 Task: Research Airbnb options in Erbil, Iraq from 9th December, 2023 to 16th December, 2023 for 2 adults, 1 child.2 bedrooms having 2 beds and 1 bathroom. Property type can be flat. Amenities needed are: washing machine. Booking option can be shelf check-in. Look for 4 properties as per requirement.
Action: Mouse moved to (532, 115)
Screenshot: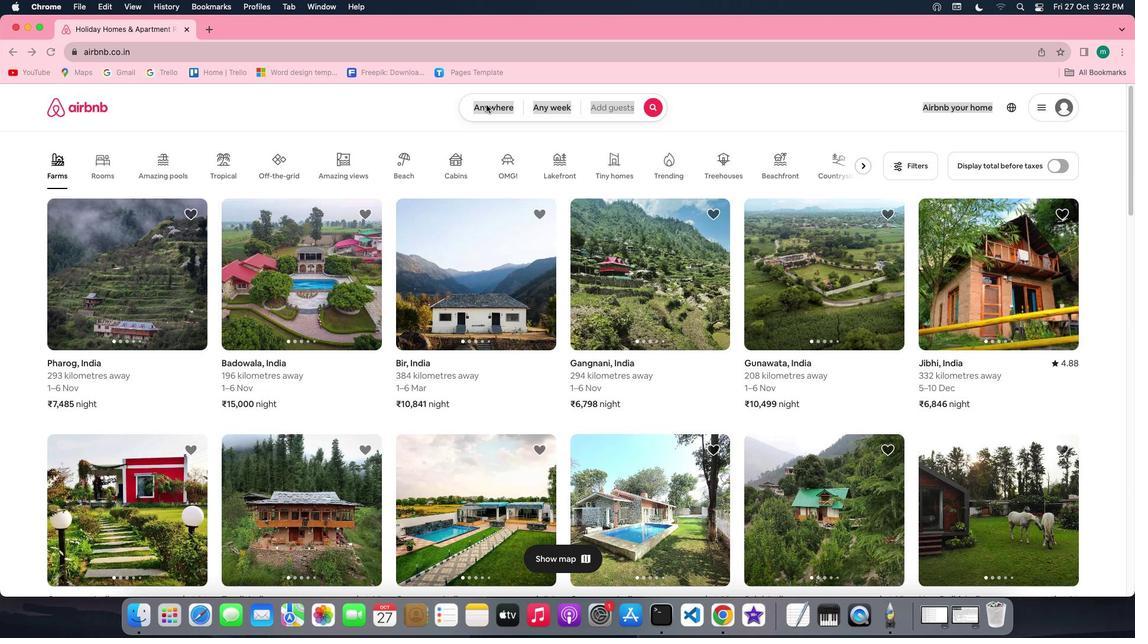 
Action: Mouse pressed left at (532, 115)
Screenshot: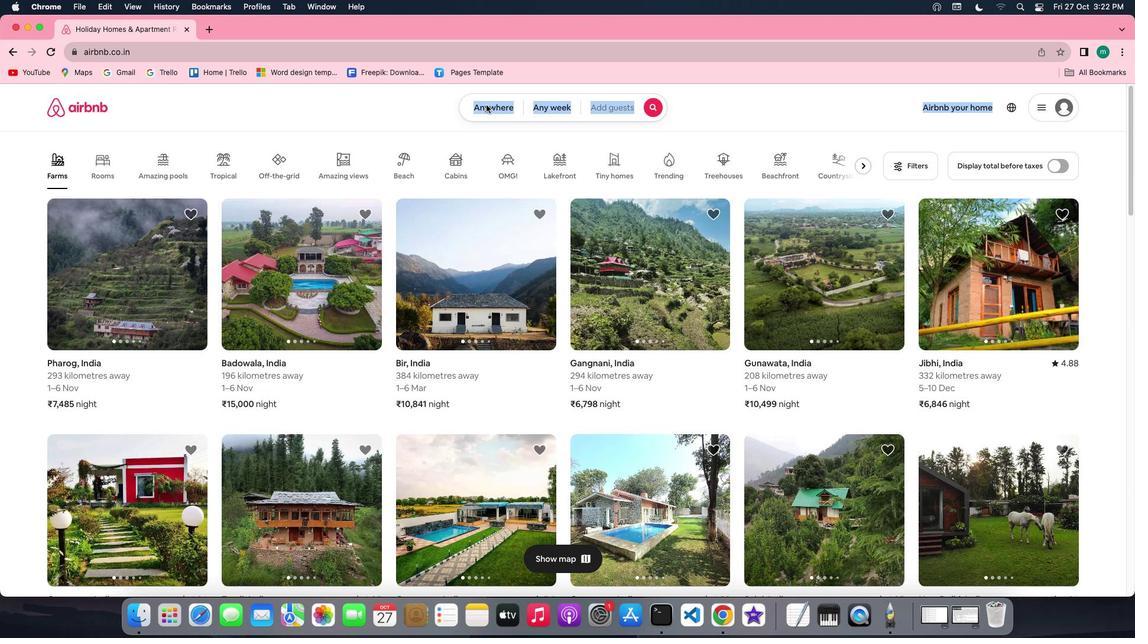 
Action: Mouse pressed left at (532, 115)
Screenshot: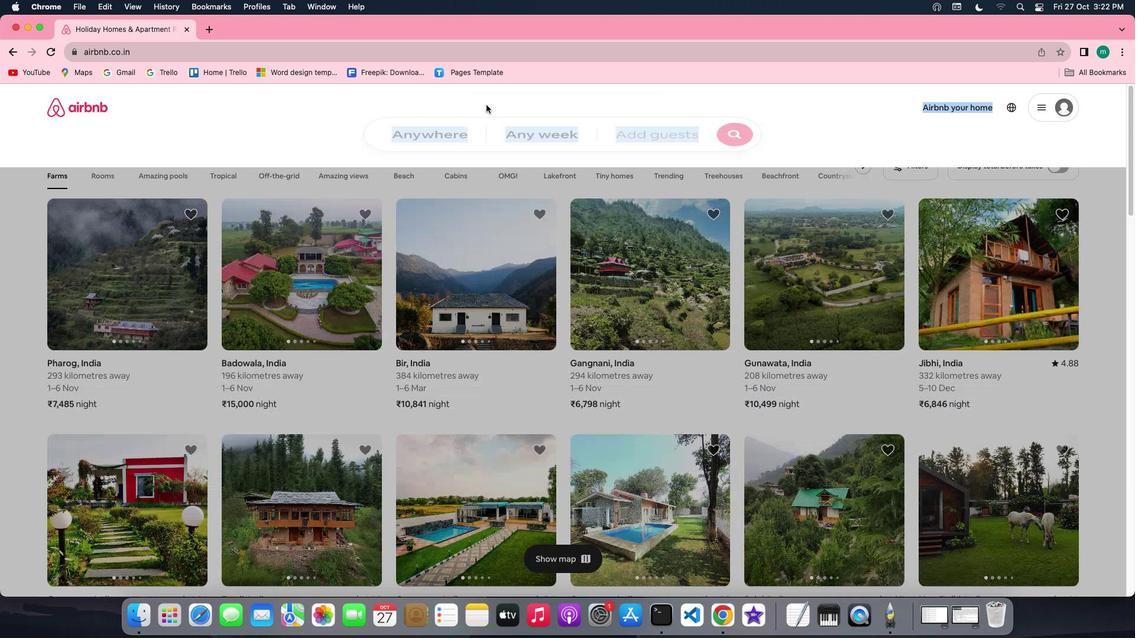 
Action: Mouse moved to (484, 162)
Screenshot: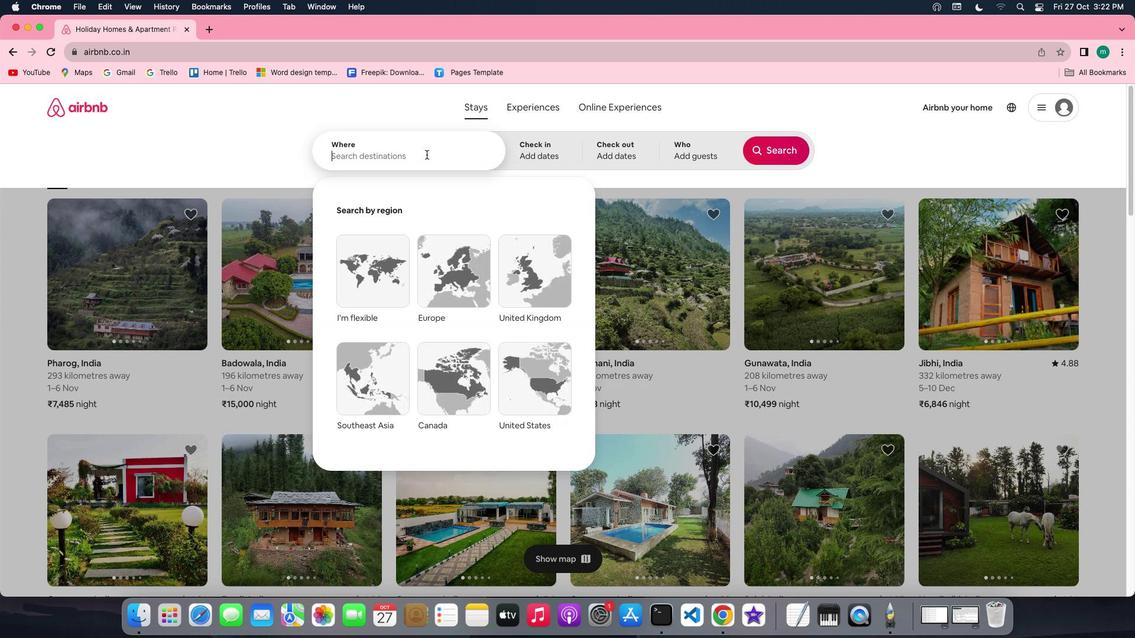 
Action: Mouse pressed left at (484, 162)
Screenshot: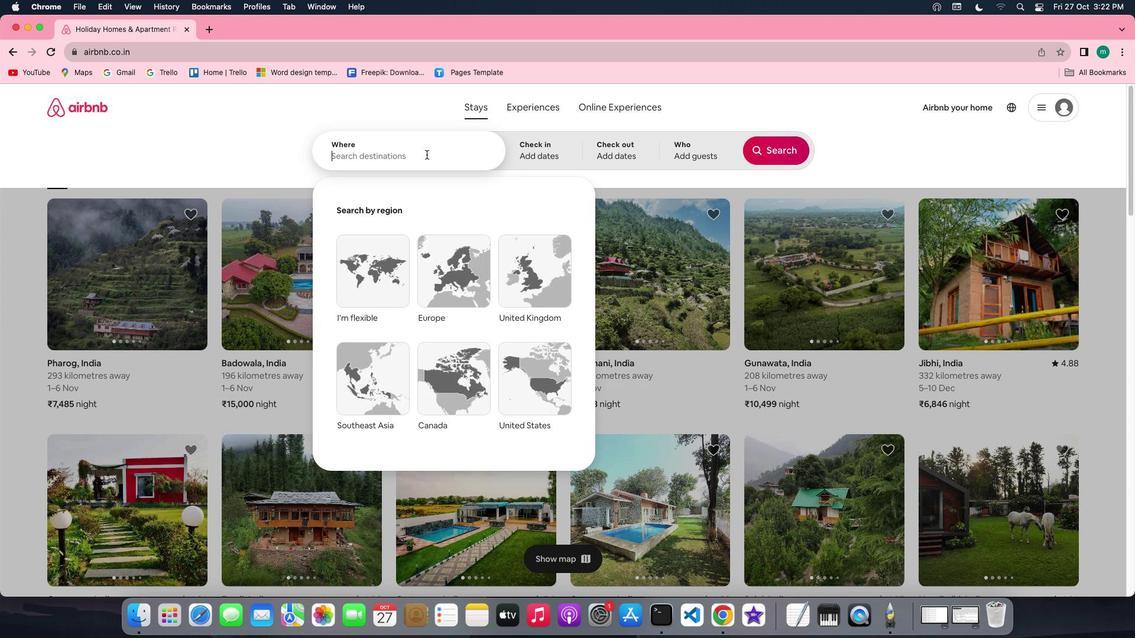 
Action: Mouse moved to (497, 157)
Screenshot: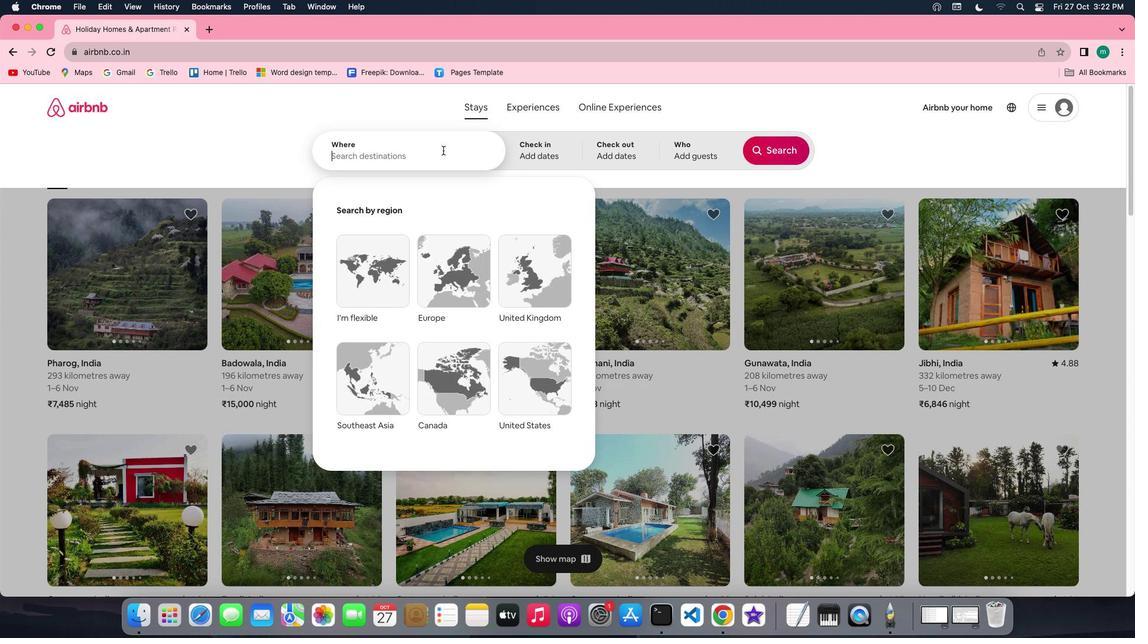 
Action: Key pressed Key.shift'E''r''b''i''l'','Key.spaceKey.shift'i''r''a''q'
Screenshot: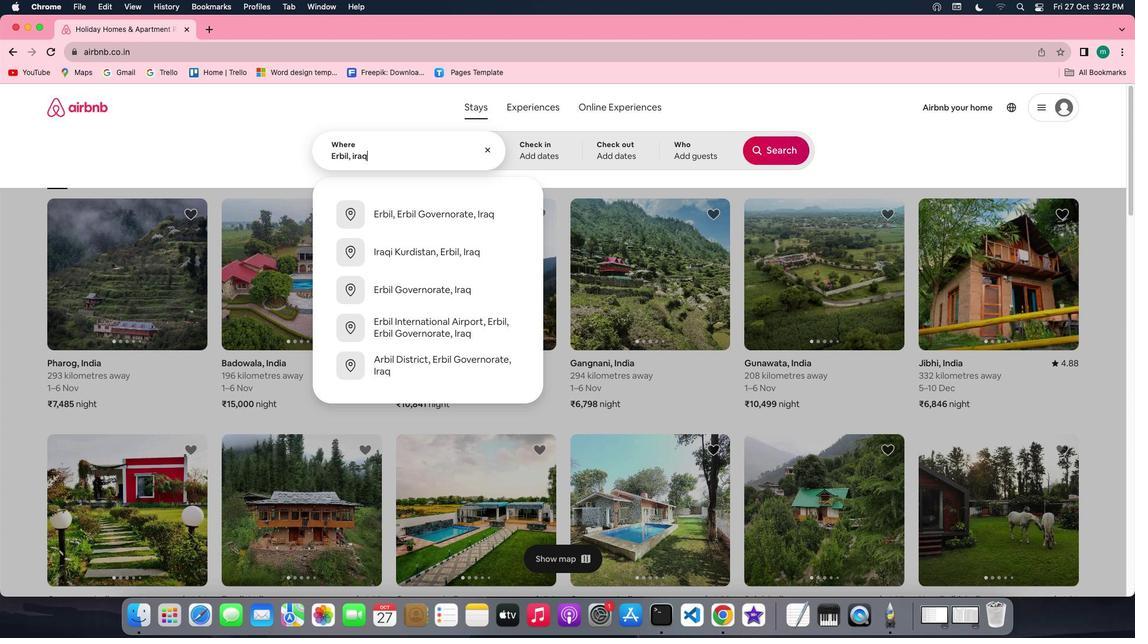 
Action: Mouse moved to (577, 155)
Screenshot: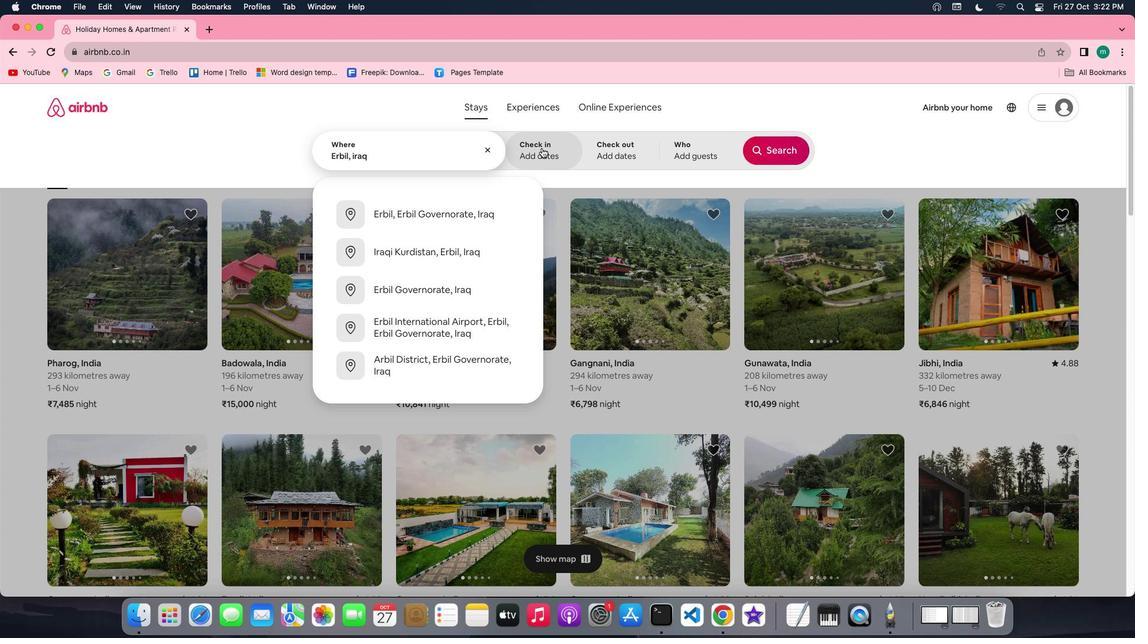 
Action: Mouse pressed left at (577, 155)
Screenshot: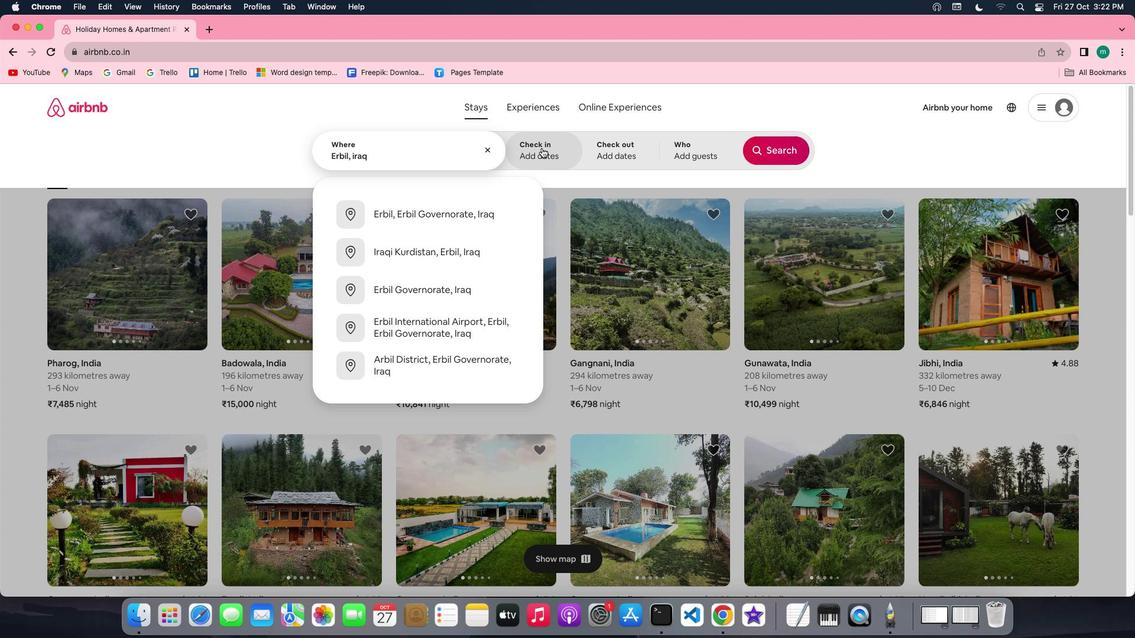 
Action: Mouse moved to (708, 317)
Screenshot: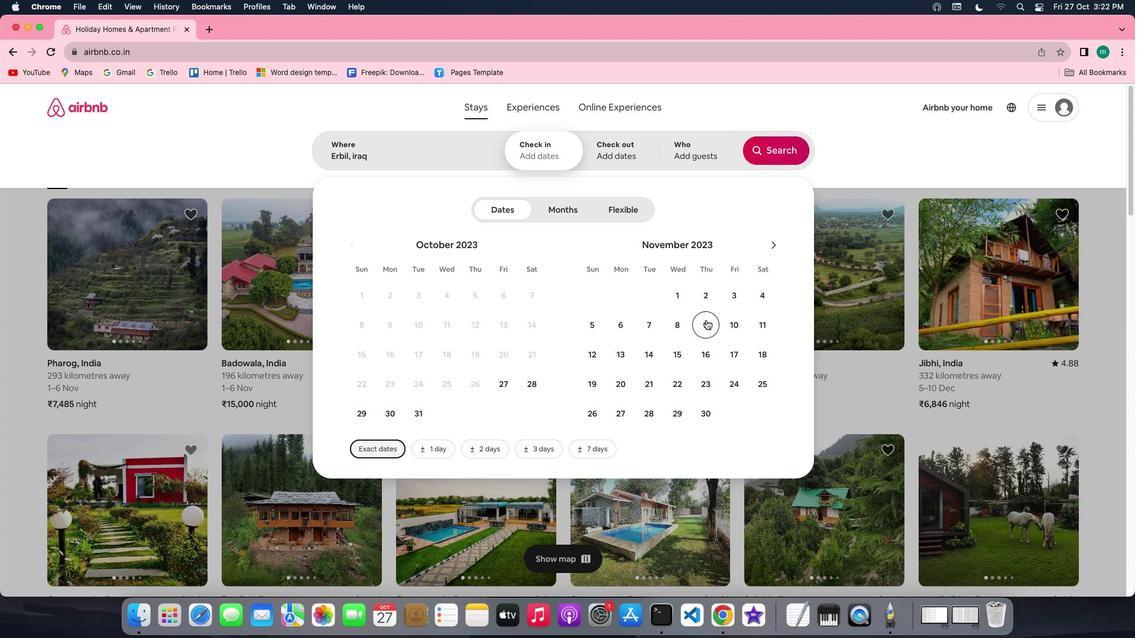 
Action: Mouse pressed left at (708, 317)
Screenshot: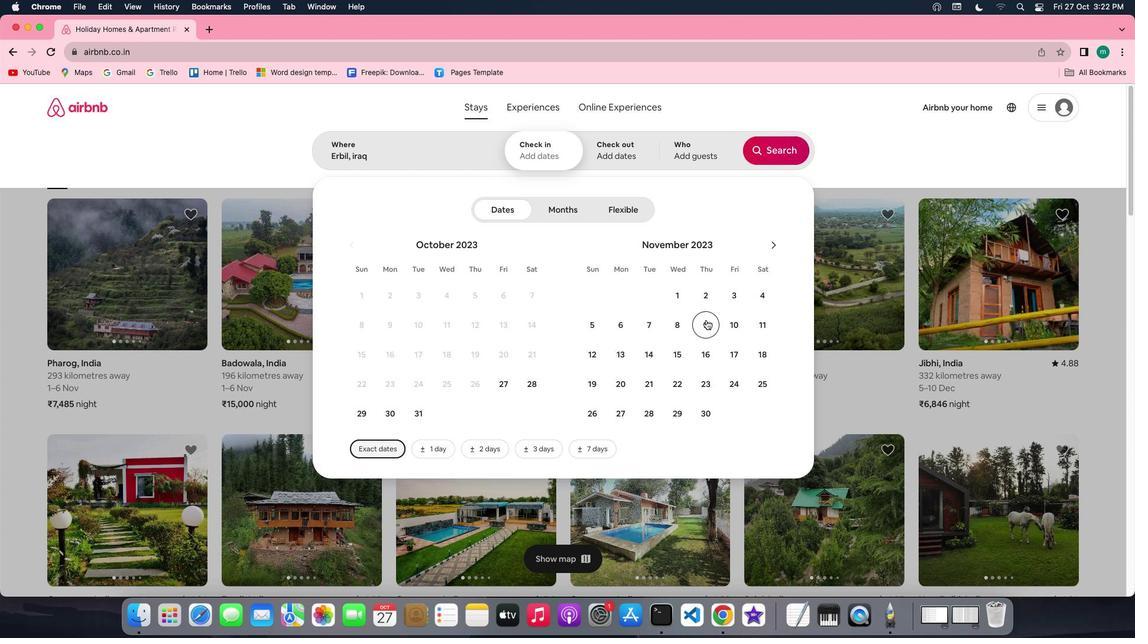 
Action: Mouse pressed left at (708, 317)
Screenshot: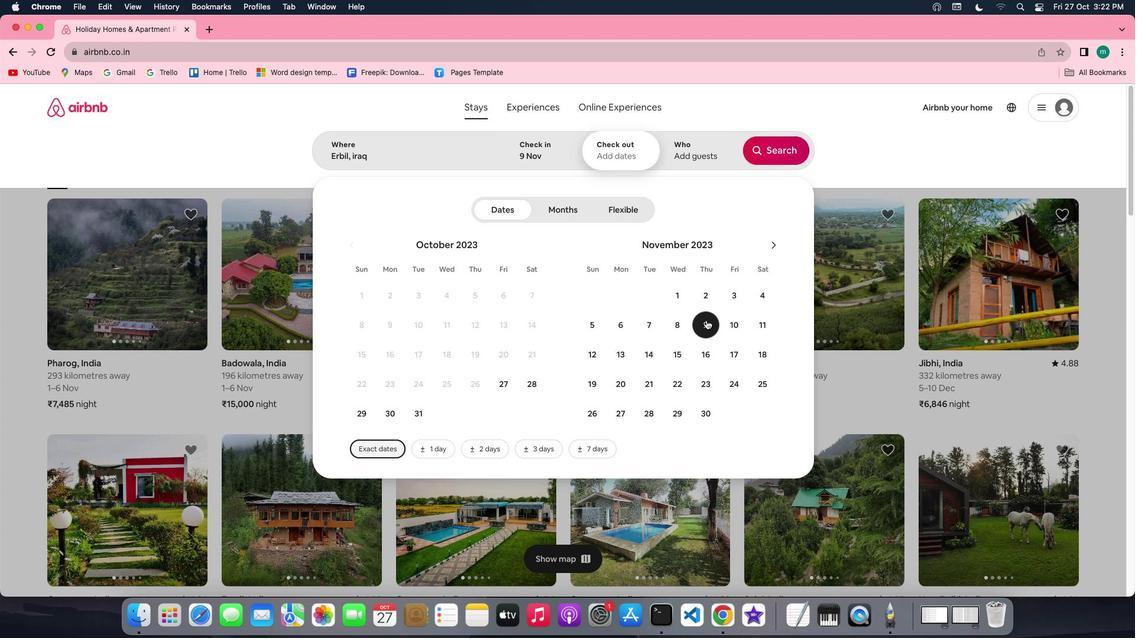 
Action: Mouse moved to (658, 166)
Screenshot: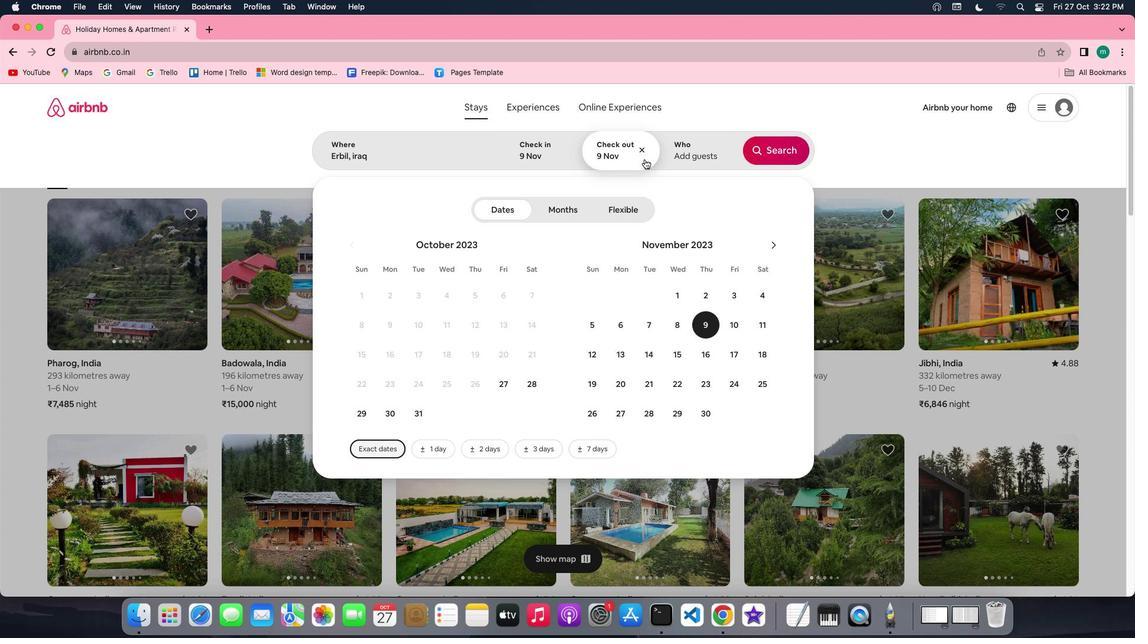 
Action: Mouse pressed left at (658, 166)
Screenshot: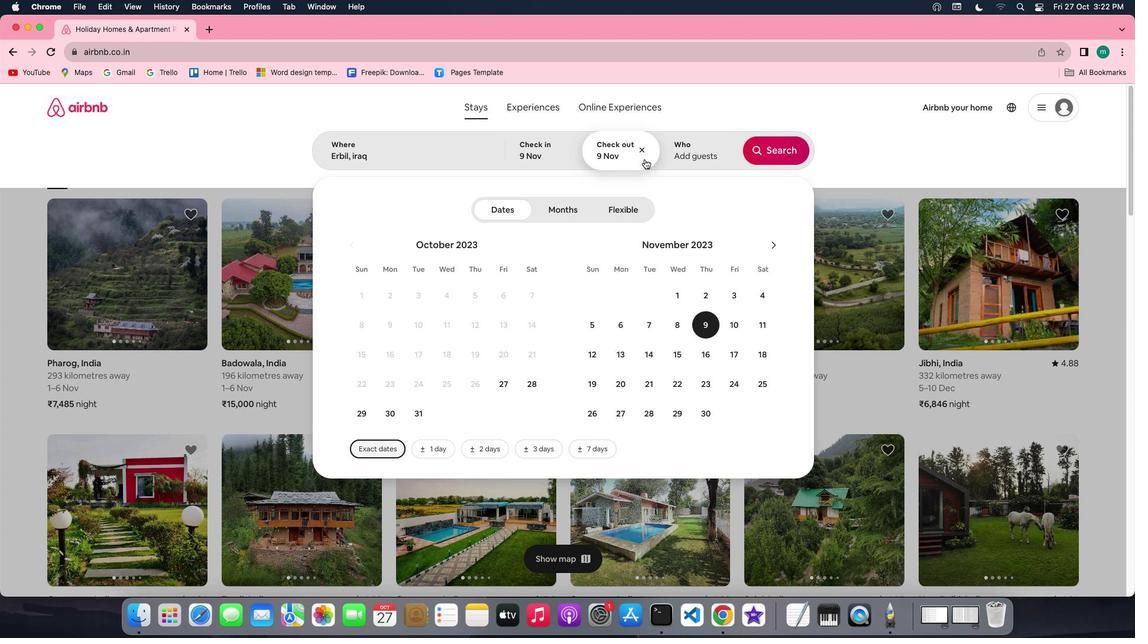 
Action: Mouse moved to (661, 160)
Screenshot: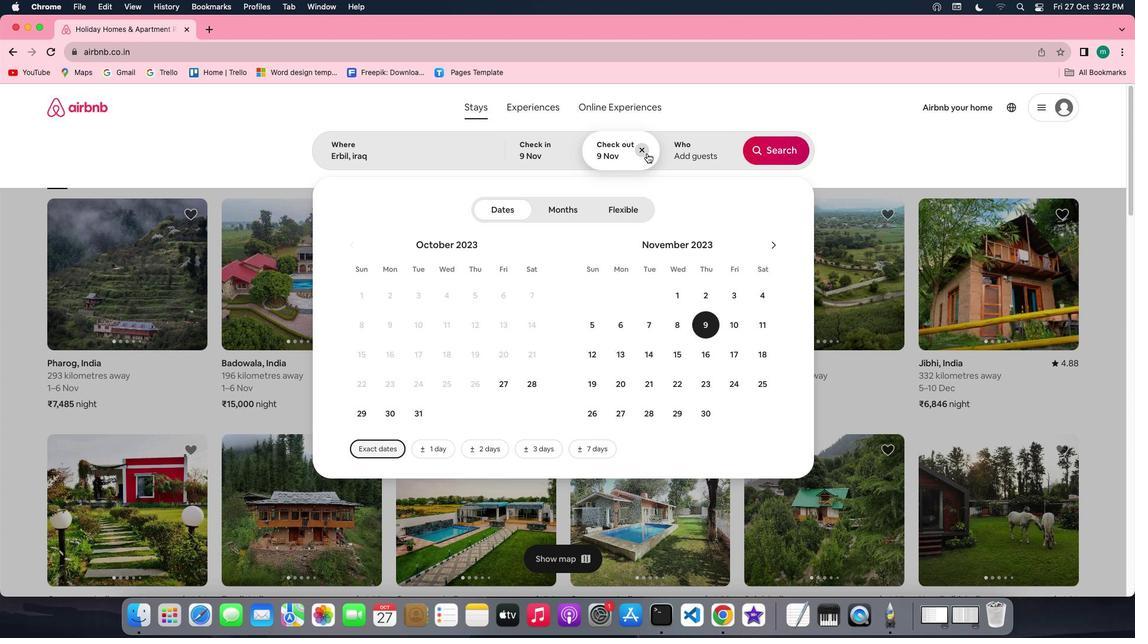
Action: Mouse pressed left at (661, 160)
Screenshot: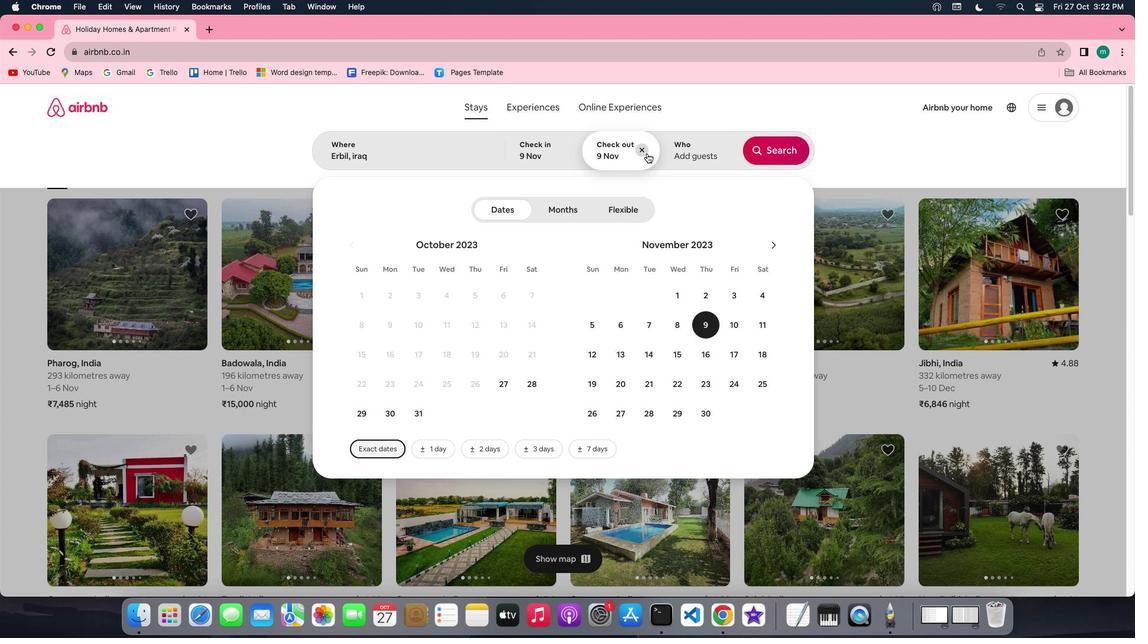 
Action: Mouse moved to (760, 241)
Screenshot: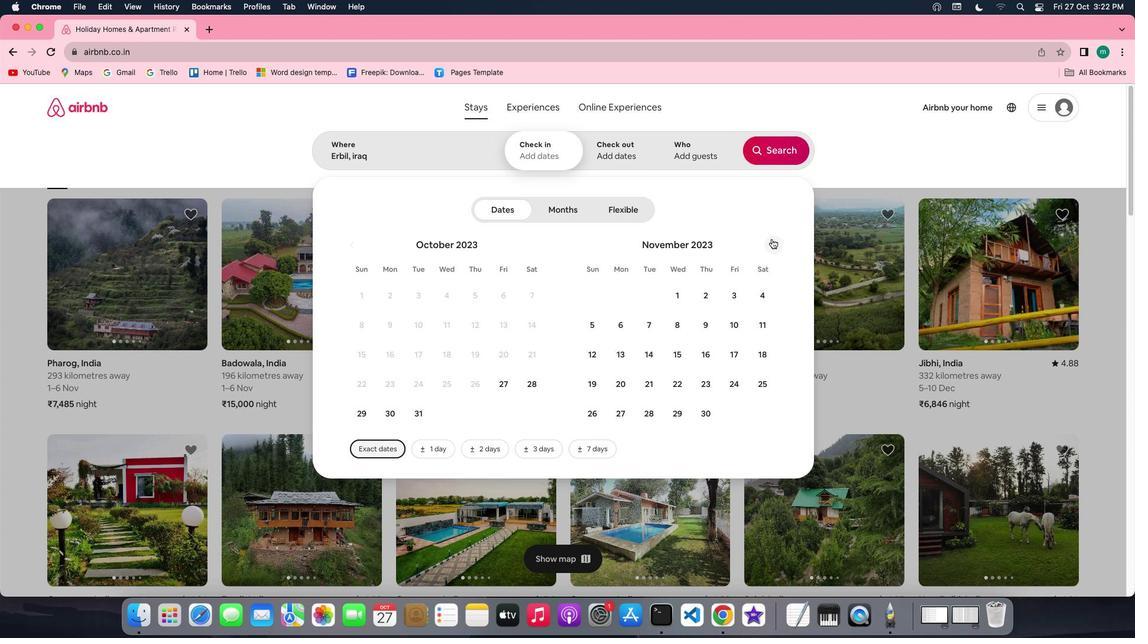 
Action: Mouse pressed left at (760, 241)
Screenshot: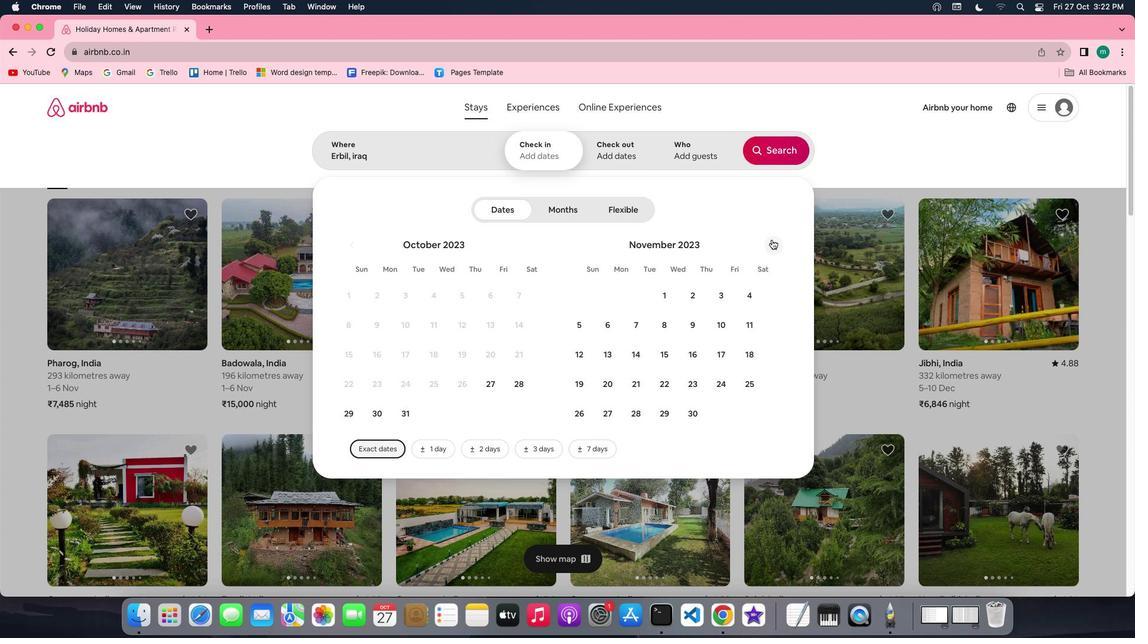 
Action: Mouse moved to (746, 324)
Screenshot: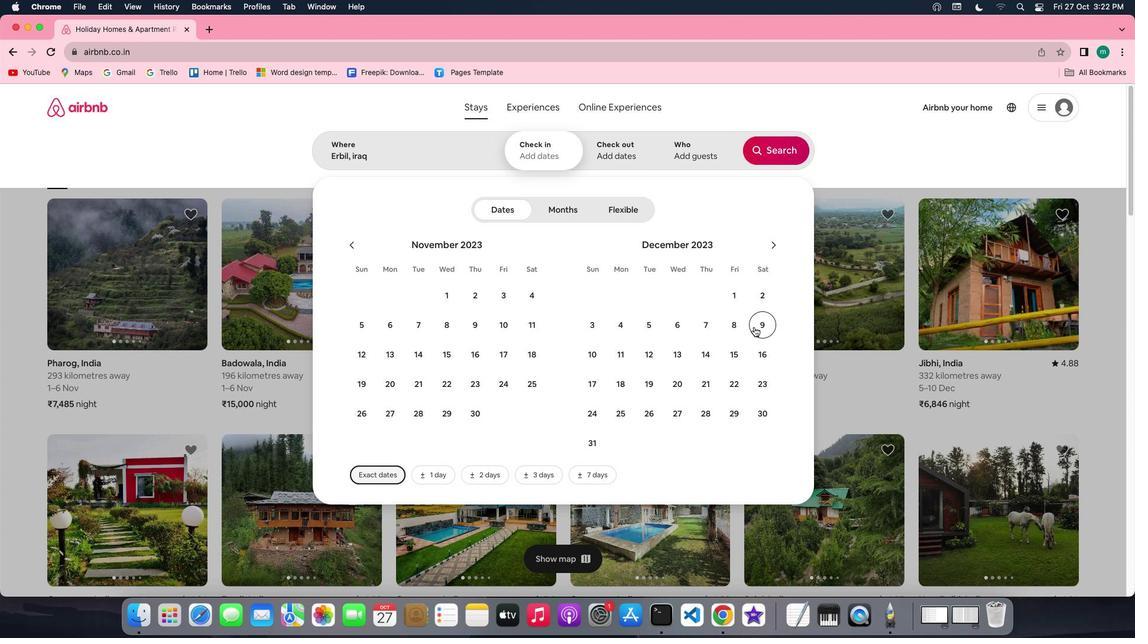 
Action: Mouse pressed left at (746, 324)
Screenshot: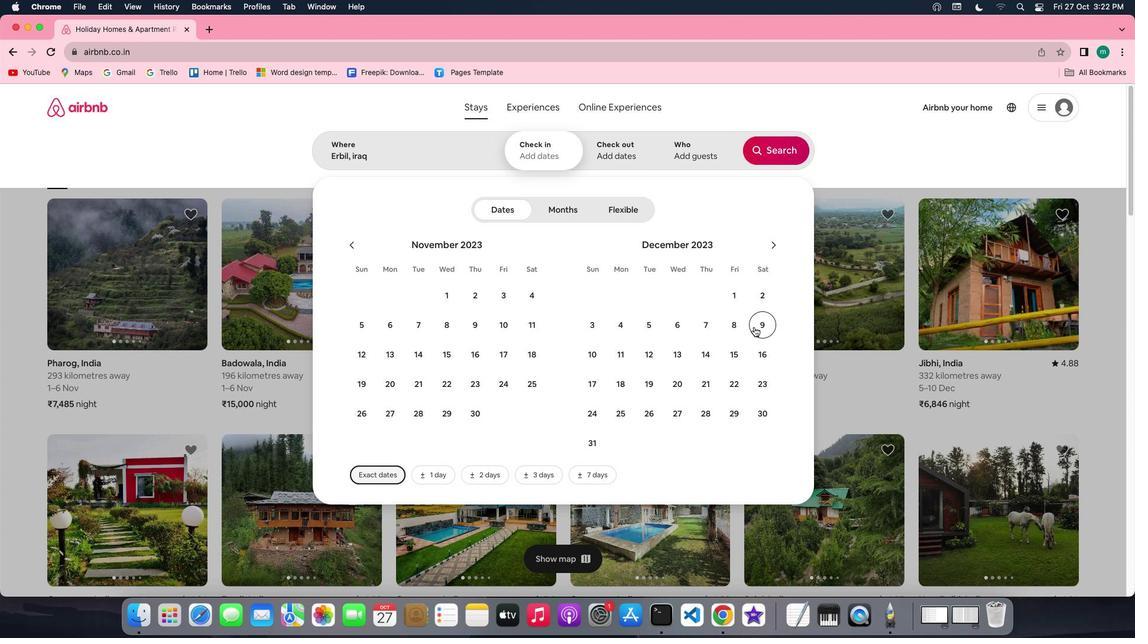 
Action: Mouse moved to (748, 351)
Screenshot: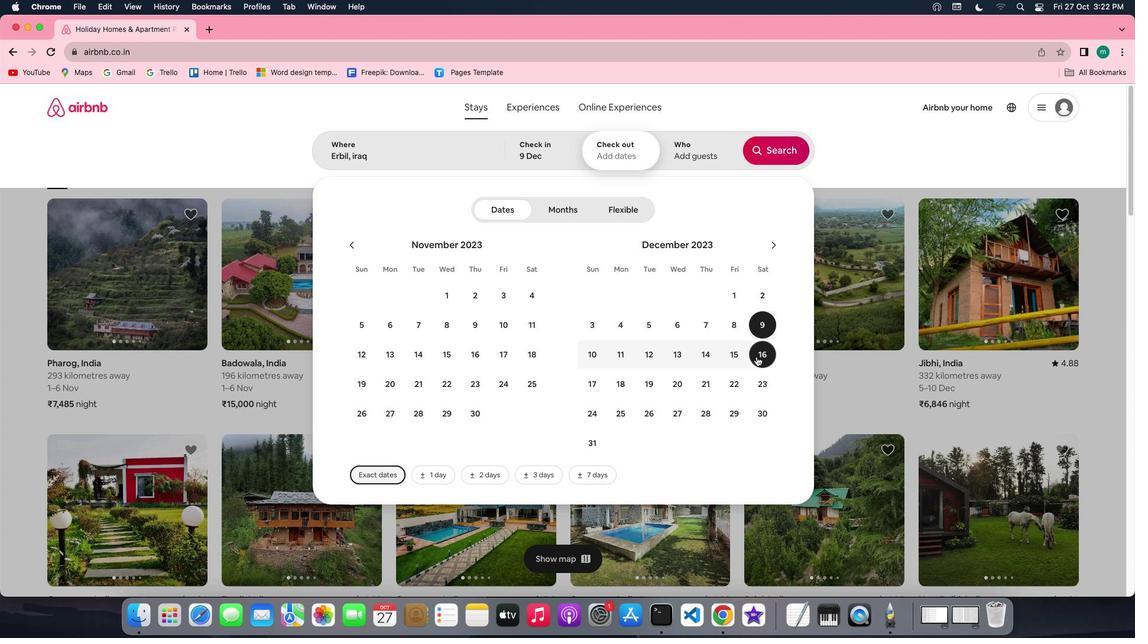 
Action: Mouse pressed left at (748, 351)
Screenshot: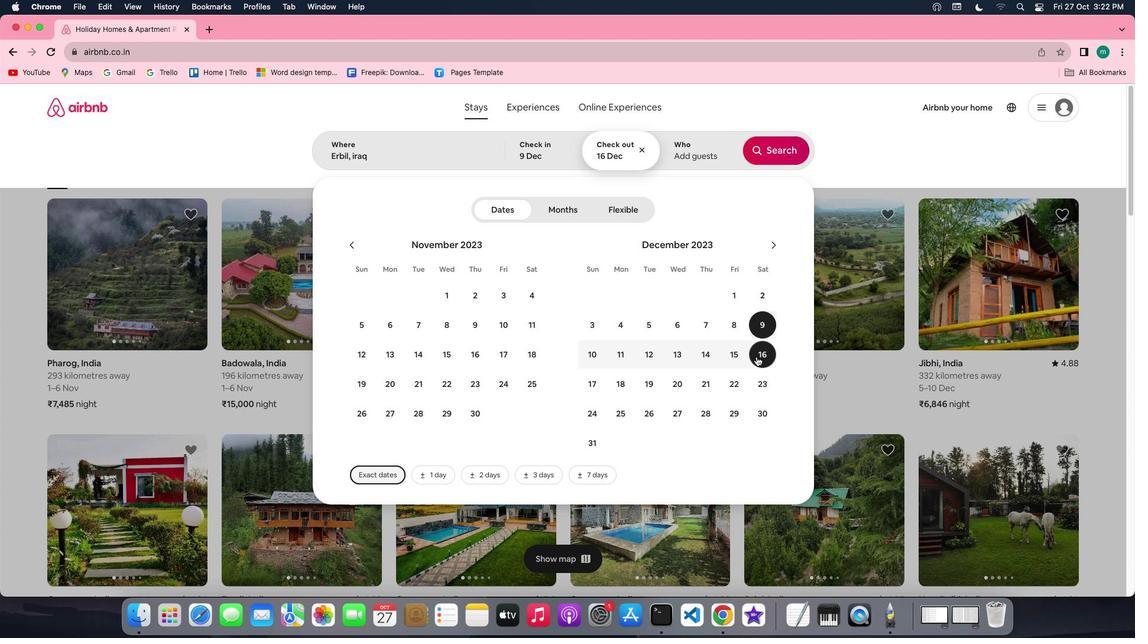 
Action: Mouse moved to (683, 163)
Screenshot: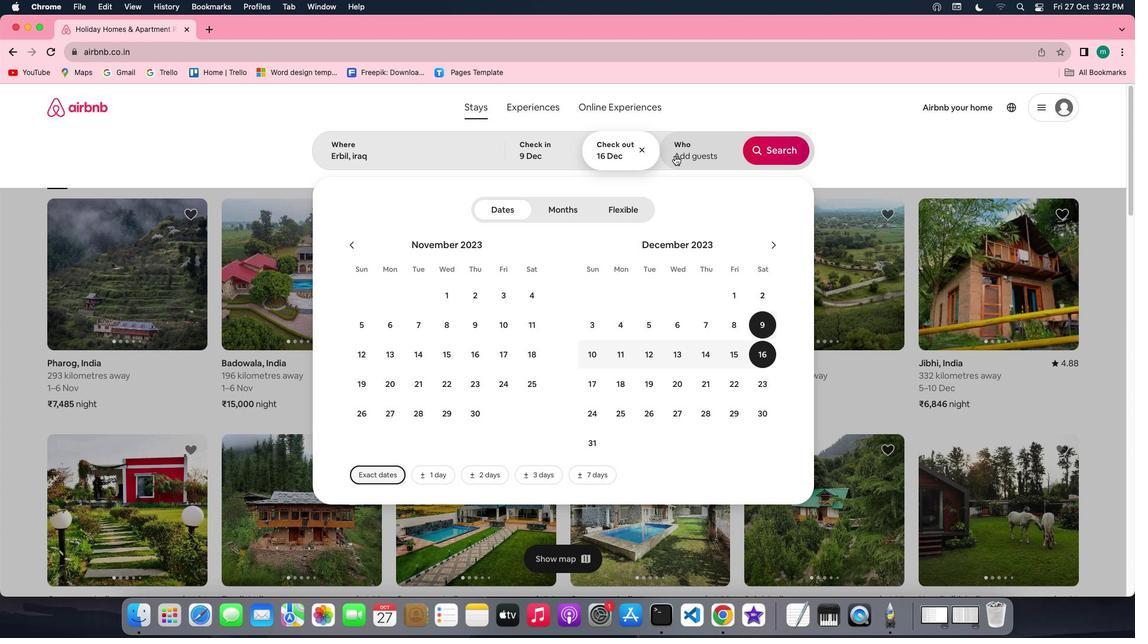 
Action: Mouse pressed left at (683, 163)
Screenshot: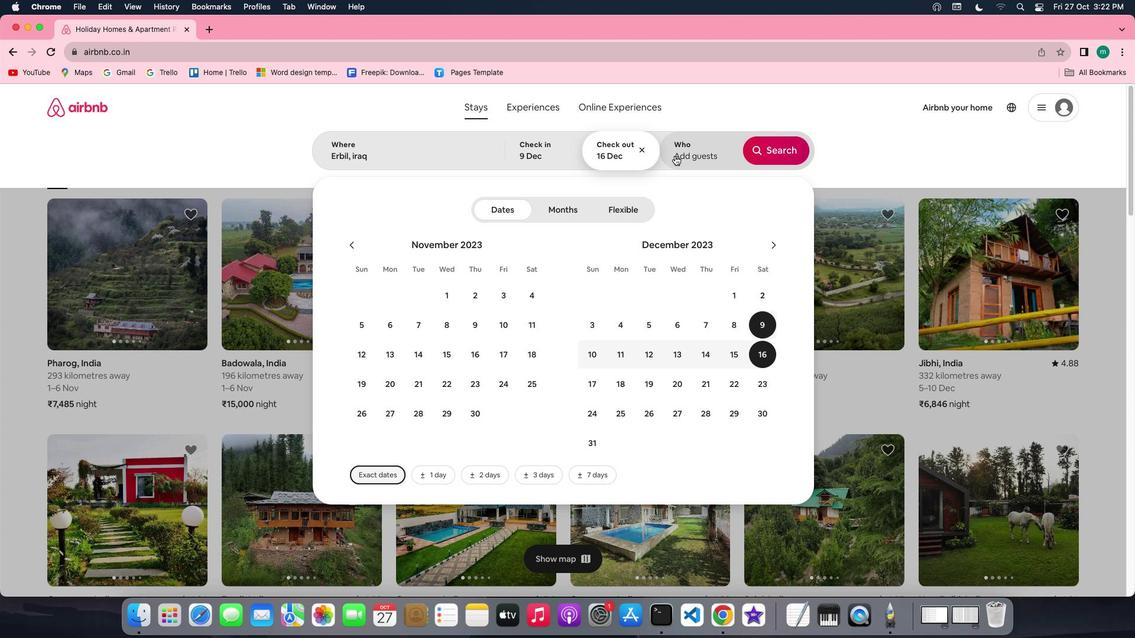 
Action: Mouse moved to (768, 217)
Screenshot: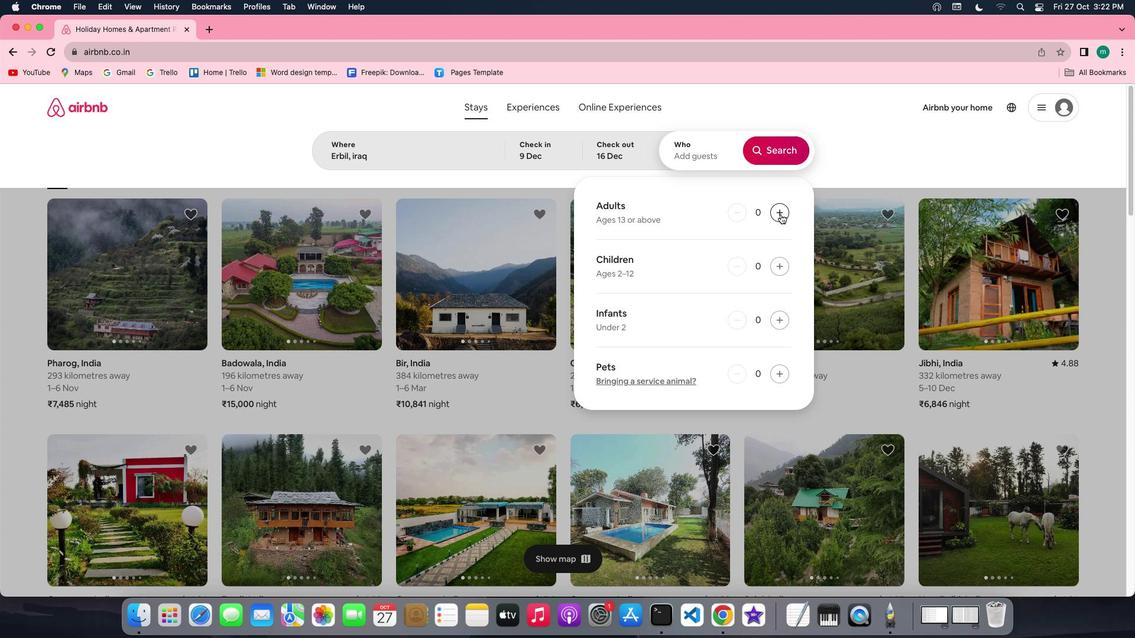 
Action: Mouse pressed left at (768, 217)
Screenshot: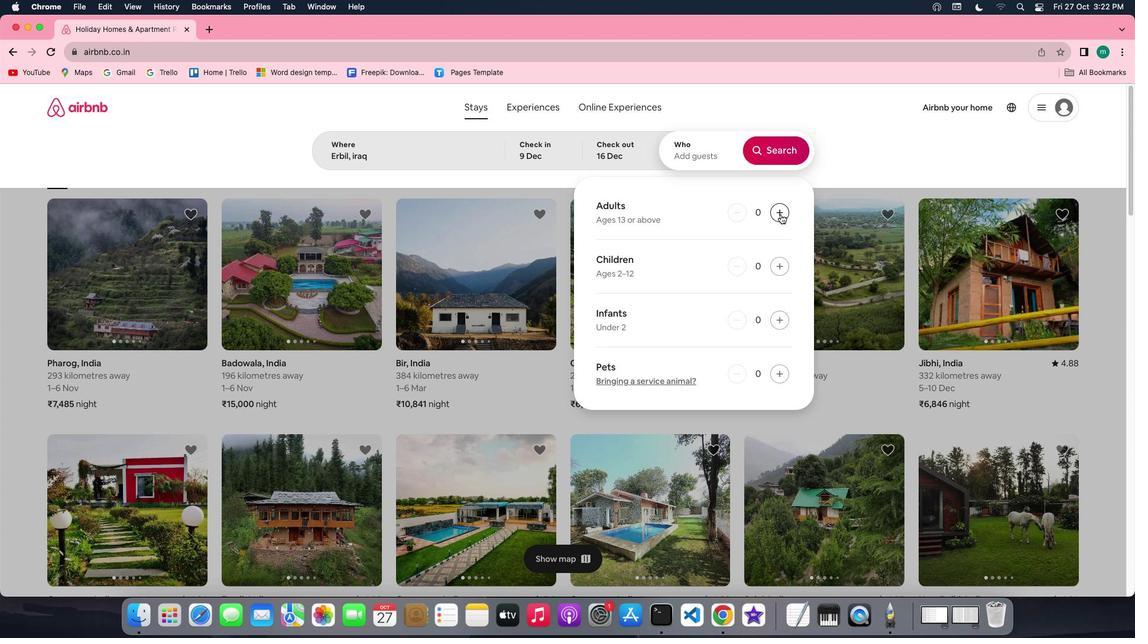 
Action: Mouse pressed left at (768, 217)
Screenshot: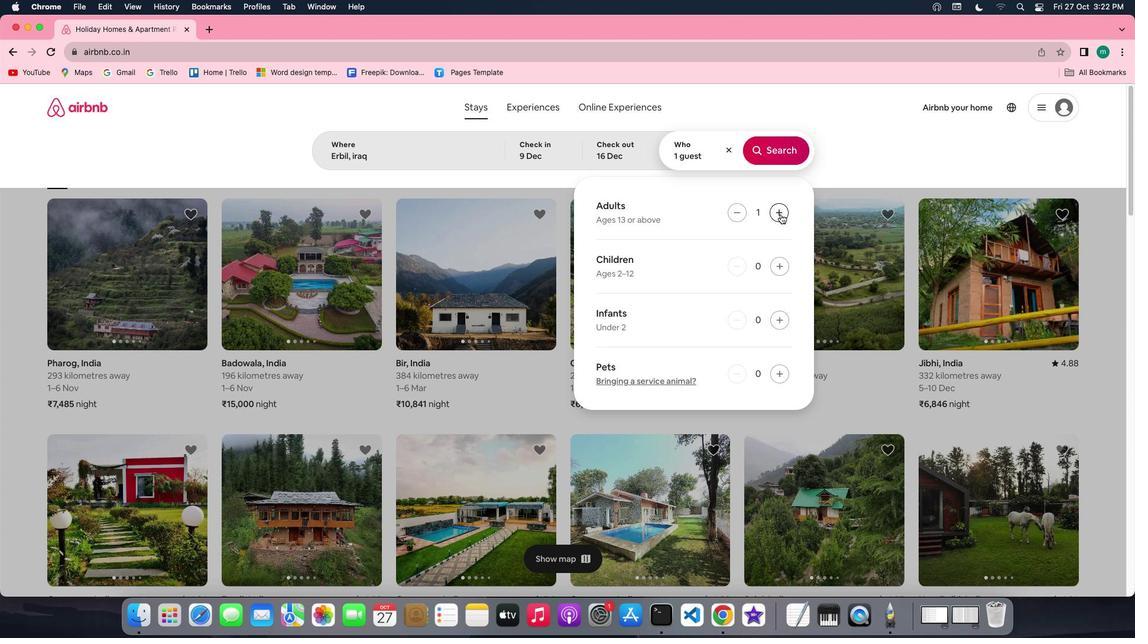 
Action: Mouse moved to (771, 264)
Screenshot: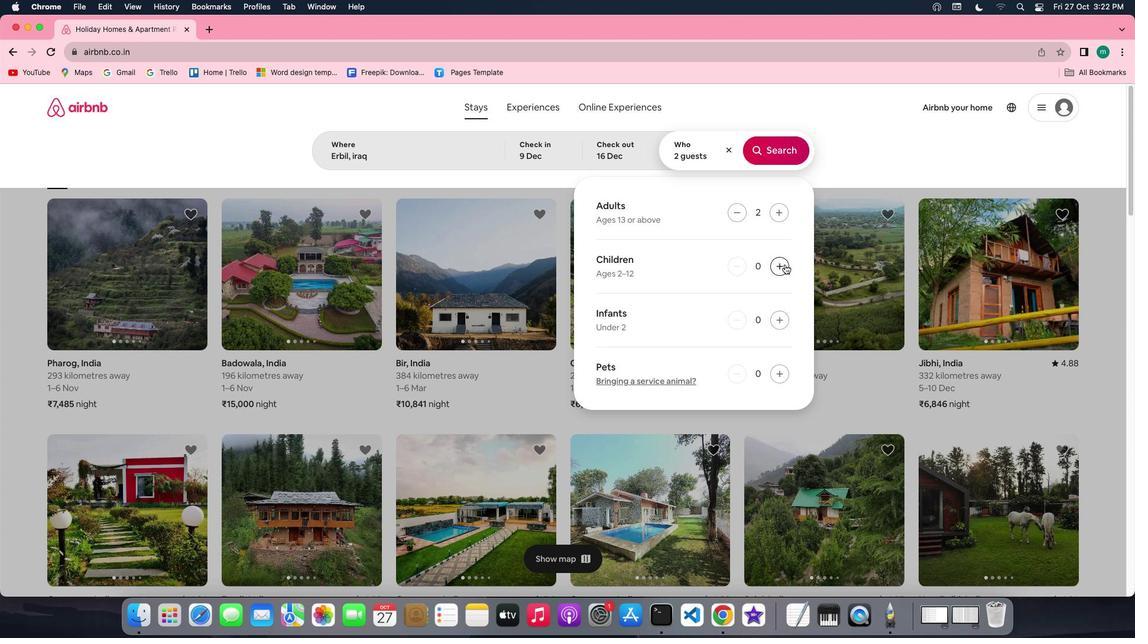 
Action: Mouse pressed left at (771, 264)
Screenshot: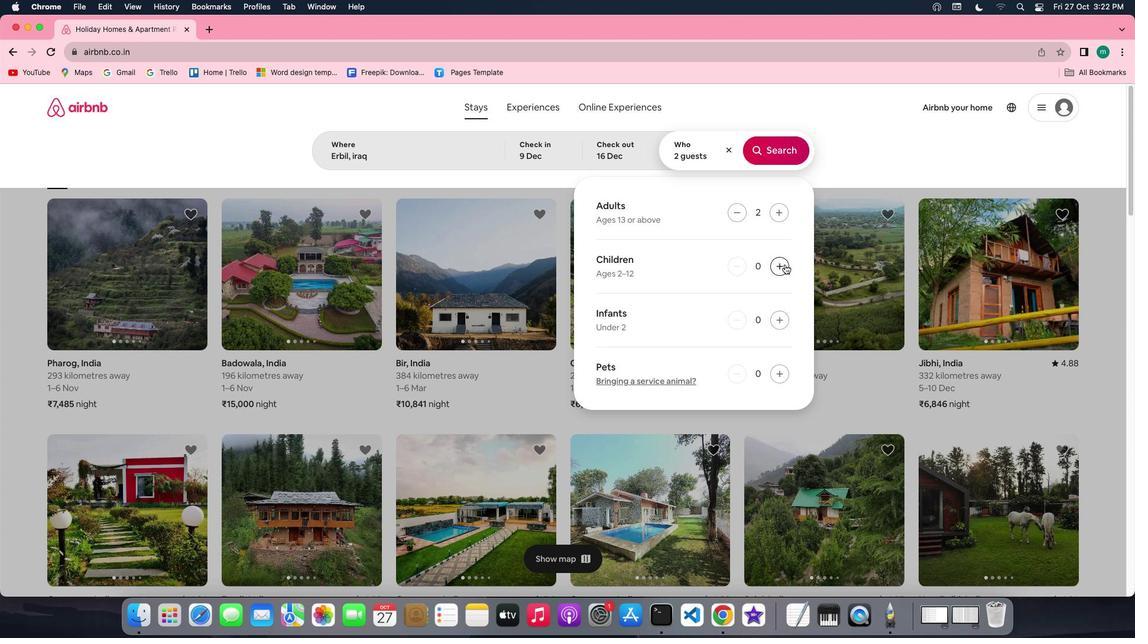 
Action: Mouse moved to (770, 159)
Screenshot: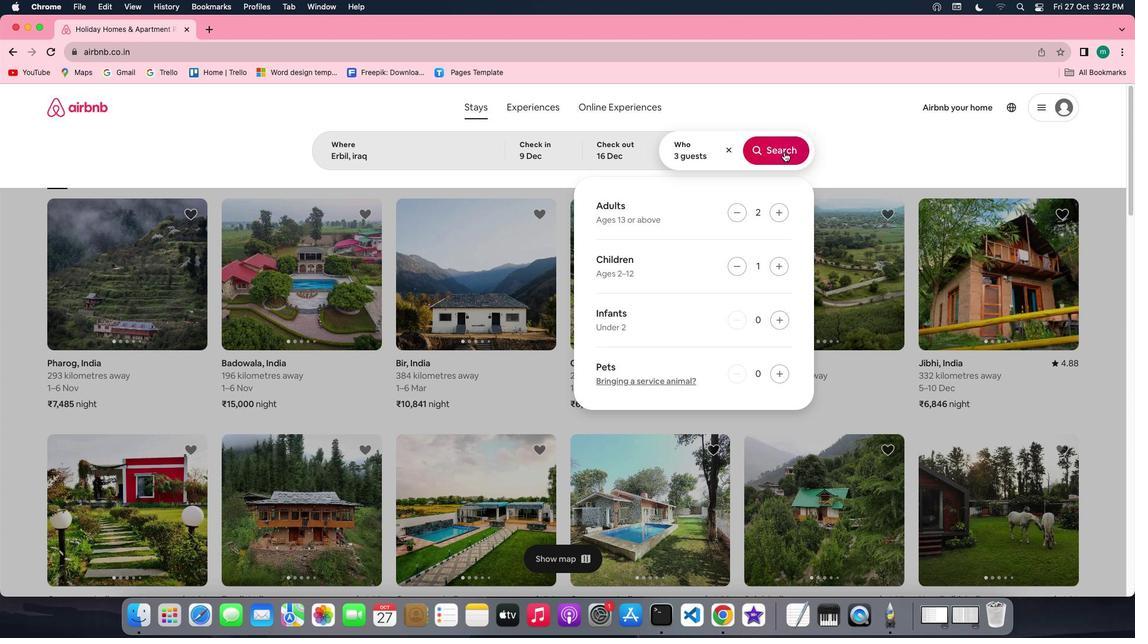 
Action: Mouse pressed left at (770, 159)
Screenshot: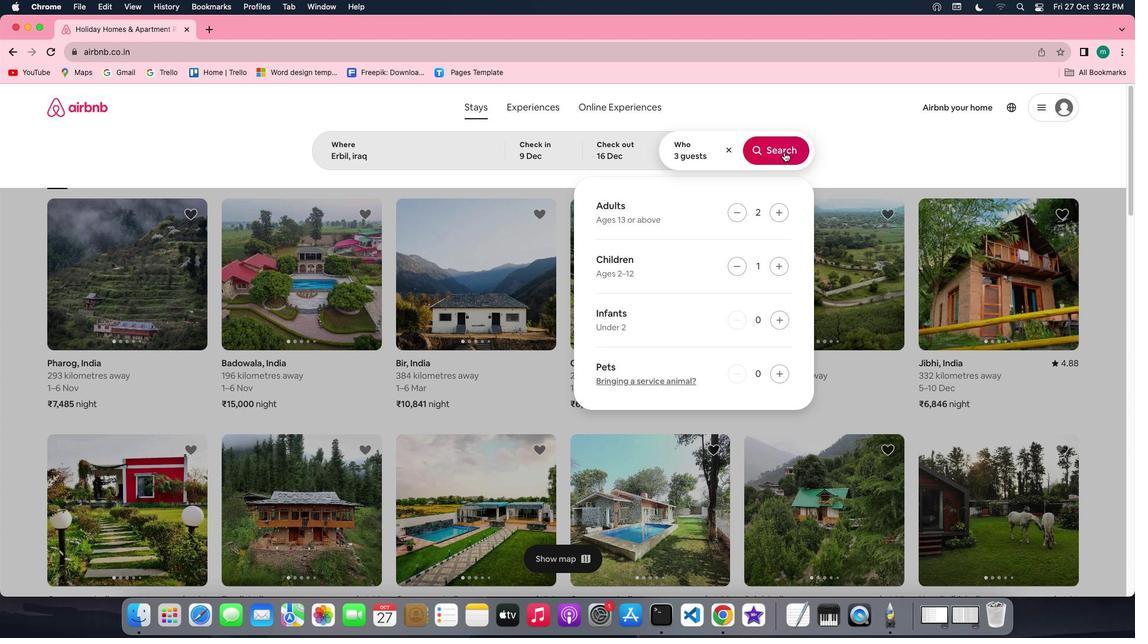 
Action: Mouse moved to (900, 152)
Screenshot: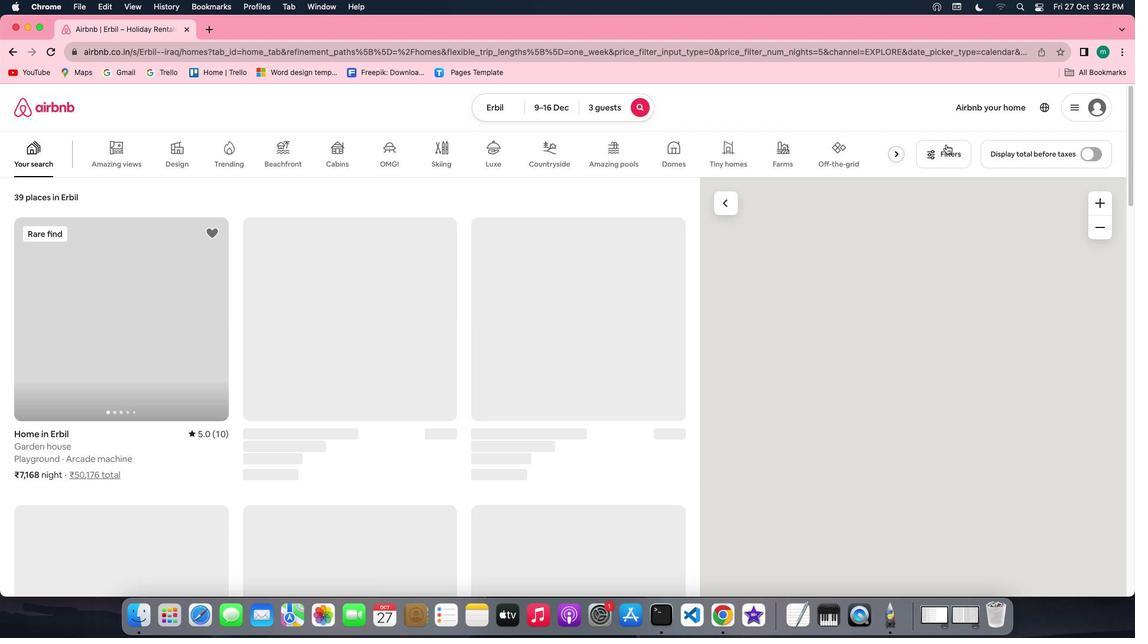 
Action: Mouse pressed left at (900, 152)
Screenshot: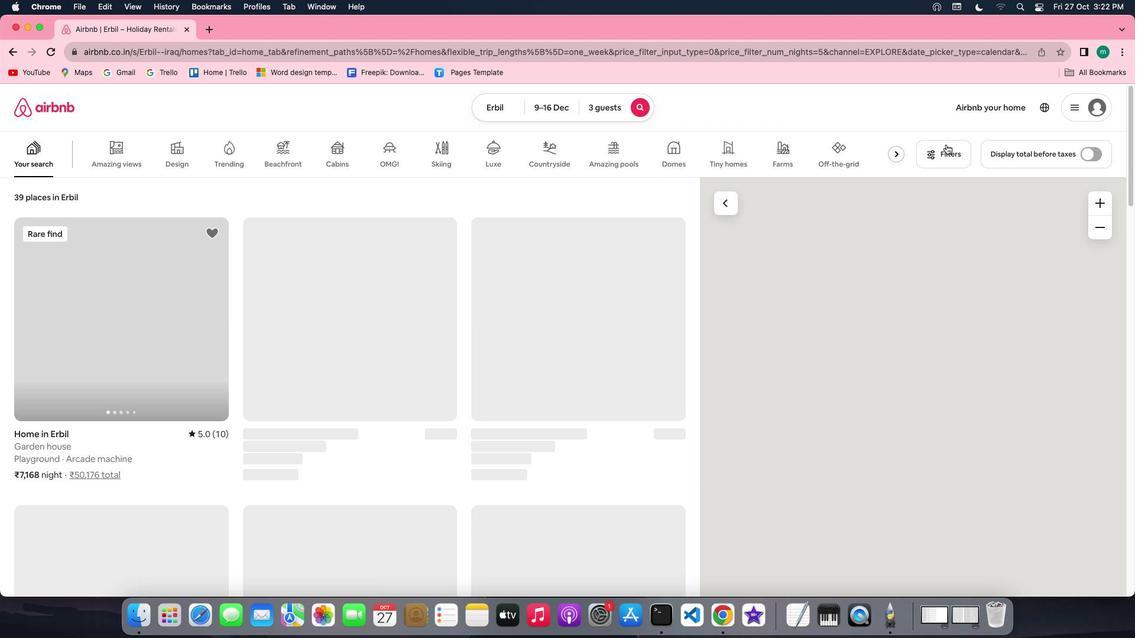 
Action: Mouse moved to (627, 286)
Screenshot: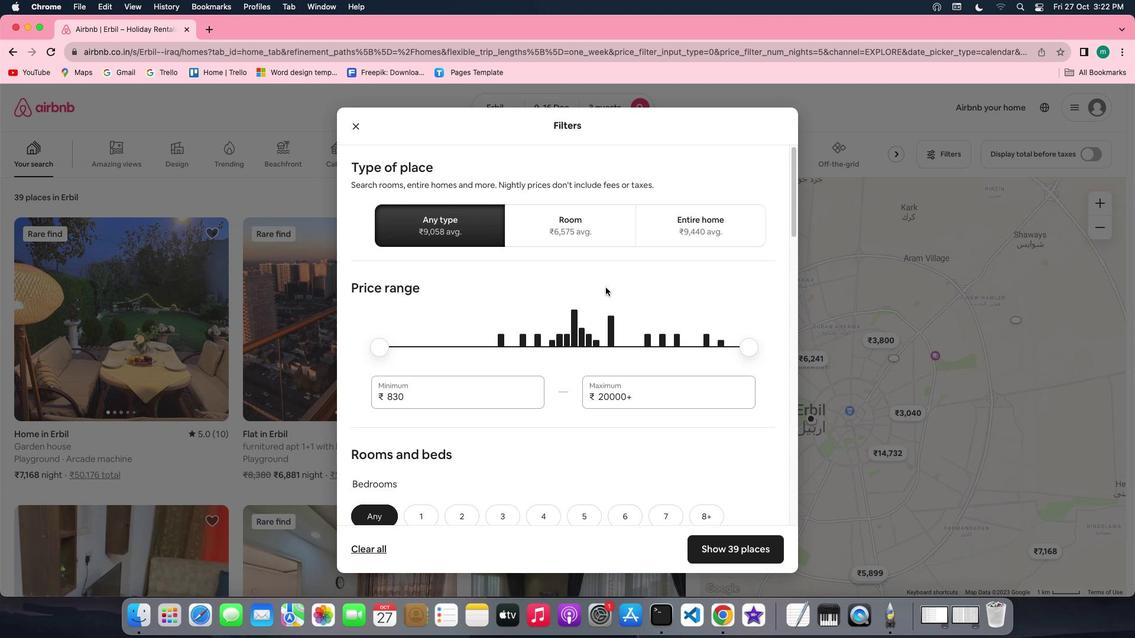 
Action: Mouse scrolled (627, 286) with delta (143, 15)
Screenshot: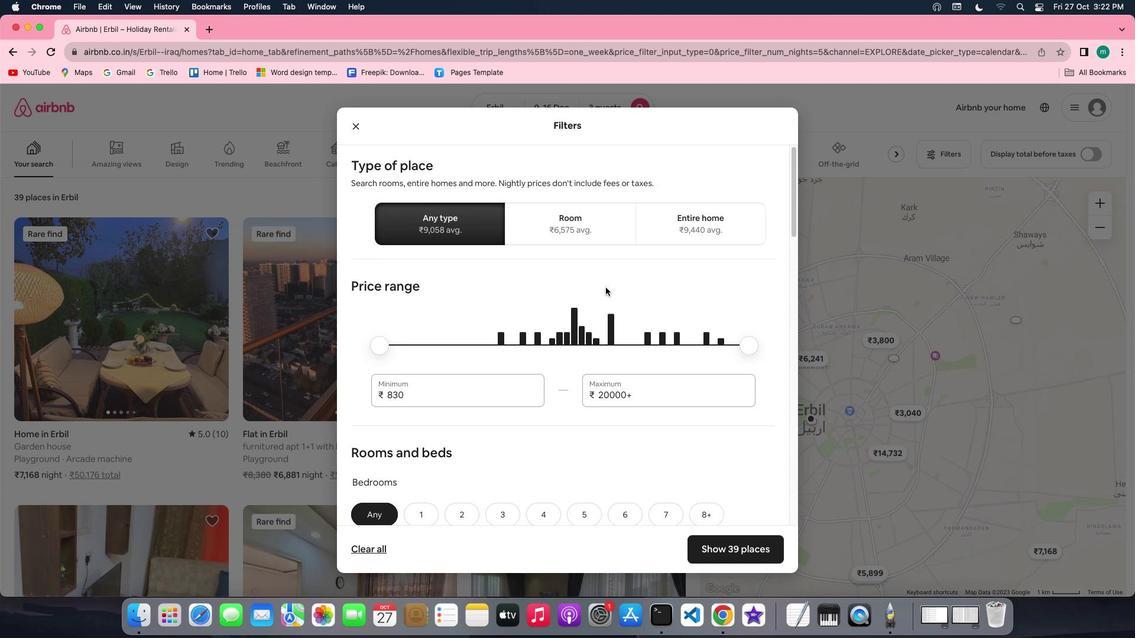
Action: Mouse scrolled (627, 286) with delta (143, 15)
Screenshot: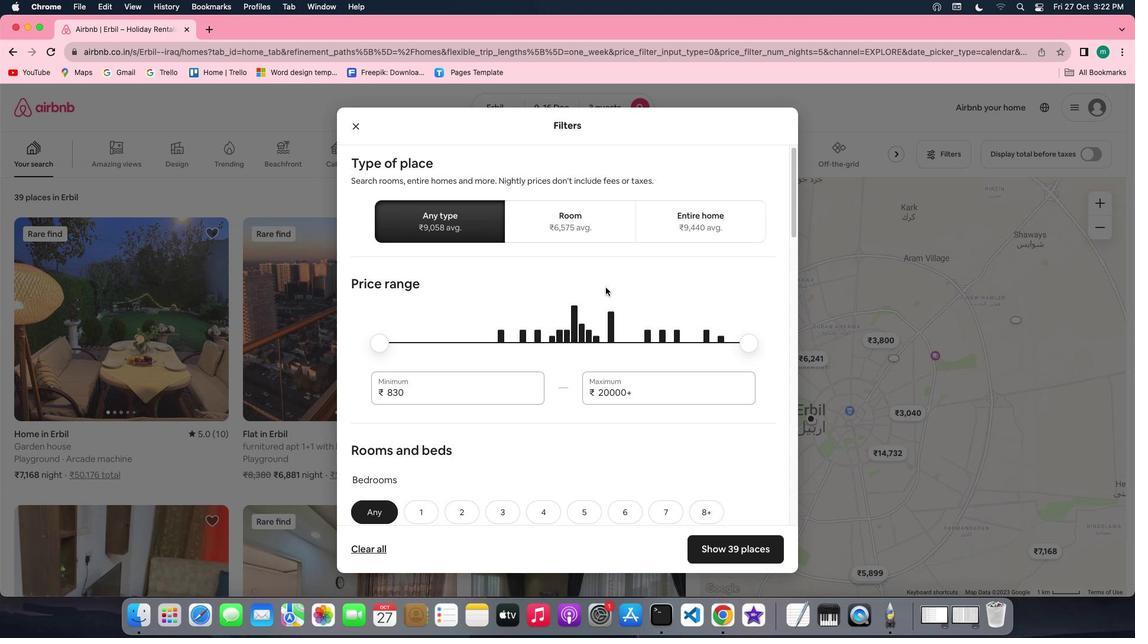 
Action: Mouse scrolled (627, 286) with delta (143, 15)
Screenshot: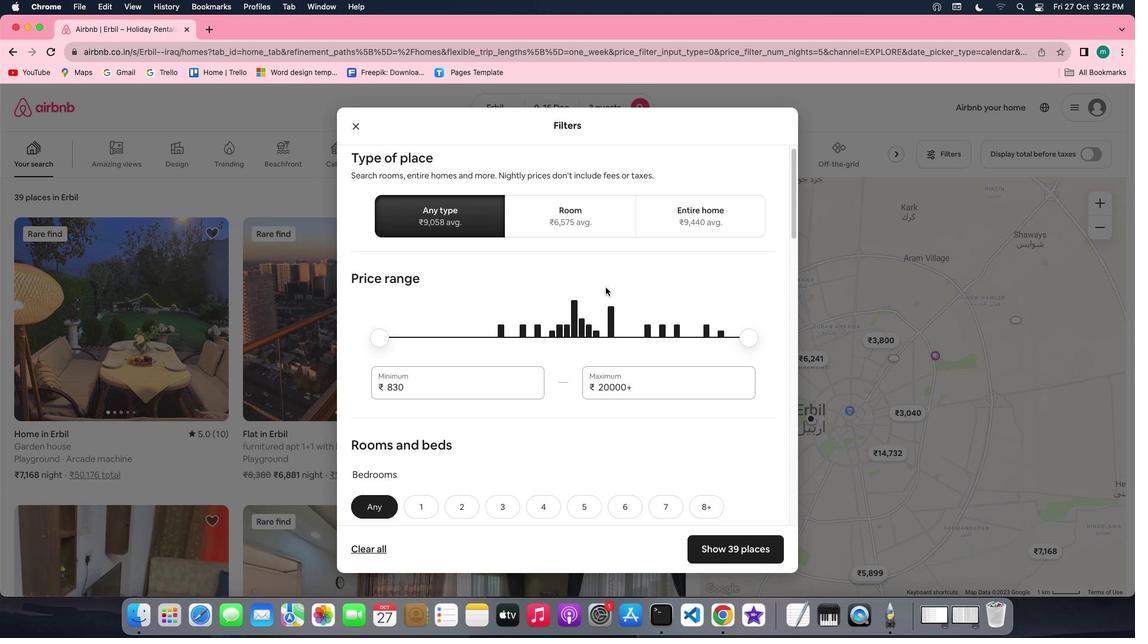 
Action: Mouse scrolled (627, 286) with delta (143, 15)
Screenshot: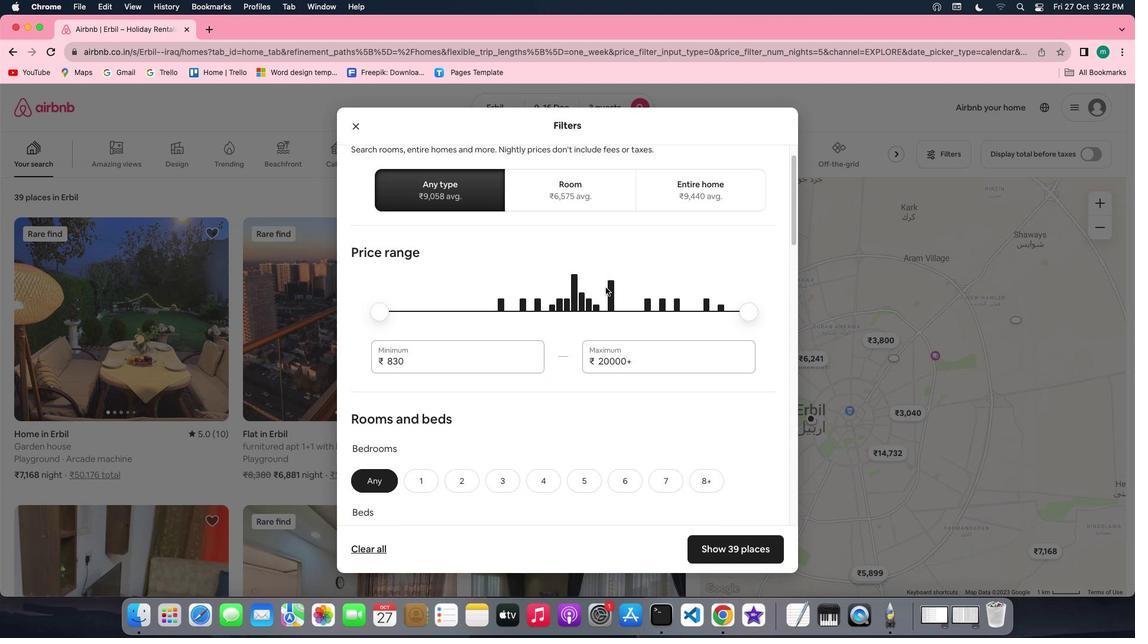 
Action: Mouse scrolled (627, 286) with delta (143, 15)
Screenshot: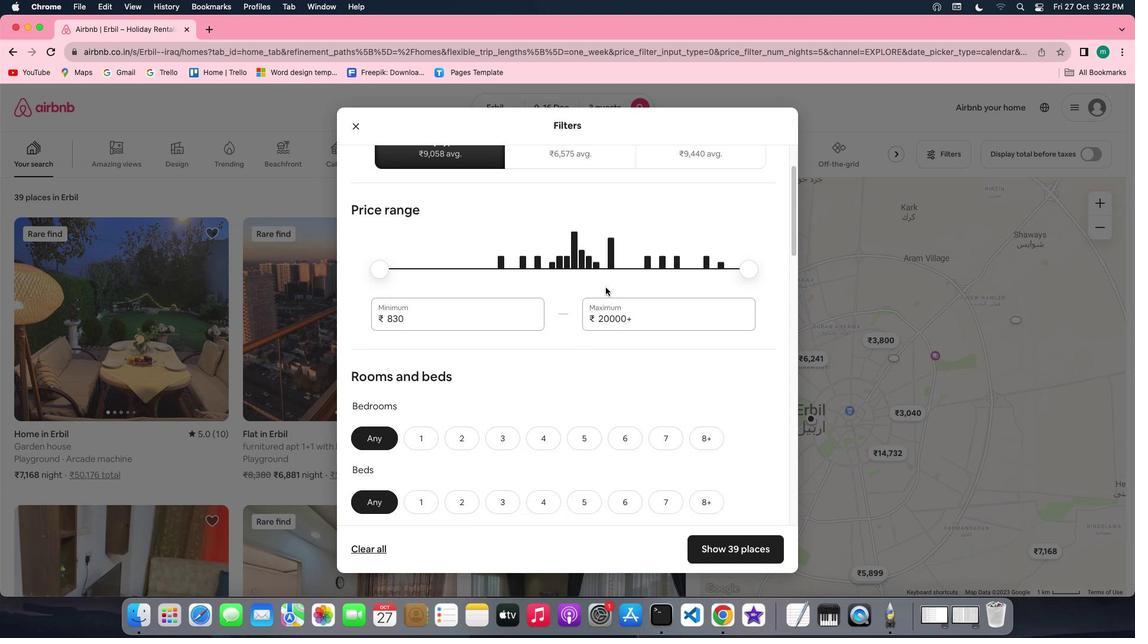 
Action: Mouse scrolled (627, 286) with delta (143, 15)
Screenshot: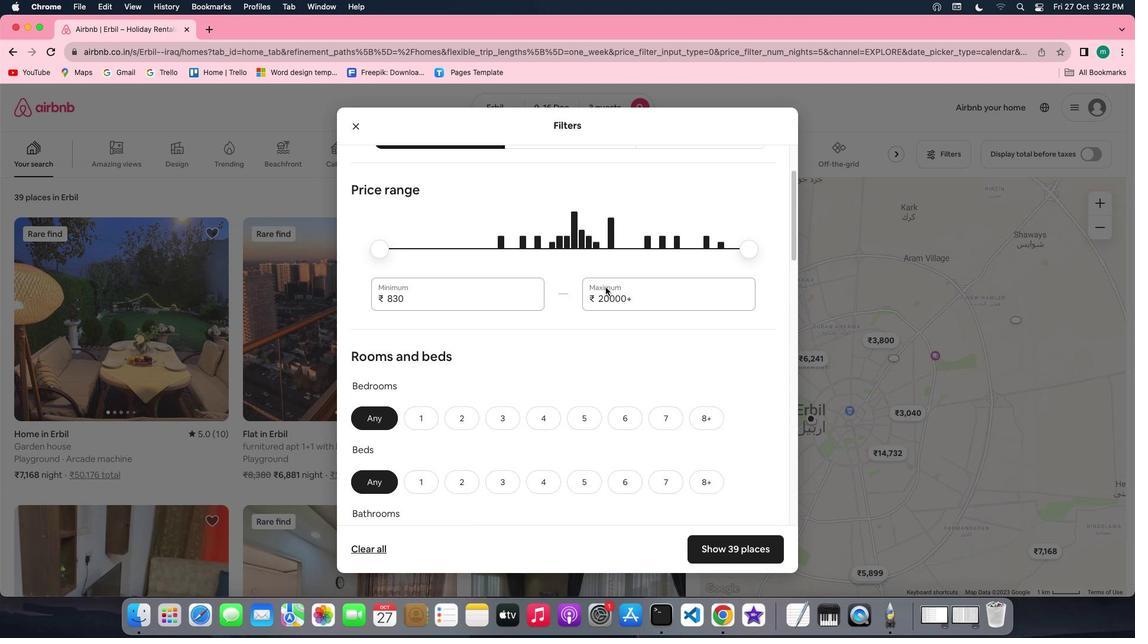 
Action: Mouse scrolled (627, 286) with delta (143, 15)
Screenshot: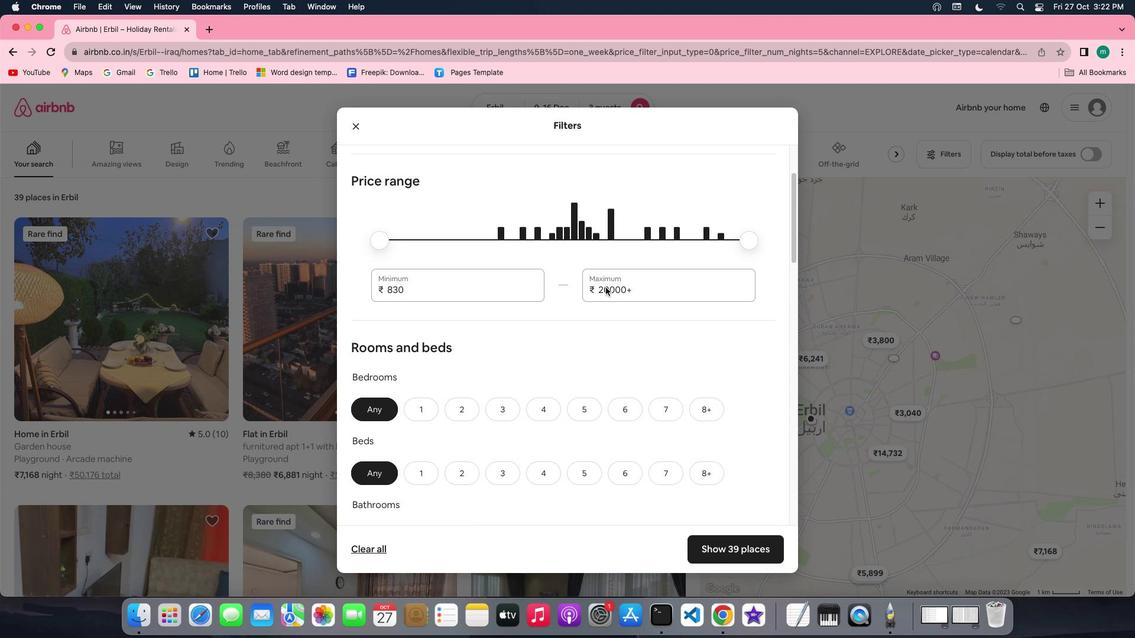 
Action: Mouse scrolled (627, 286) with delta (143, 15)
Screenshot: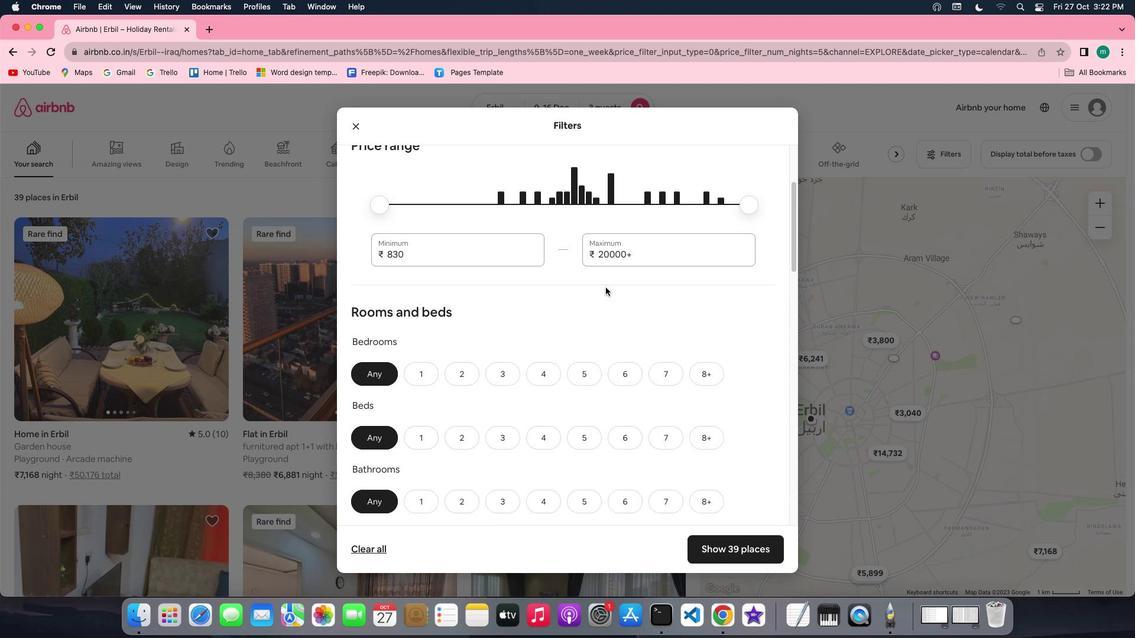 
Action: Mouse scrolled (627, 286) with delta (143, 15)
Screenshot: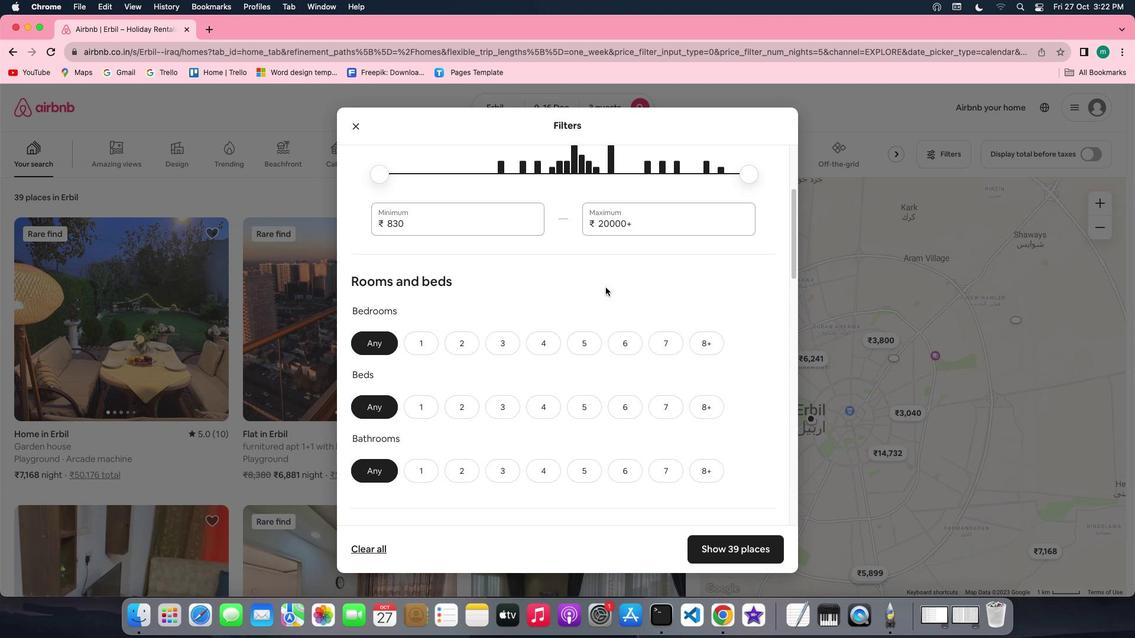 
Action: Mouse scrolled (627, 286) with delta (143, 15)
Screenshot: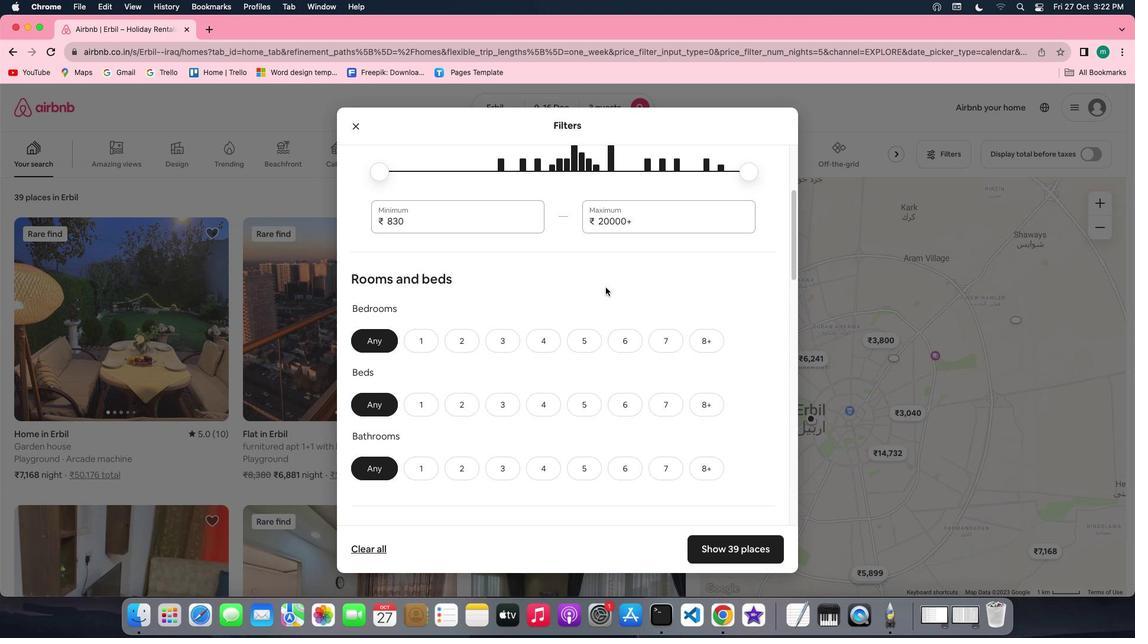 
Action: Mouse scrolled (627, 286) with delta (143, 15)
Screenshot: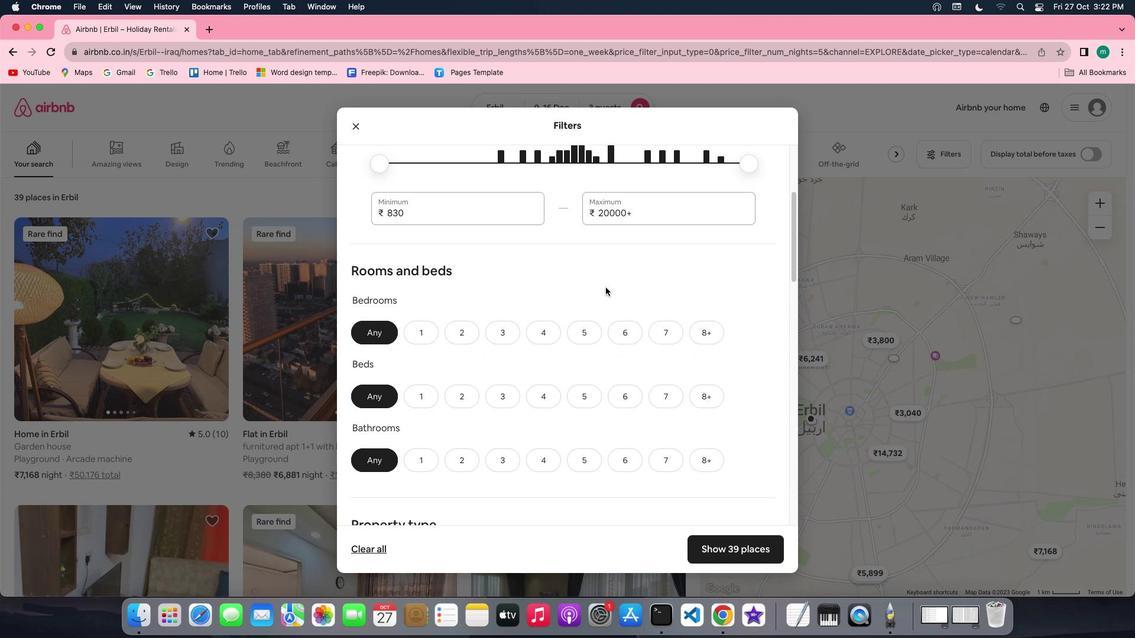 
Action: Mouse scrolled (627, 286) with delta (143, 15)
Screenshot: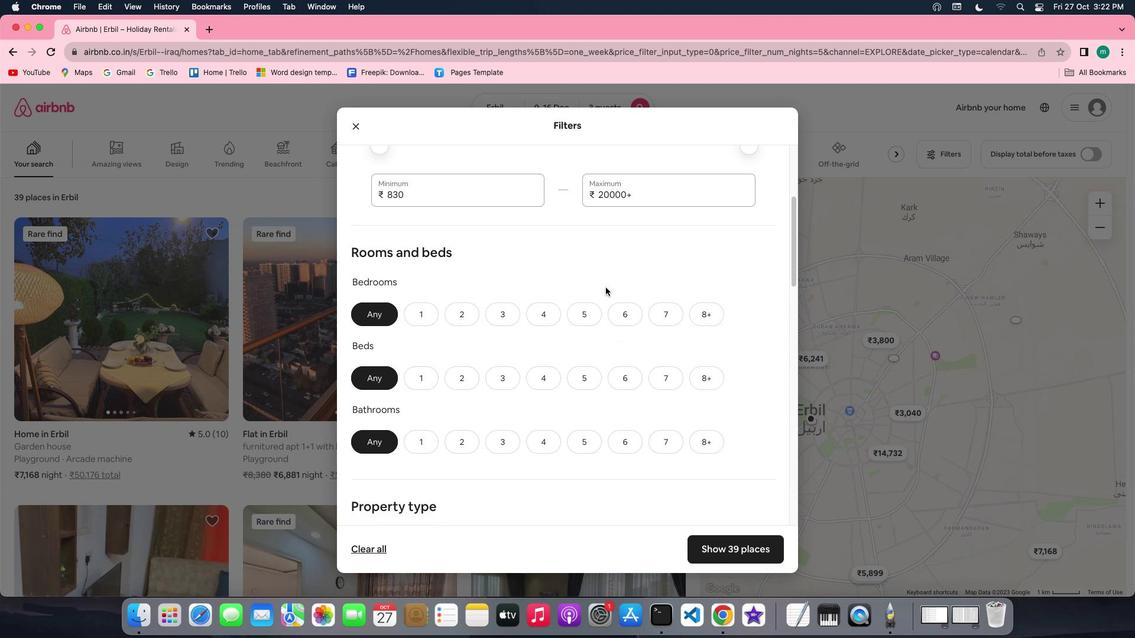 
Action: Mouse scrolled (627, 286) with delta (143, 15)
Screenshot: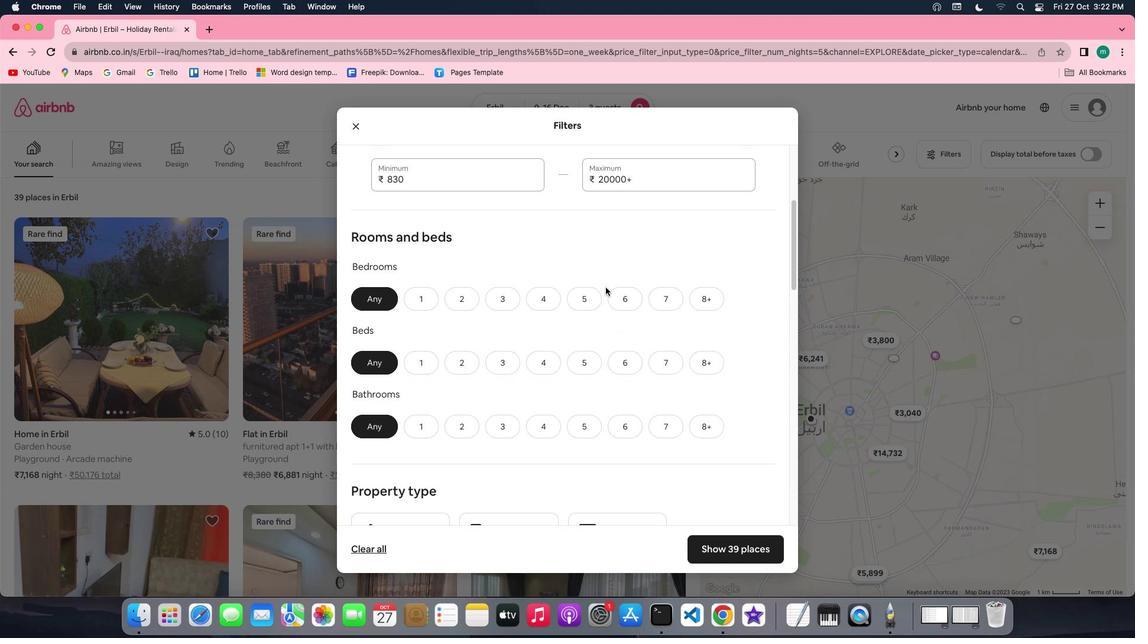 
Action: Mouse scrolled (627, 286) with delta (143, 15)
Screenshot: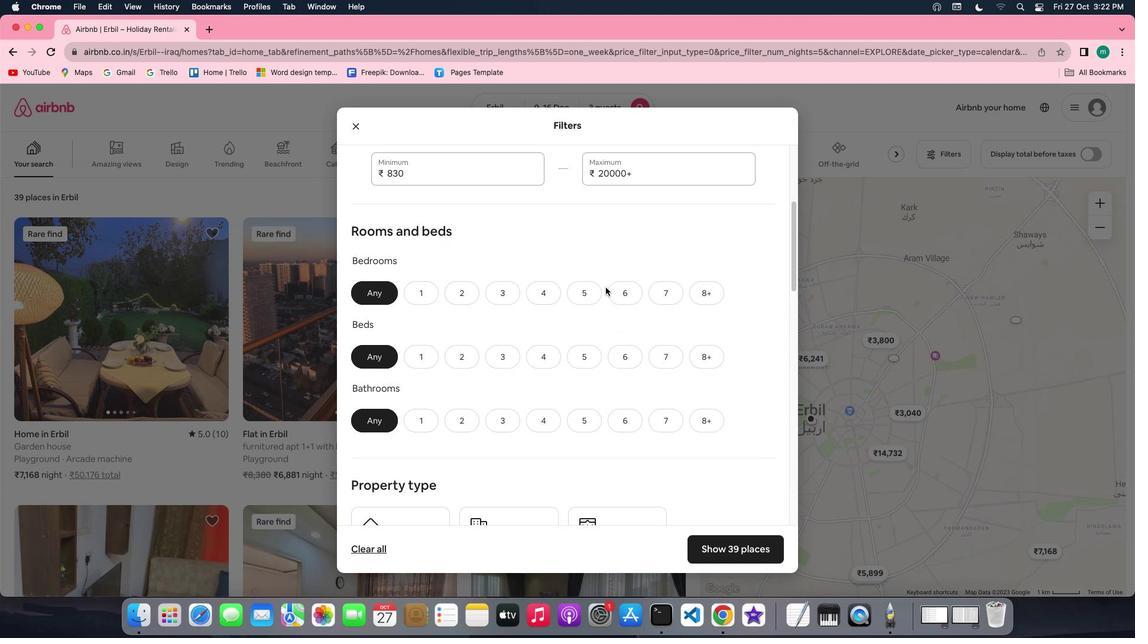 
Action: Mouse scrolled (627, 286) with delta (143, 15)
Screenshot: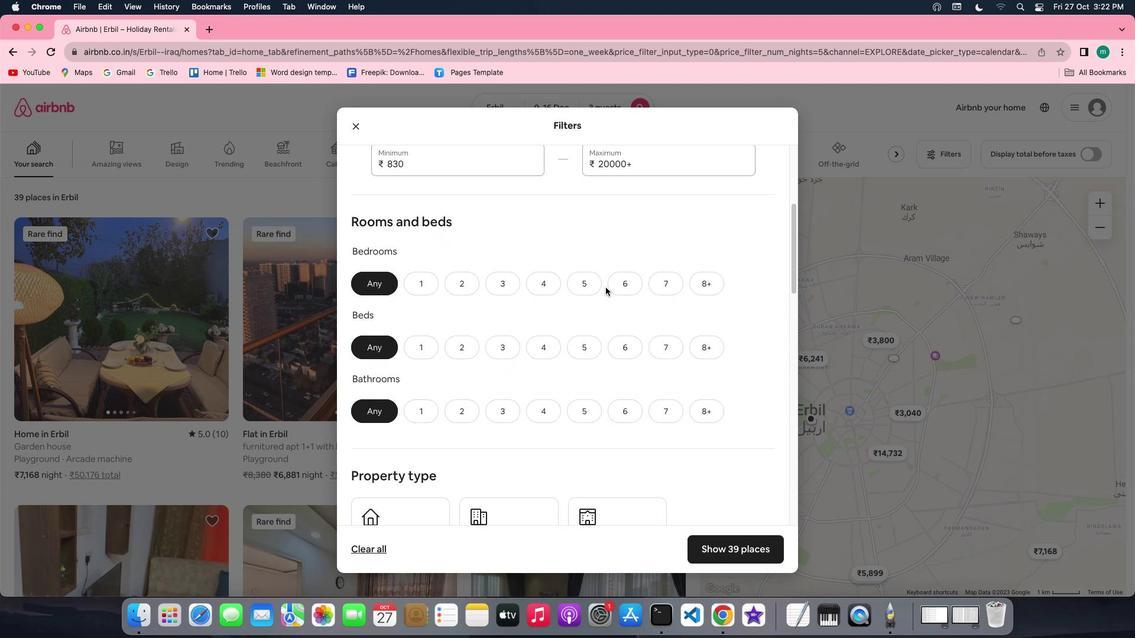 
Action: Mouse scrolled (627, 286) with delta (143, 15)
Screenshot: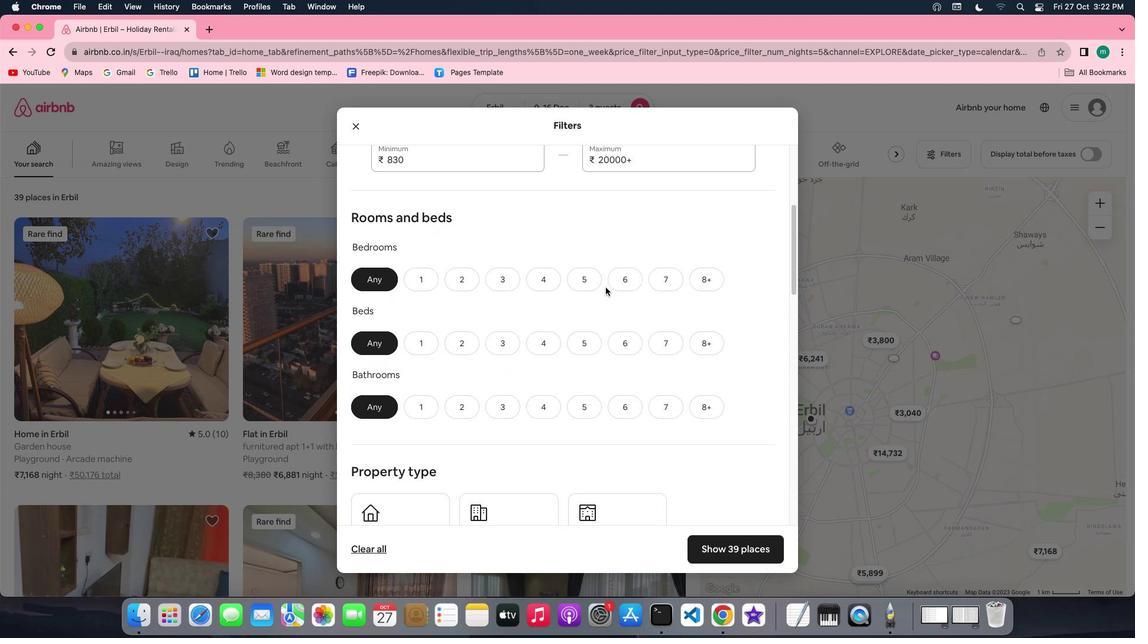 
Action: Mouse scrolled (627, 286) with delta (143, 15)
Screenshot: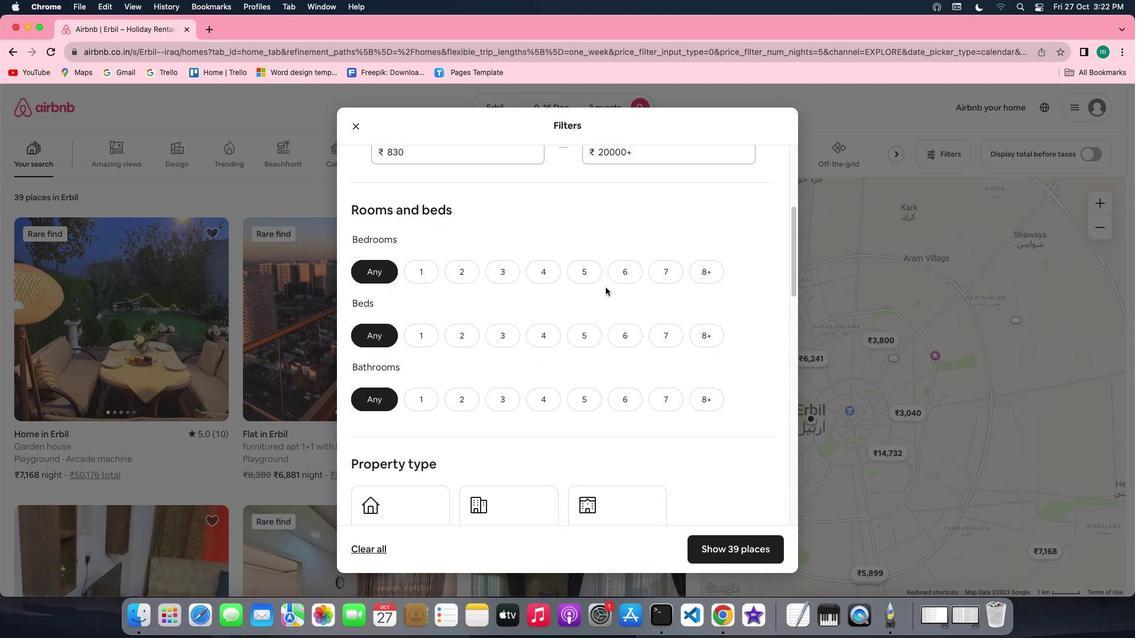 
Action: Mouse scrolled (627, 286) with delta (143, 15)
Screenshot: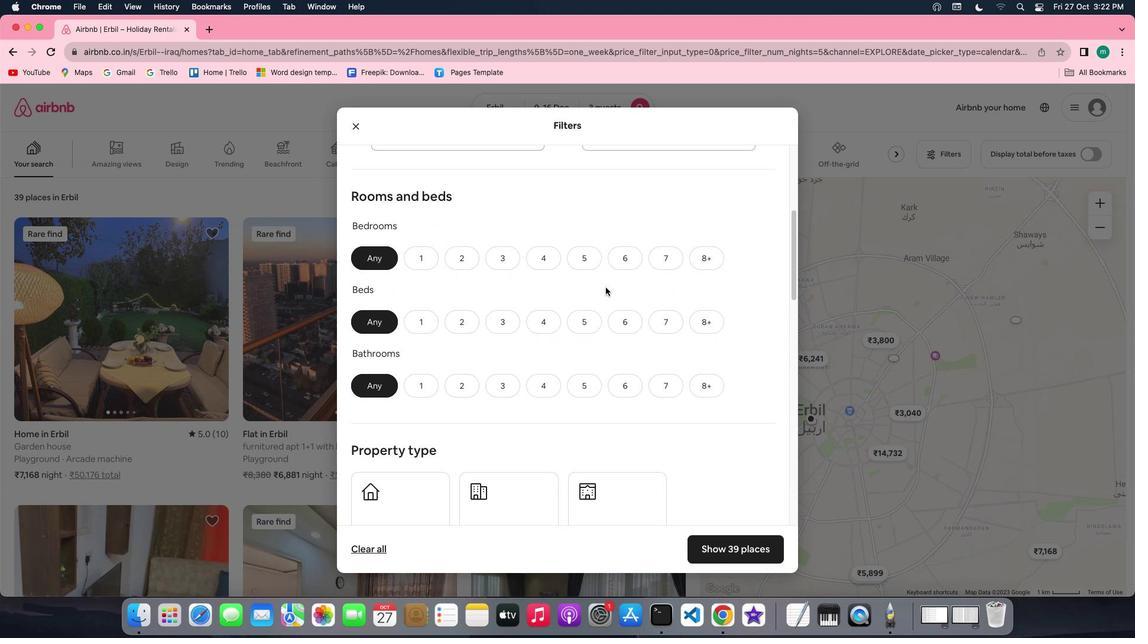 
Action: Mouse scrolled (627, 286) with delta (143, 15)
Screenshot: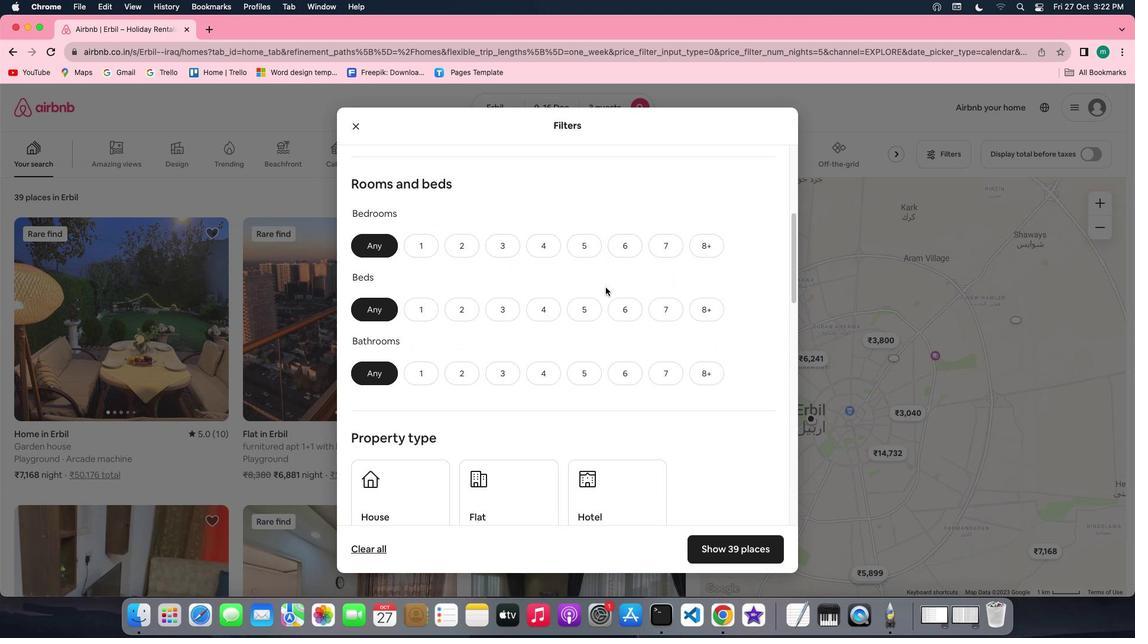 
Action: Mouse scrolled (627, 286) with delta (143, 15)
Screenshot: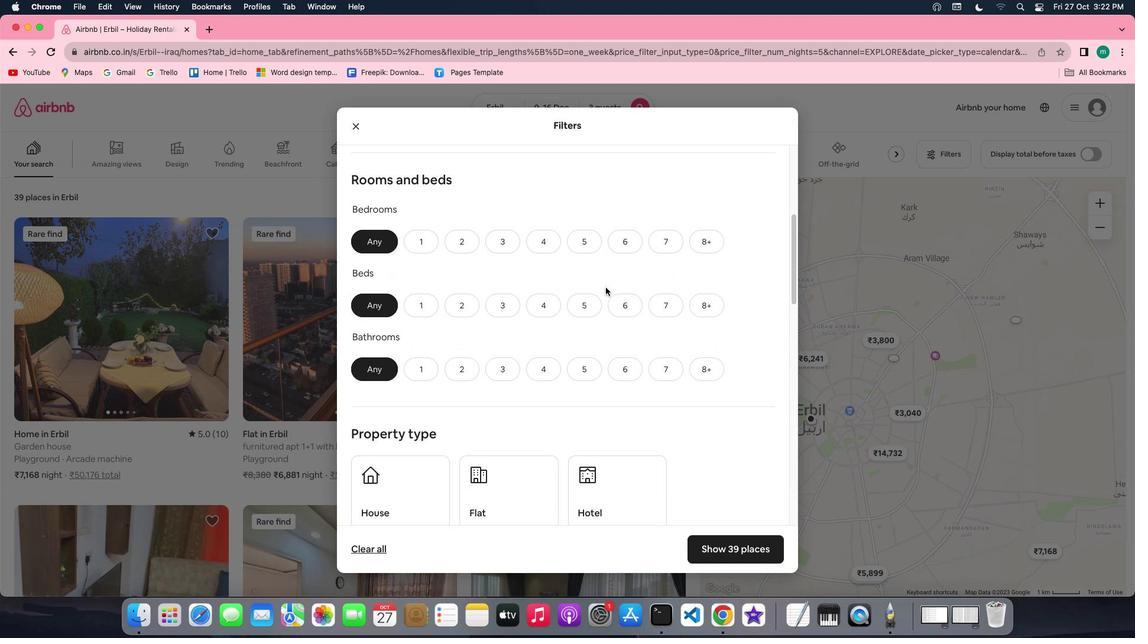 
Action: Mouse scrolled (627, 286) with delta (143, 15)
Screenshot: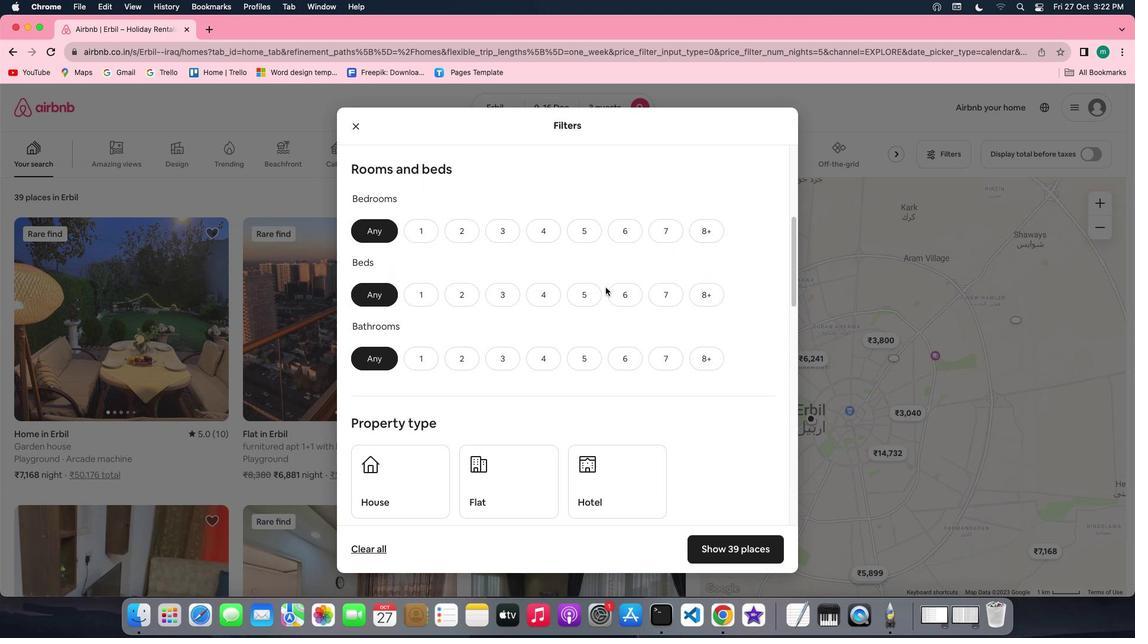 
Action: Mouse scrolled (627, 286) with delta (143, 15)
Screenshot: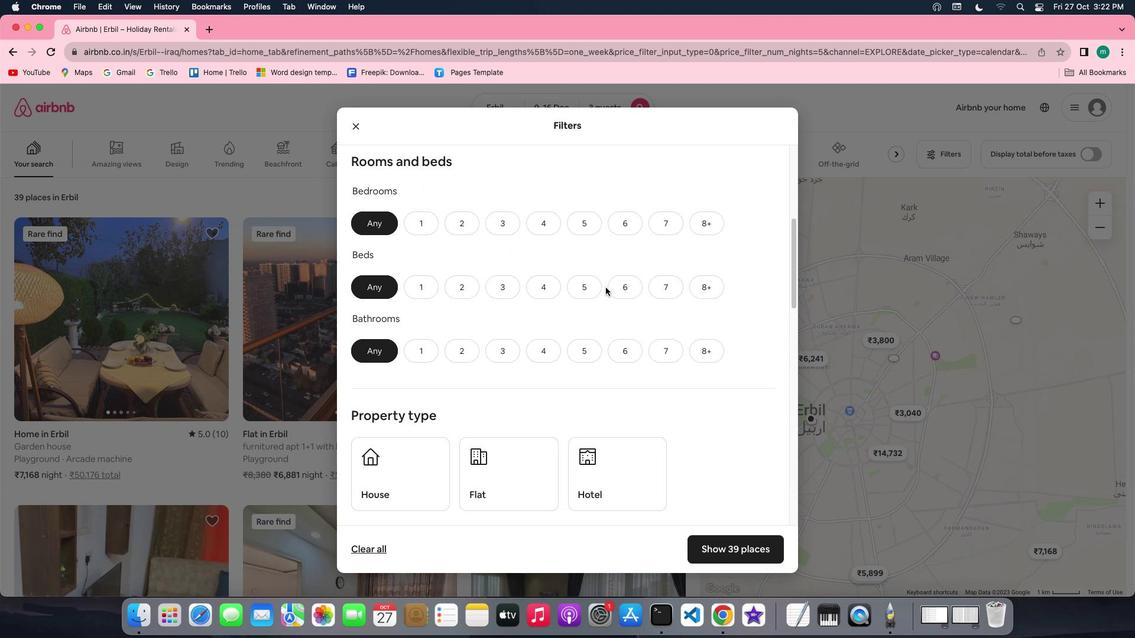 
Action: Mouse scrolled (627, 286) with delta (143, 15)
Screenshot: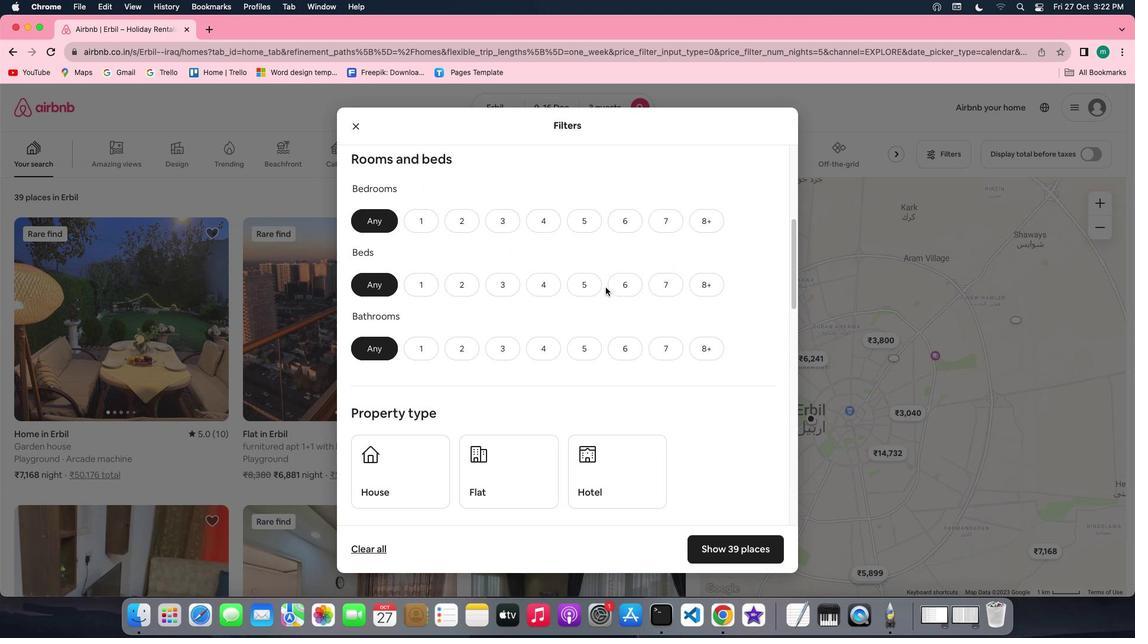 
Action: Mouse scrolled (627, 286) with delta (143, 15)
Screenshot: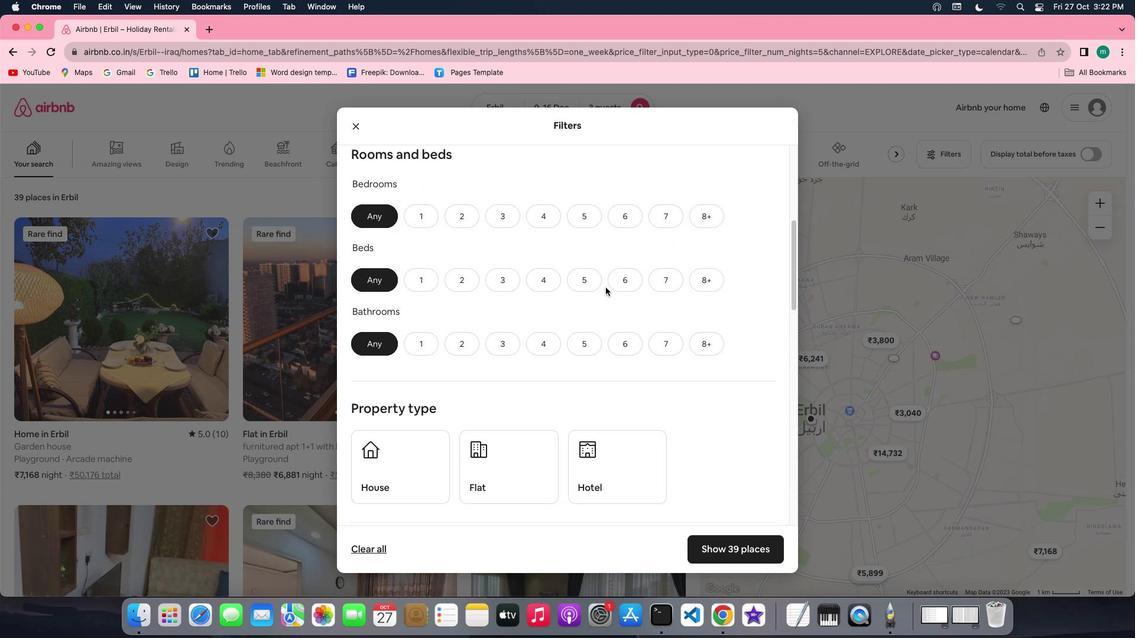 
Action: Mouse moved to (513, 215)
Screenshot: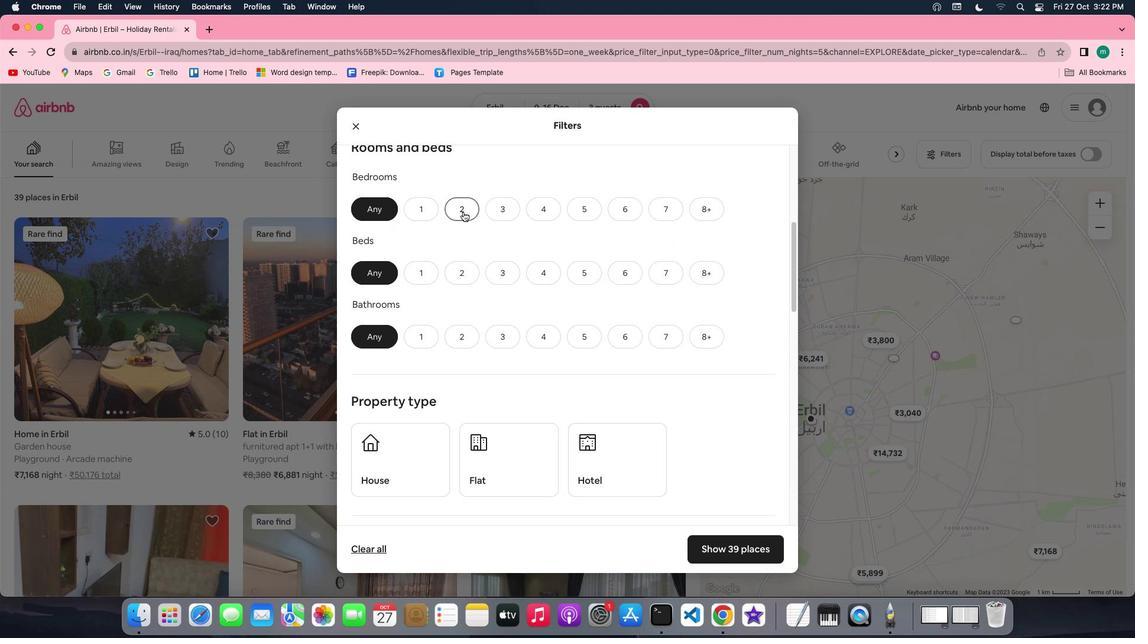 
Action: Mouse pressed left at (513, 215)
Screenshot: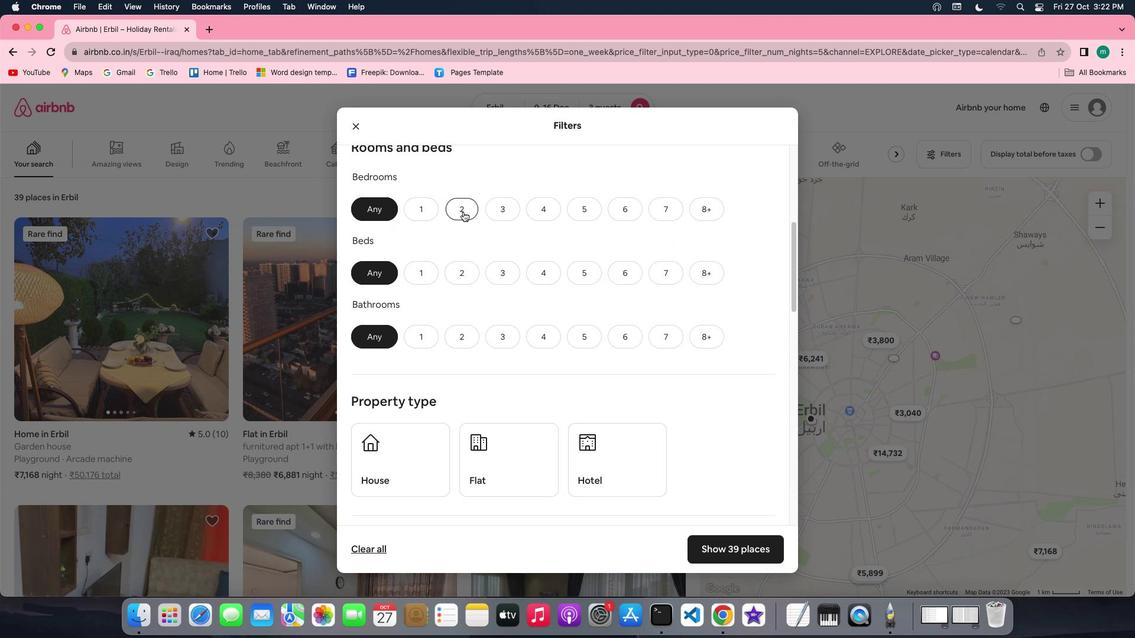 
Action: Mouse moved to (513, 279)
Screenshot: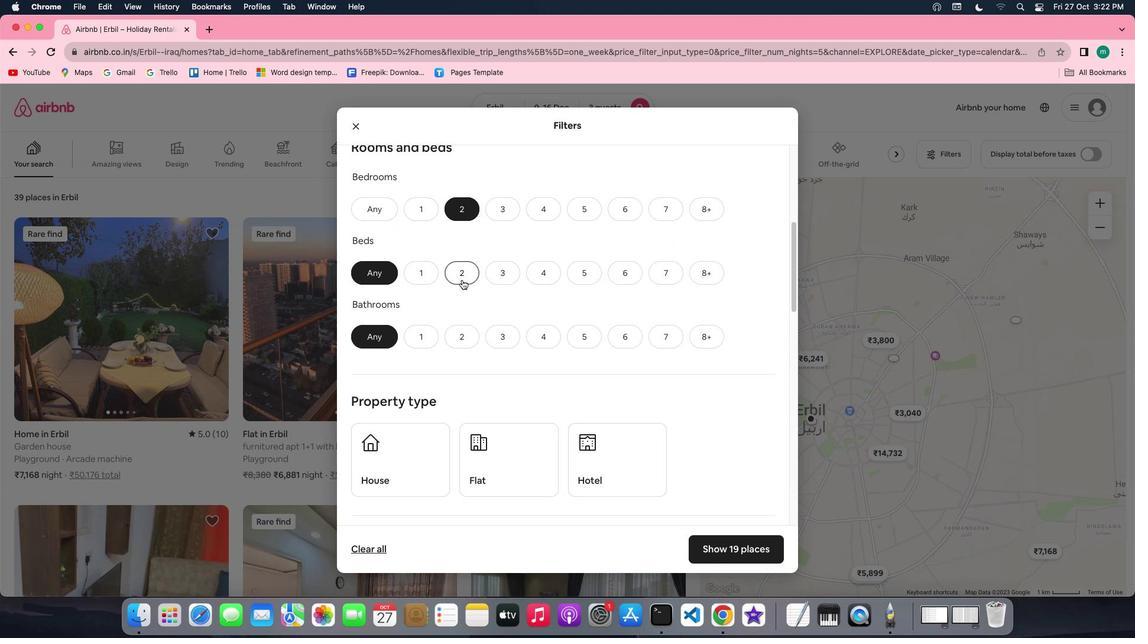 
Action: Mouse pressed left at (513, 279)
Screenshot: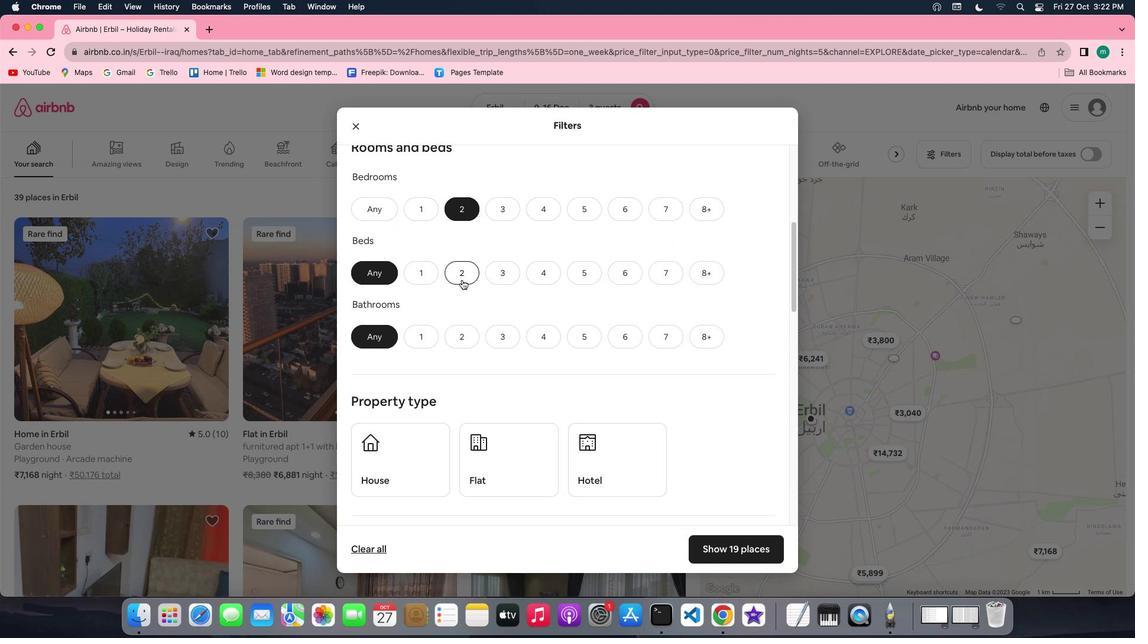 
Action: Mouse moved to (485, 327)
Screenshot: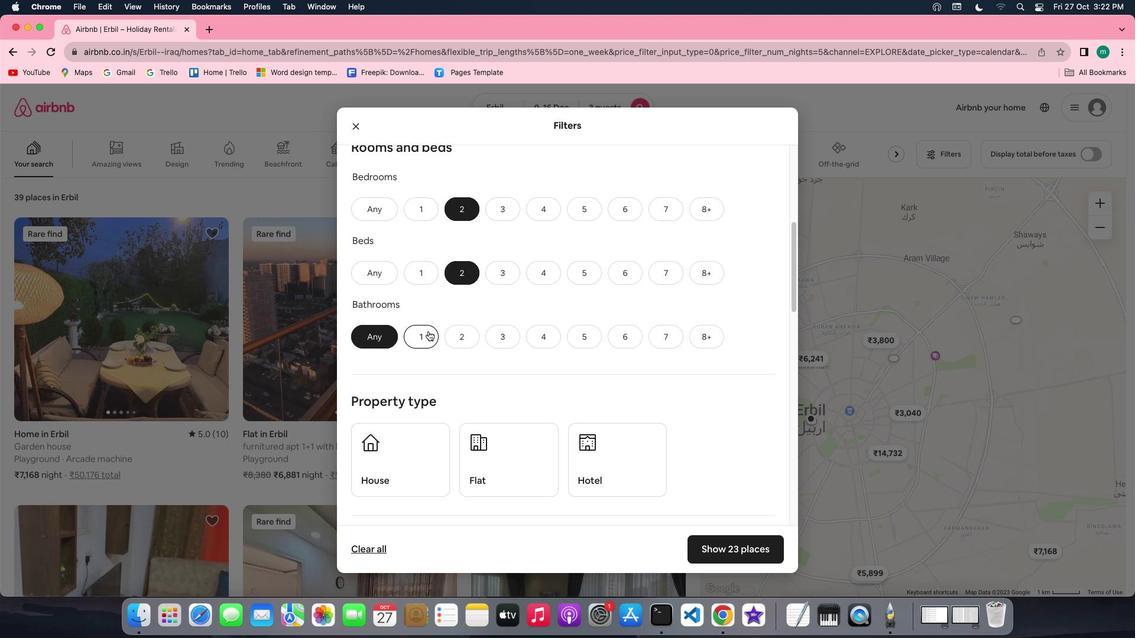 
Action: Mouse pressed left at (485, 327)
Screenshot: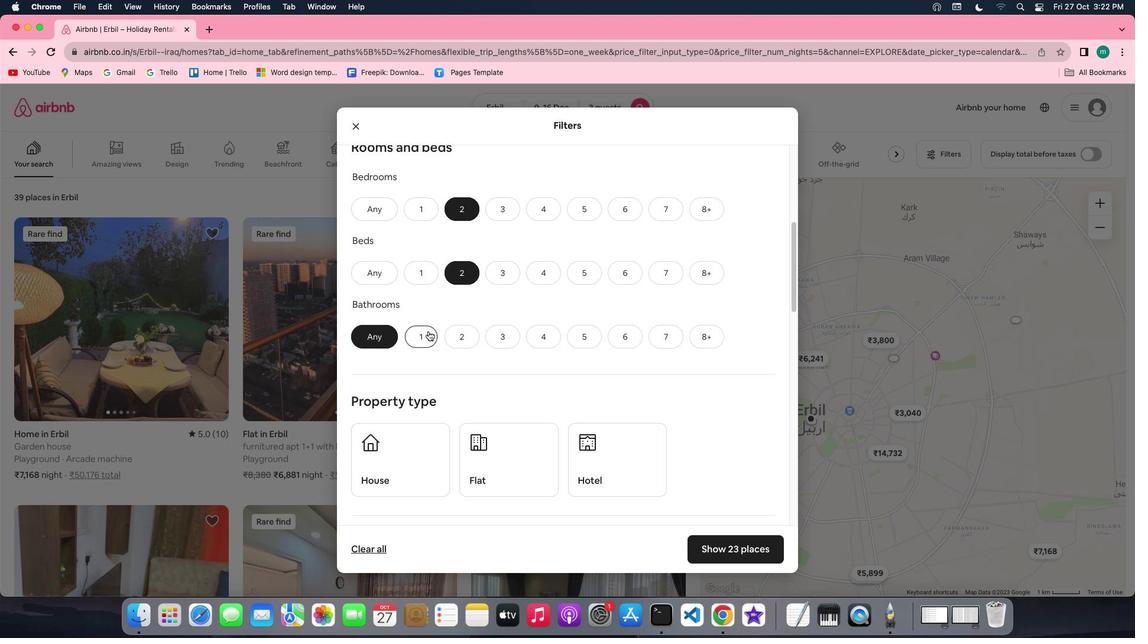 
Action: Mouse moved to (576, 360)
Screenshot: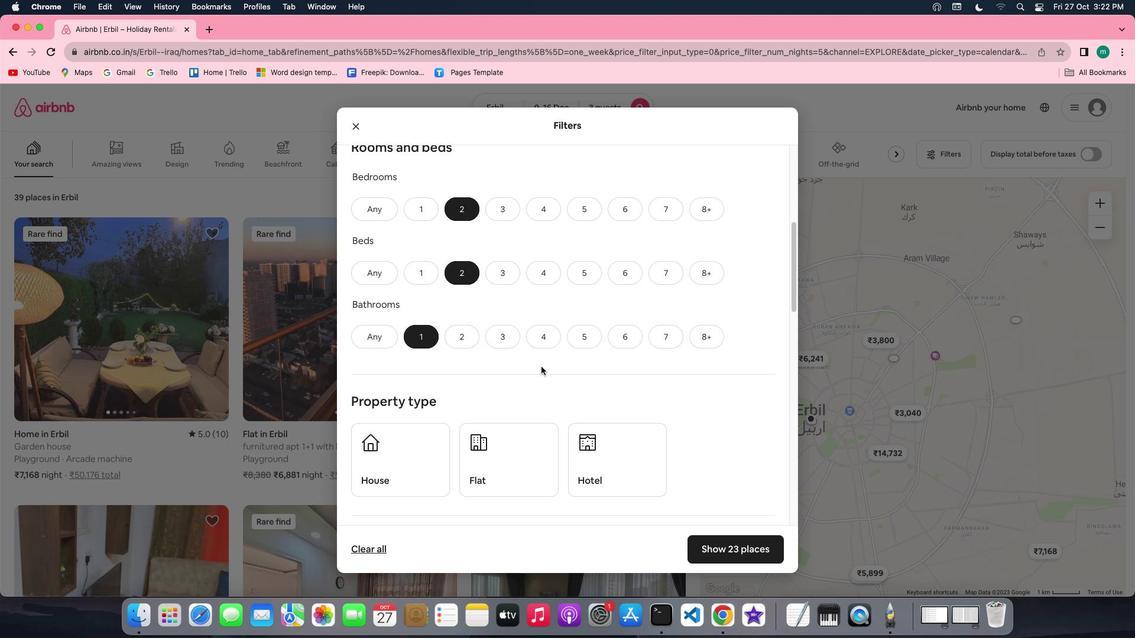 
Action: Mouse scrolled (576, 360) with delta (143, 15)
Screenshot: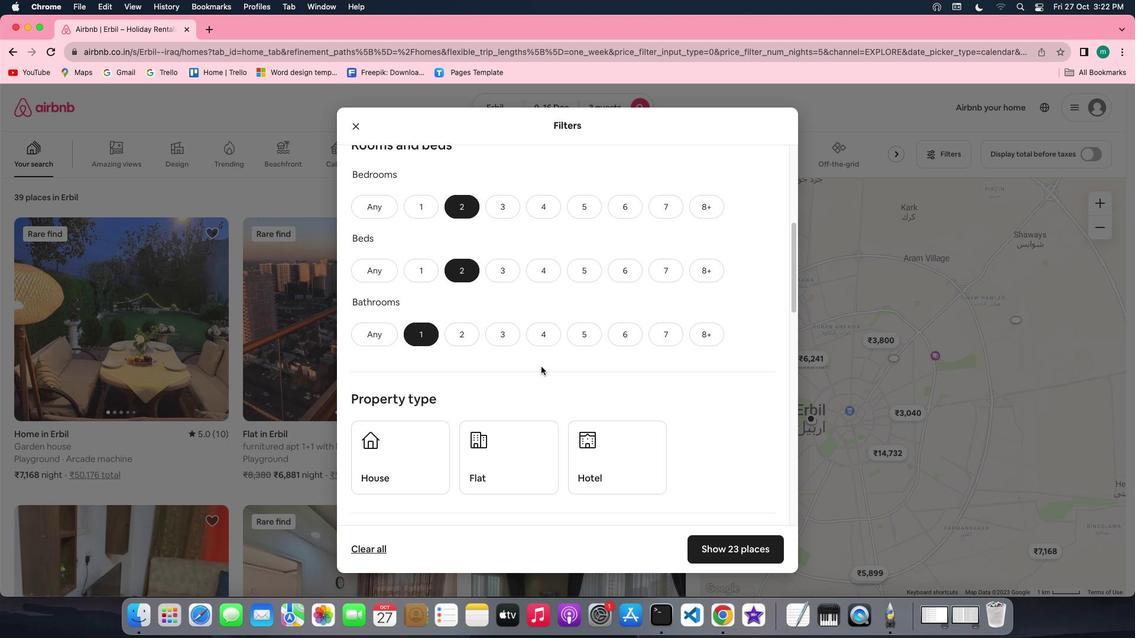 
Action: Mouse scrolled (576, 360) with delta (143, 15)
Screenshot: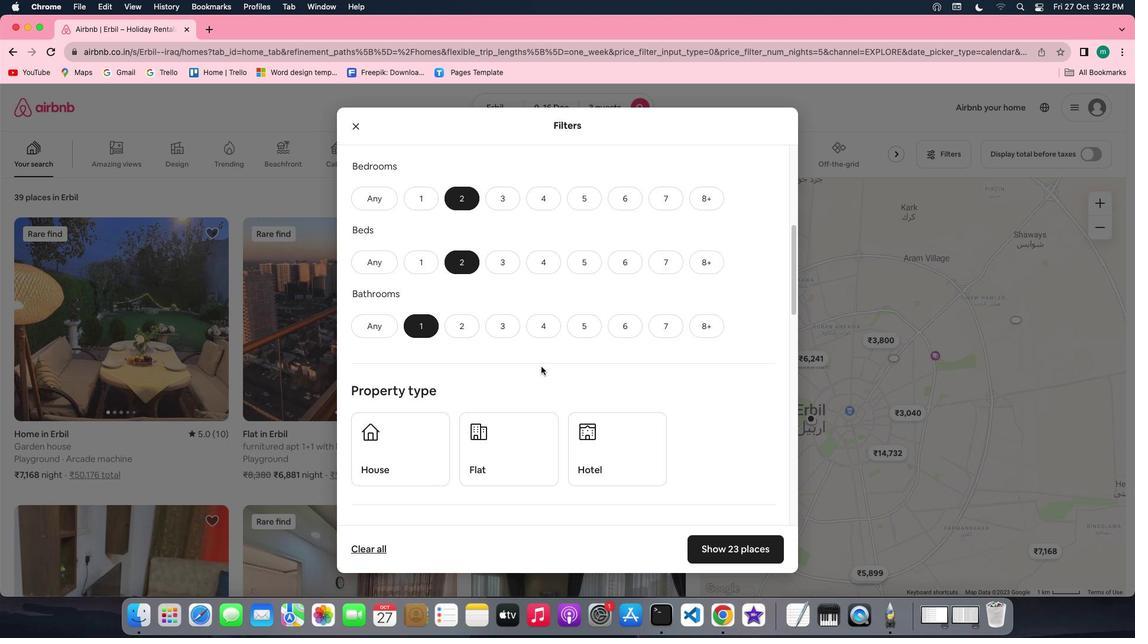 
Action: Mouse scrolled (576, 360) with delta (143, 15)
Screenshot: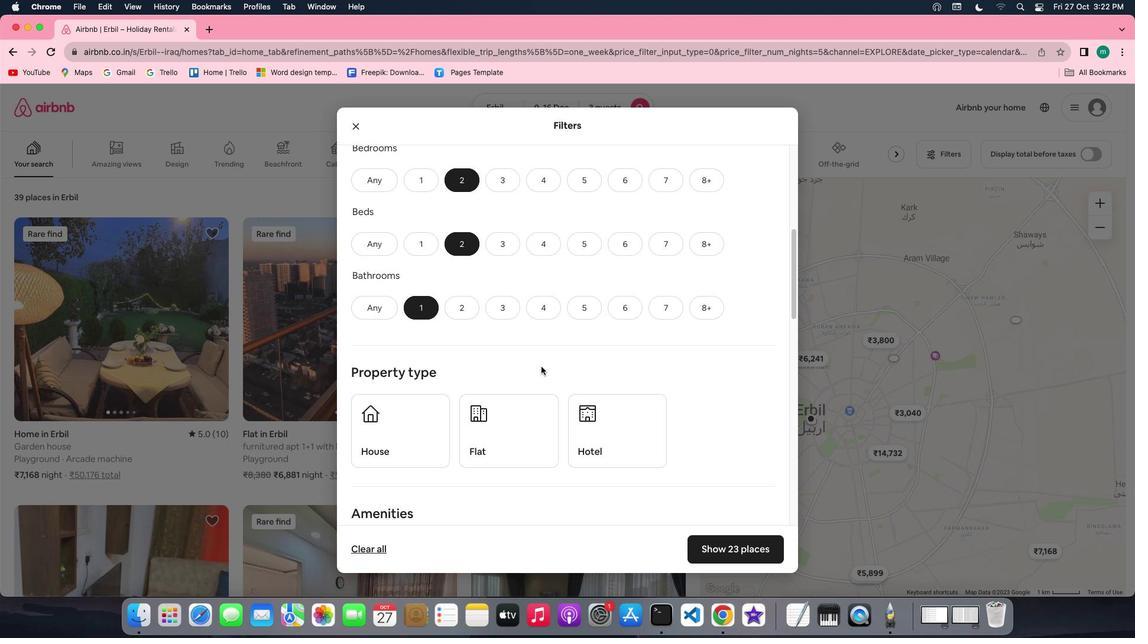 
Action: Mouse scrolled (576, 360) with delta (143, 15)
Screenshot: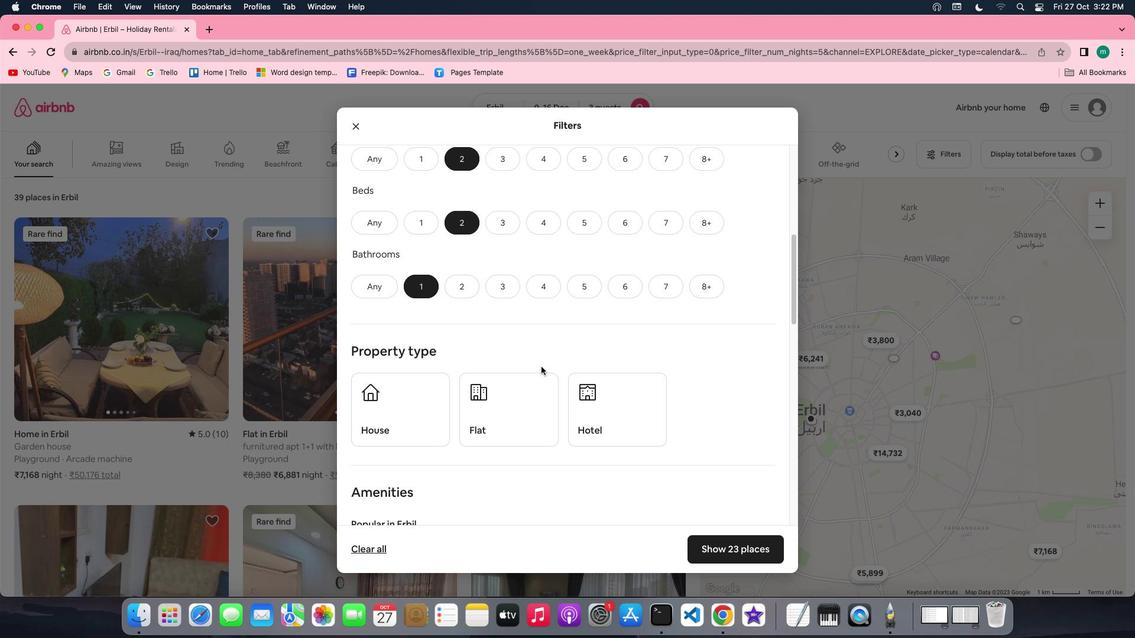 
Action: Mouse scrolled (576, 360) with delta (143, 15)
Screenshot: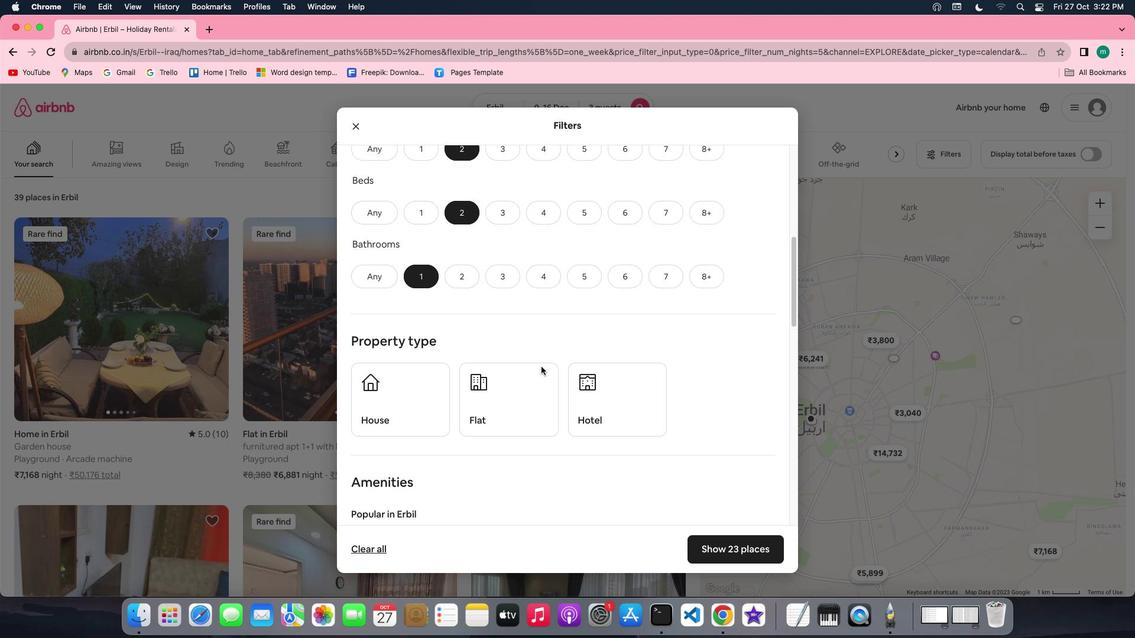 
Action: Mouse scrolled (576, 360) with delta (143, 15)
Screenshot: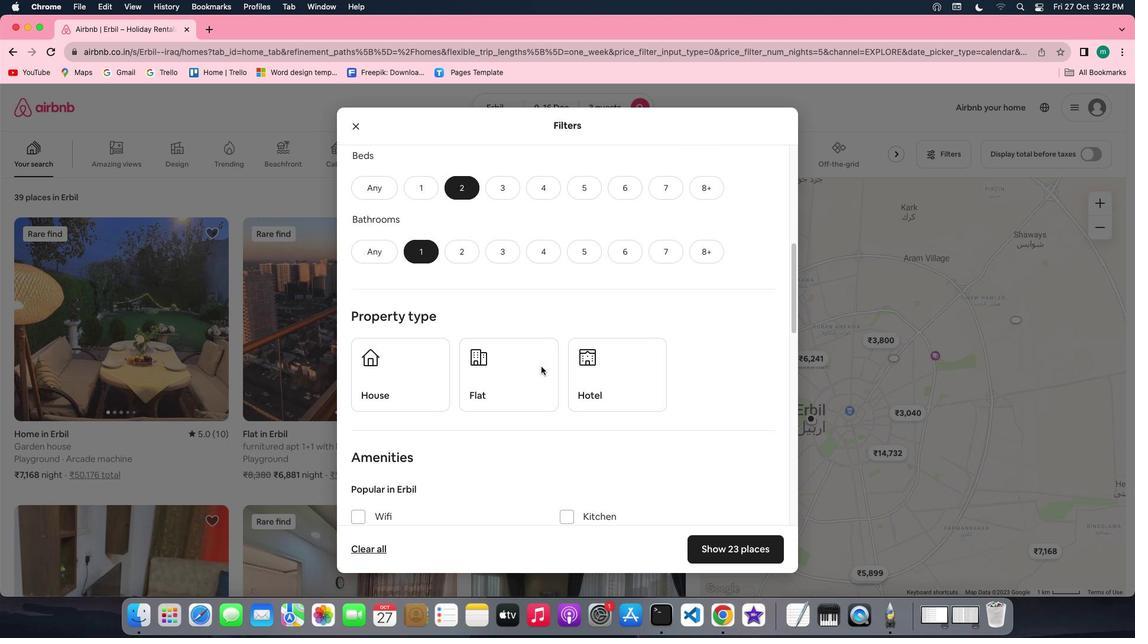 
Action: Mouse moved to (539, 353)
Screenshot: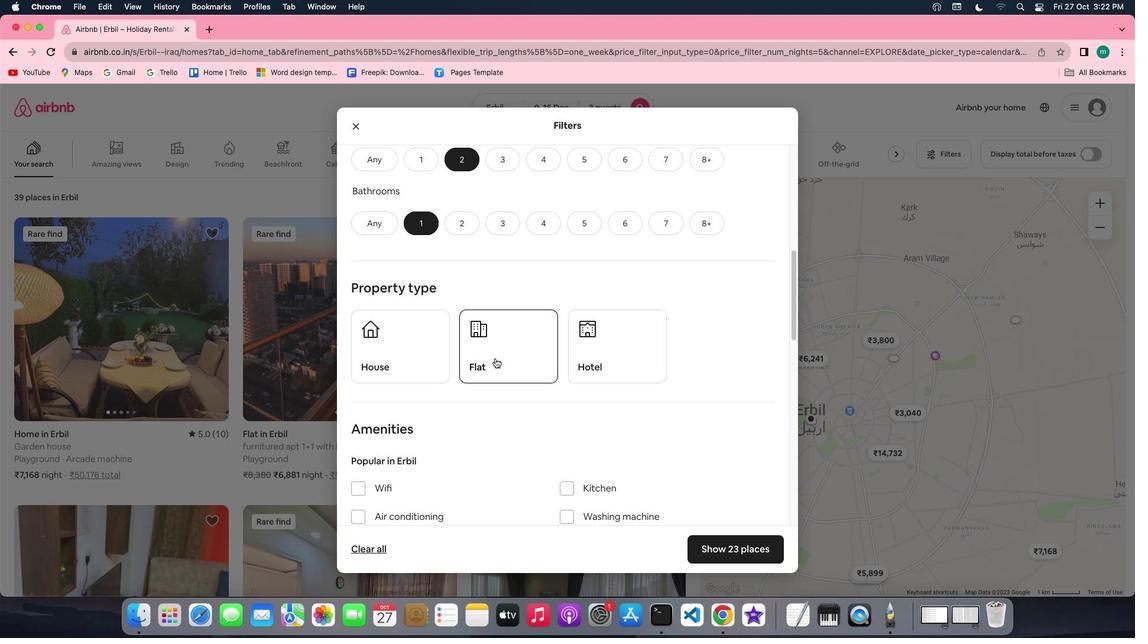 
Action: Mouse pressed left at (539, 353)
Screenshot: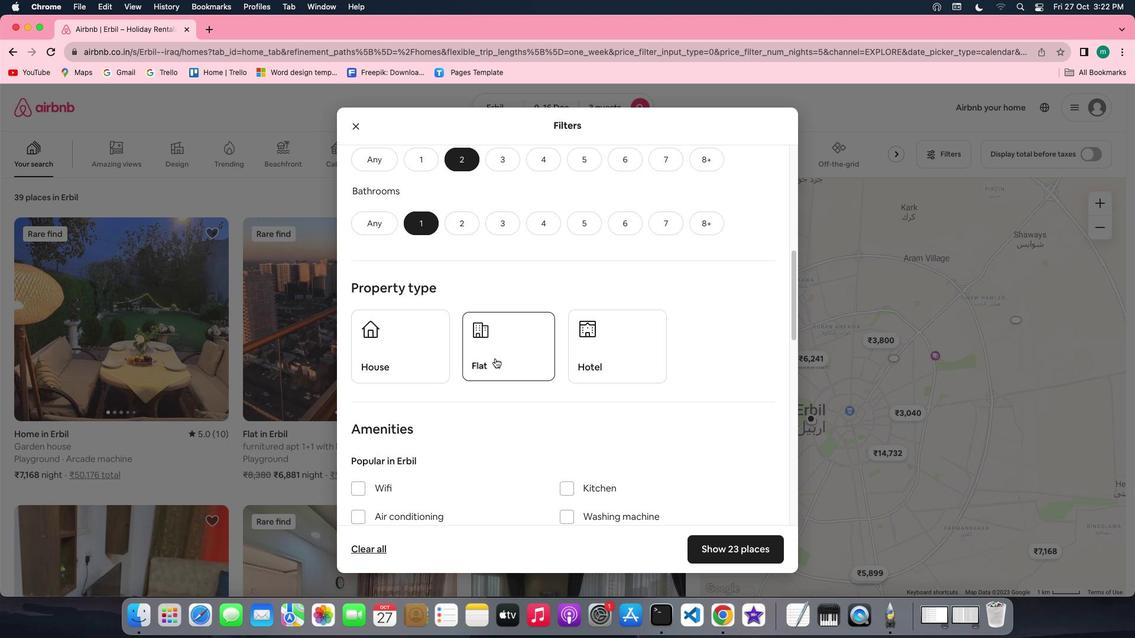 
Action: Mouse moved to (646, 380)
Screenshot: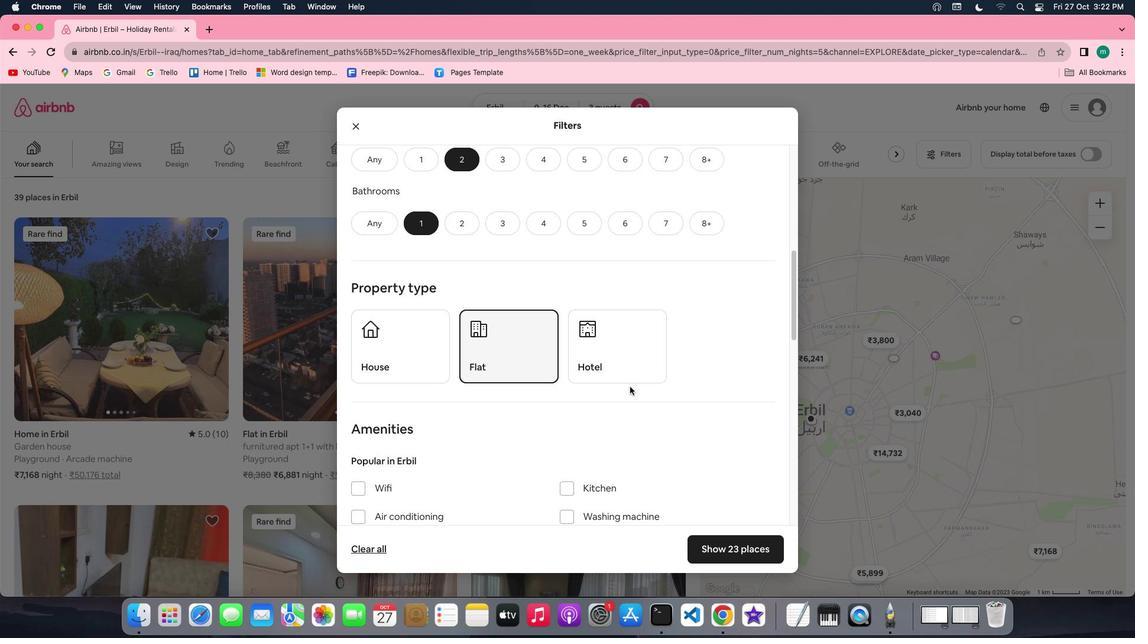 
Action: Mouse scrolled (646, 380) with delta (143, 15)
Screenshot: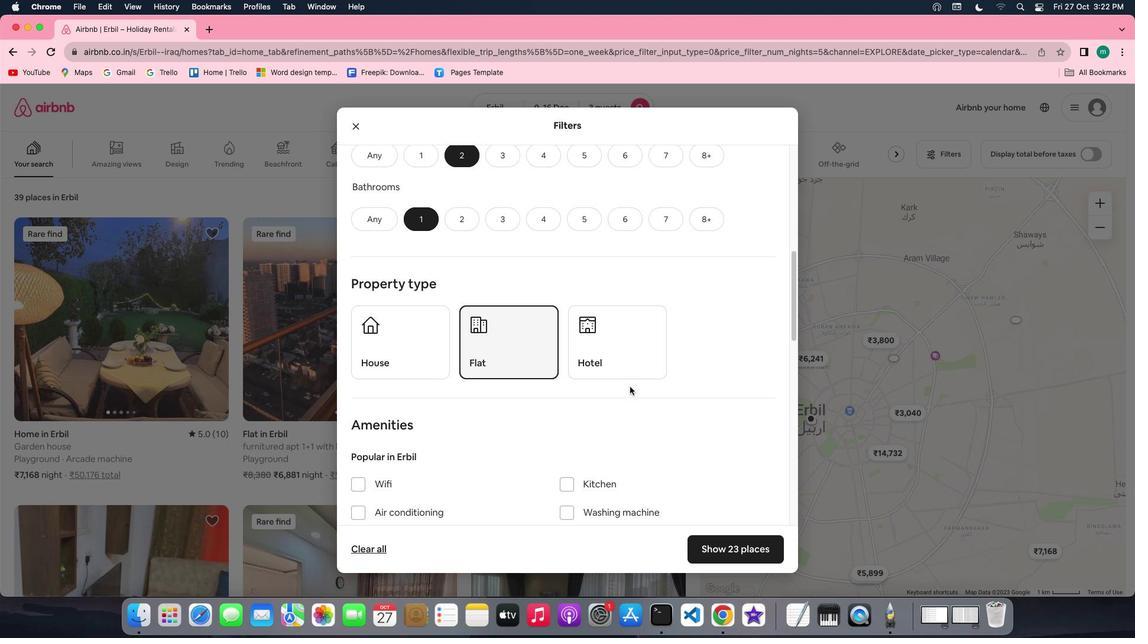 
Action: Mouse scrolled (646, 380) with delta (143, 15)
Screenshot: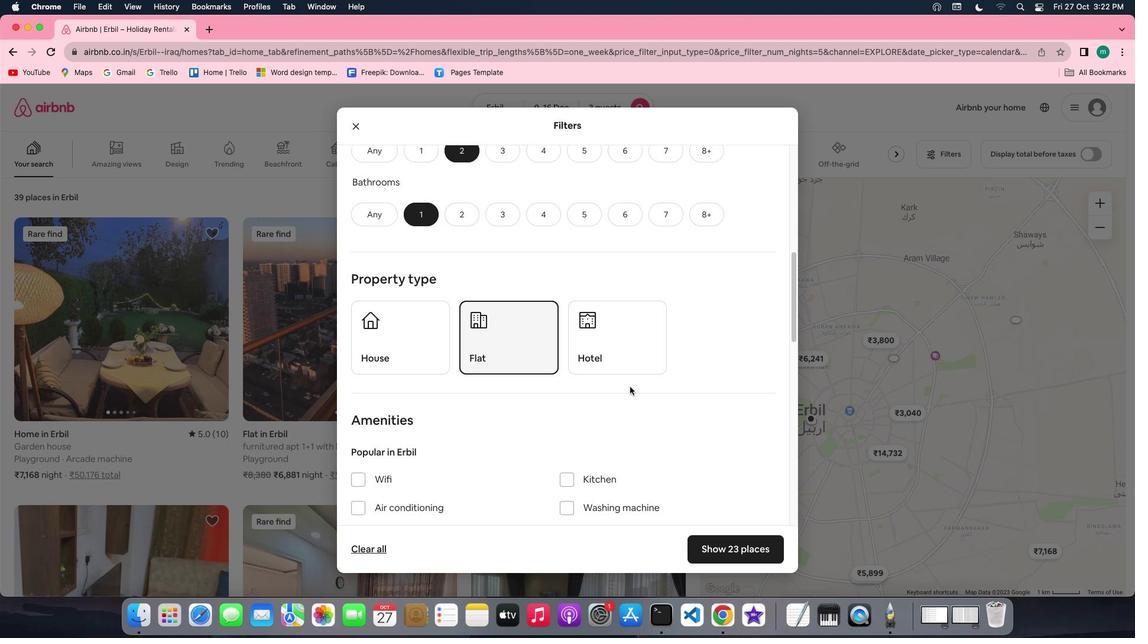 
Action: Mouse scrolled (646, 380) with delta (143, 15)
Screenshot: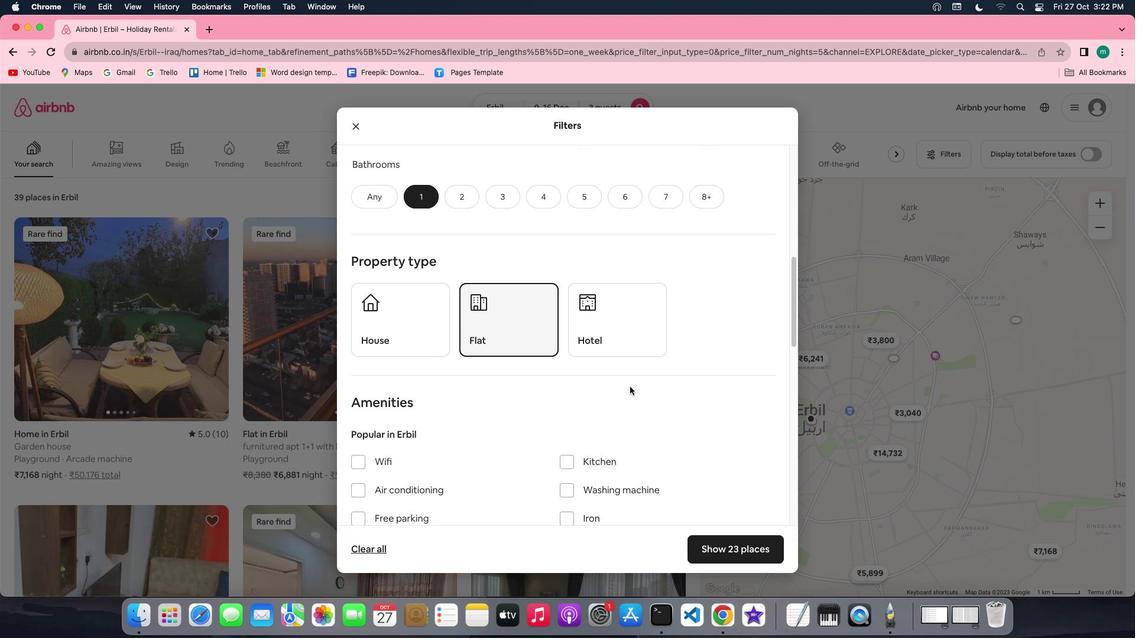 
Action: Mouse scrolled (646, 380) with delta (143, 15)
Screenshot: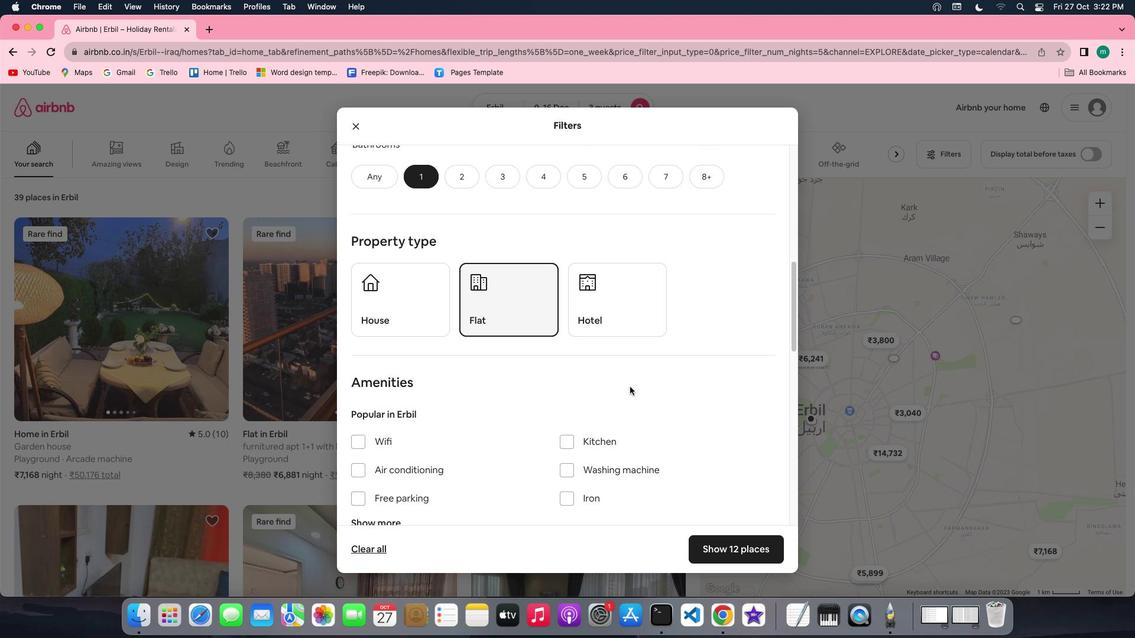 
Action: Mouse scrolled (646, 380) with delta (143, 15)
Screenshot: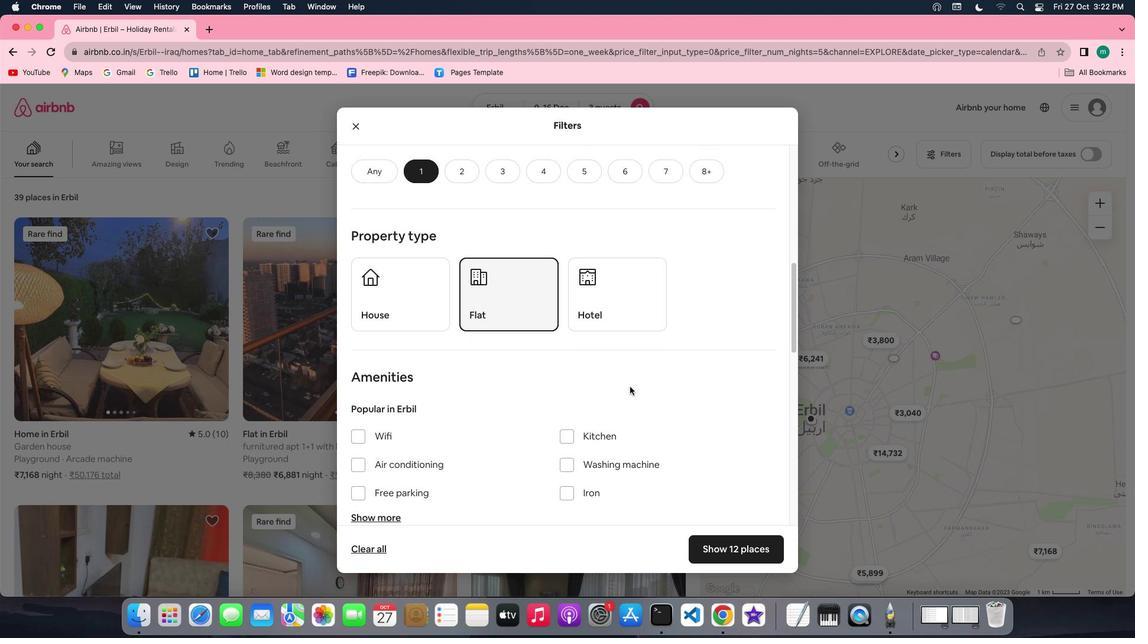
Action: Mouse scrolled (646, 380) with delta (143, 15)
Screenshot: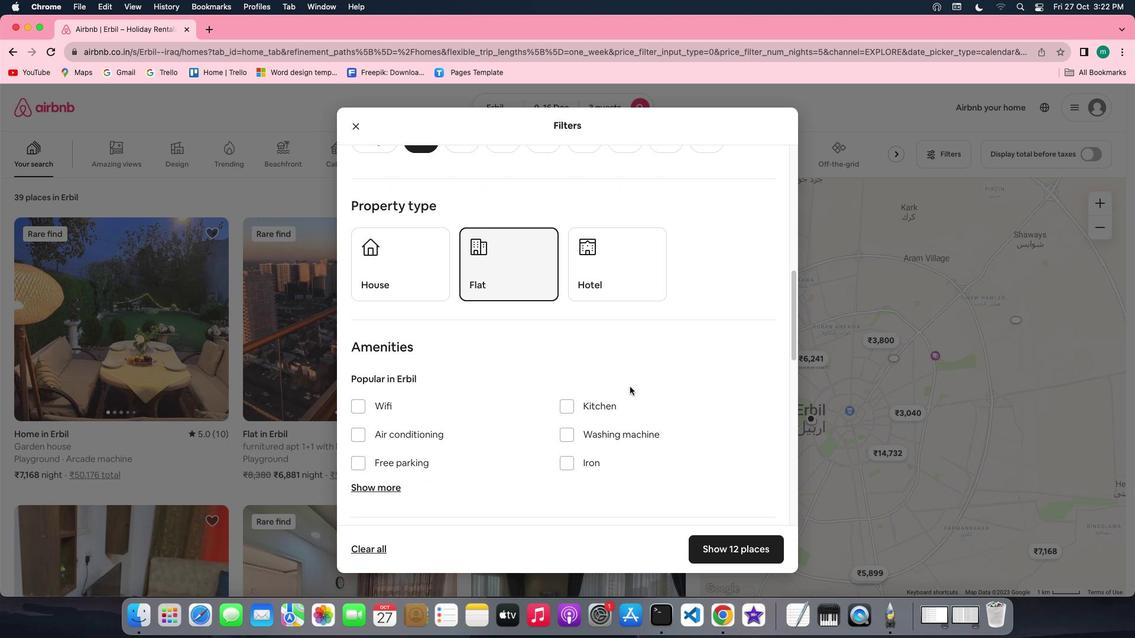 
Action: Mouse scrolled (646, 380) with delta (143, 15)
Screenshot: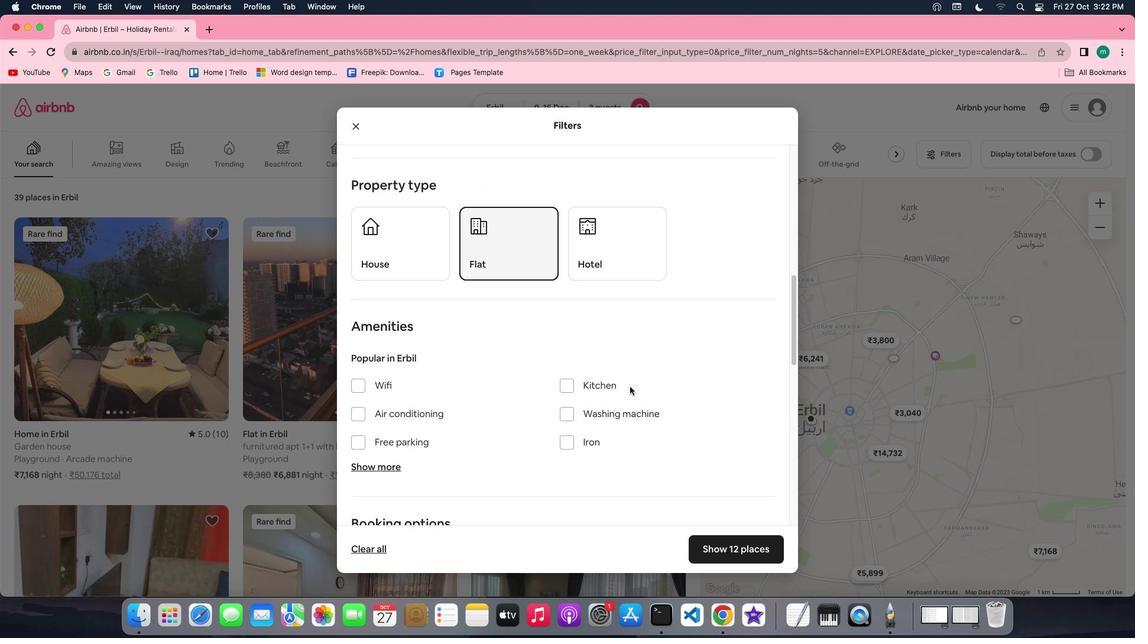 
Action: Mouse scrolled (646, 380) with delta (143, 15)
Screenshot: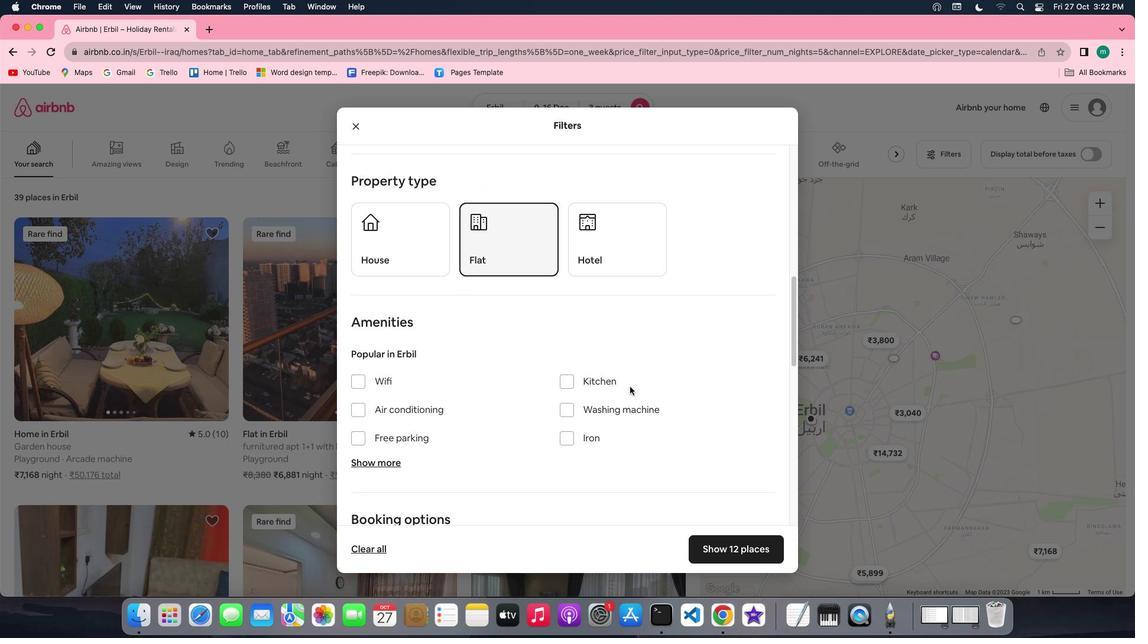 
Action: Mouse scrolled (646, 380) with delta (143, 15)
Screenshot: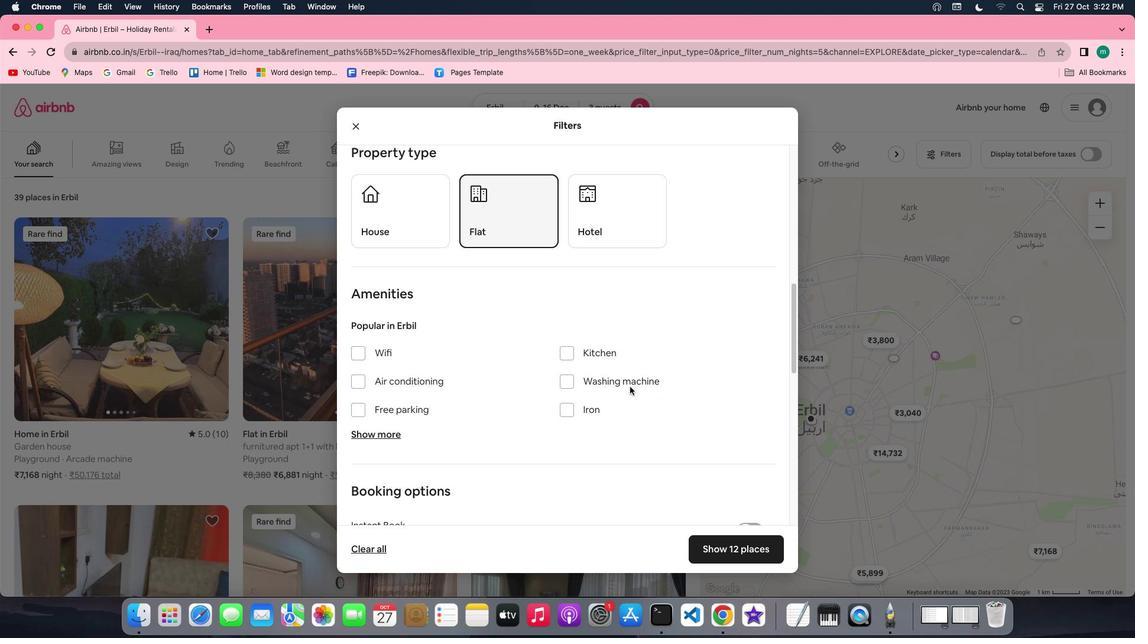 
Action: Mouse scrolled (646, 380) with delta (143, 15)
Screenshot: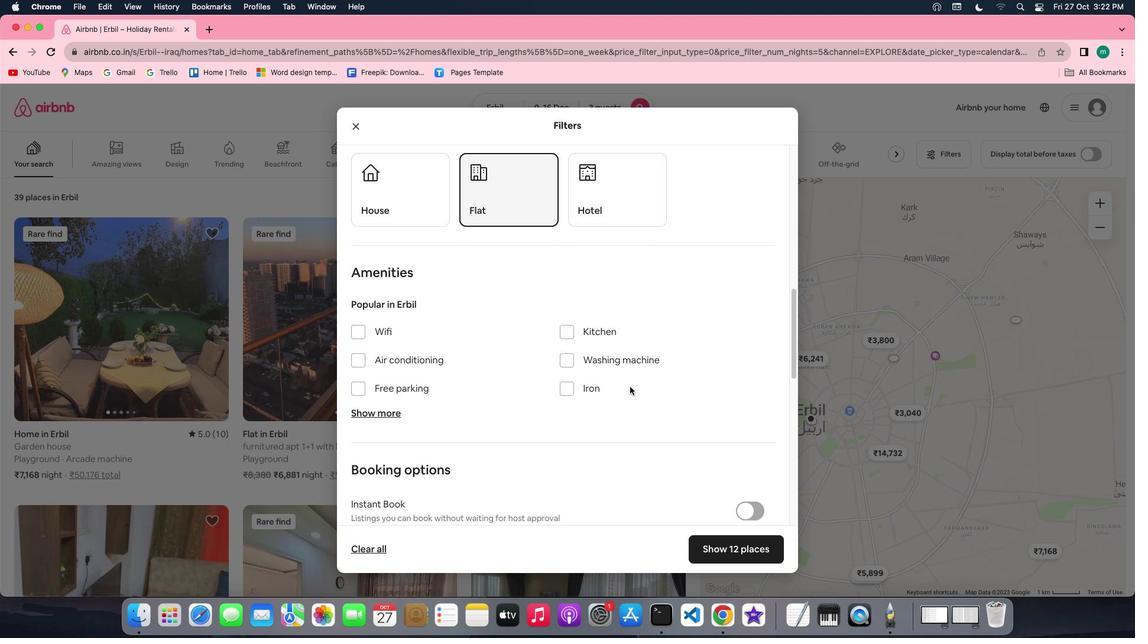 
Action: Mouse scrolled (646, 380) with delta (143, 15)
Screenshot: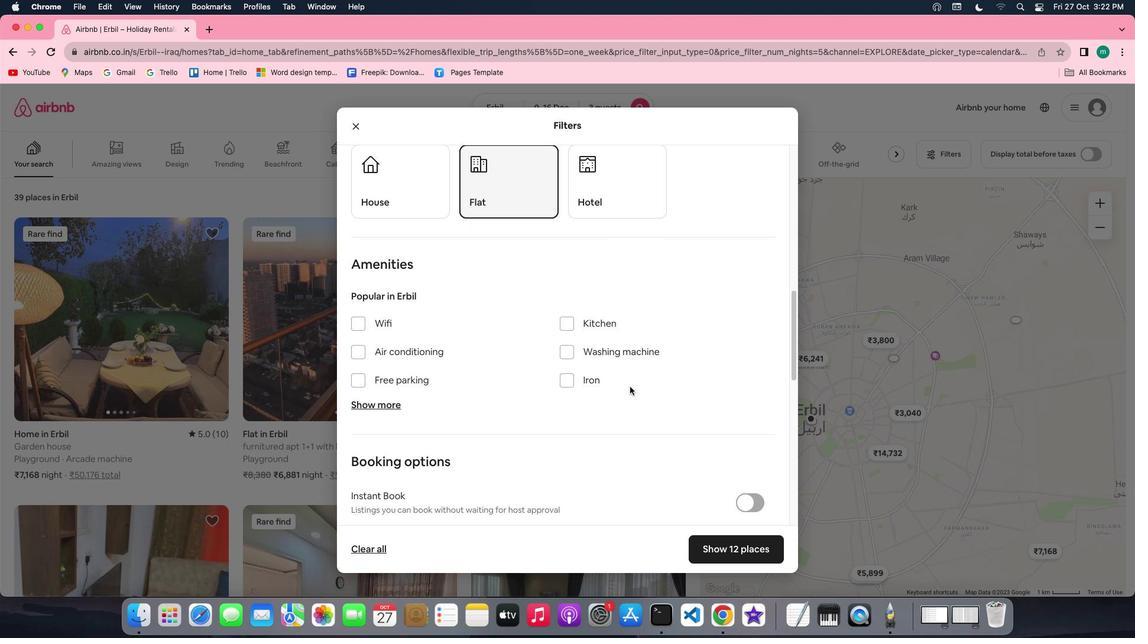 
Action: Mouse scrolled (646, 380) with delta (143, 15)
Screenshot: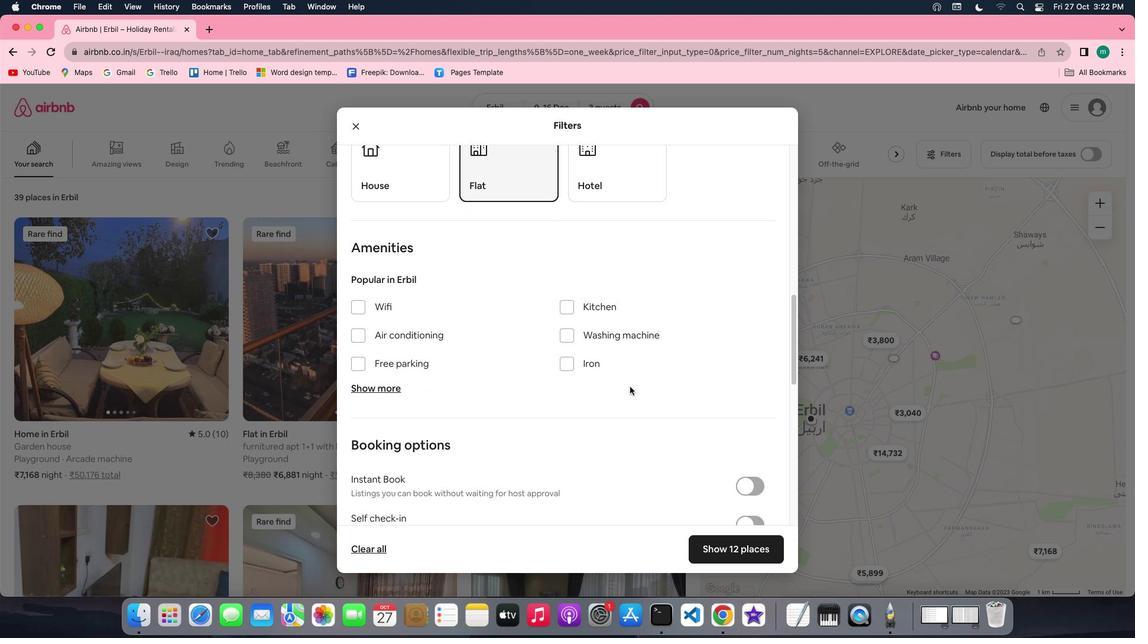 
Action: Mouse scrolled (646, 380) with delta (143, 15)
Screenshot: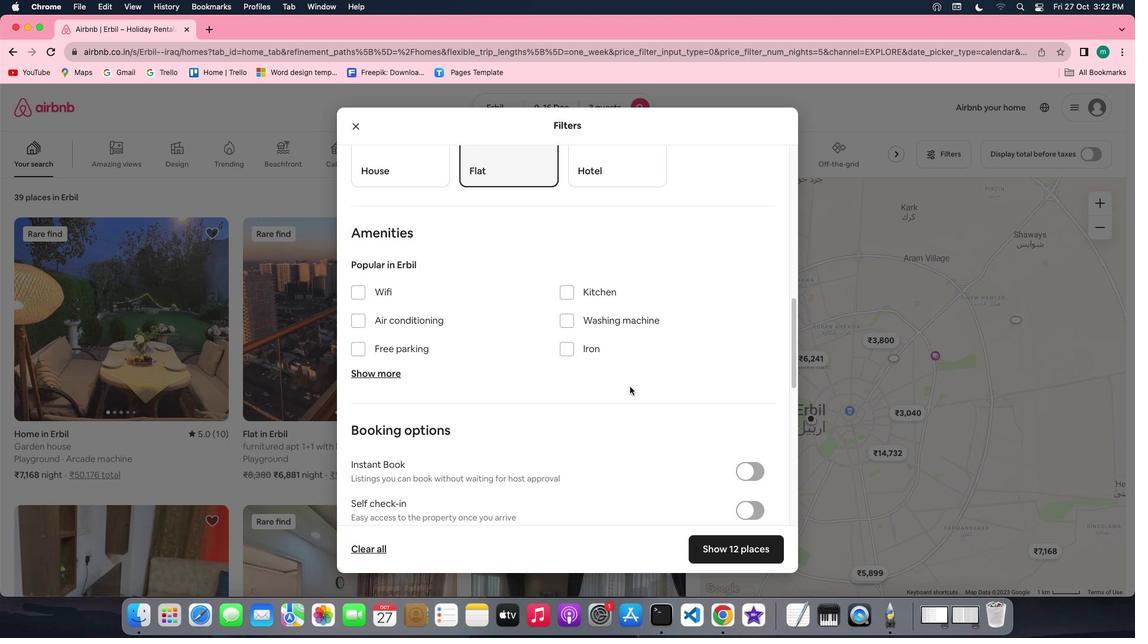 
Action: Mouse scrolled (646, 380) with delta (143, 15)
Screenshot: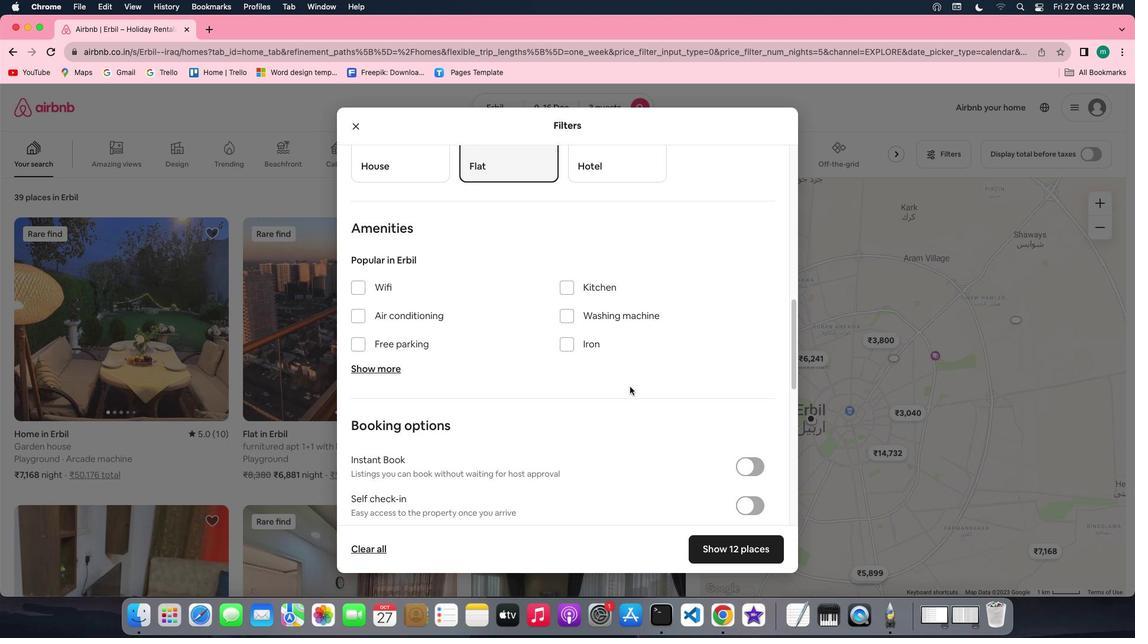 
Action: Mouse scrolled (646, 380) with delta (143, 15)
Screenshot: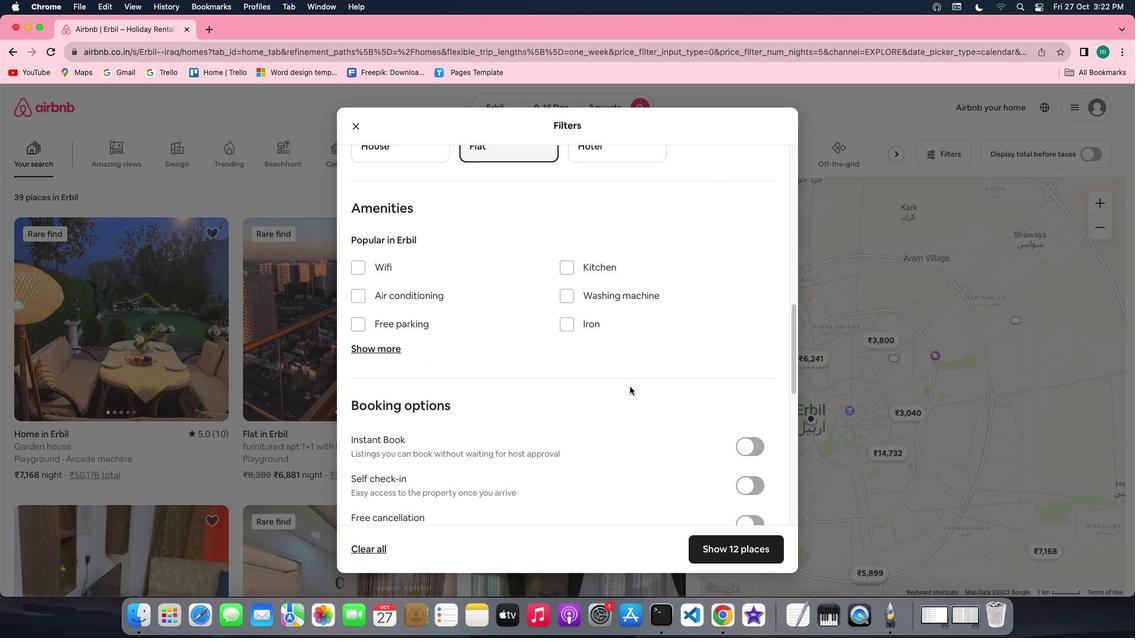 
Action: Mouse moved to (660, 287)
Screenshot: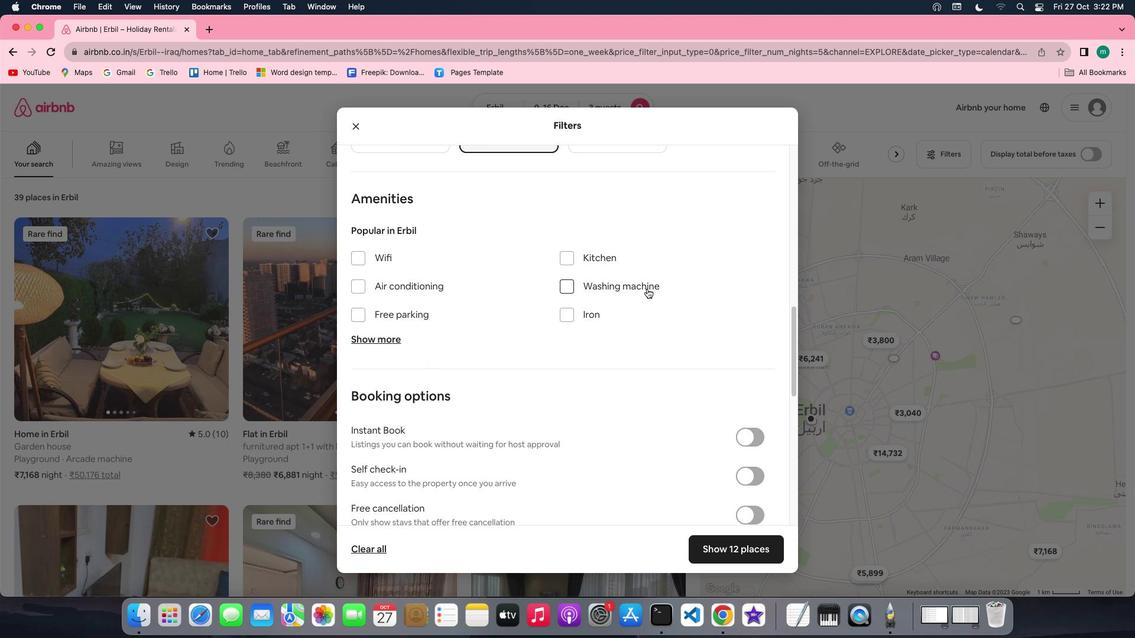 
Action: Mouse pressed left at (660, 287)
Screenshot: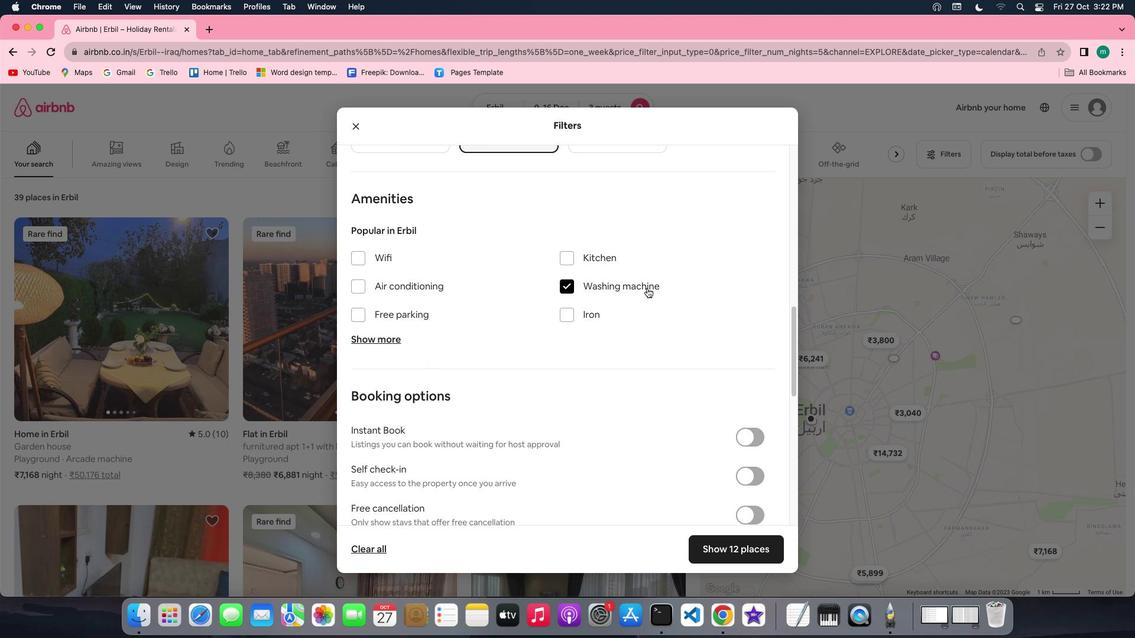
Action: Mouse moved to (671, 355)
Screenshot: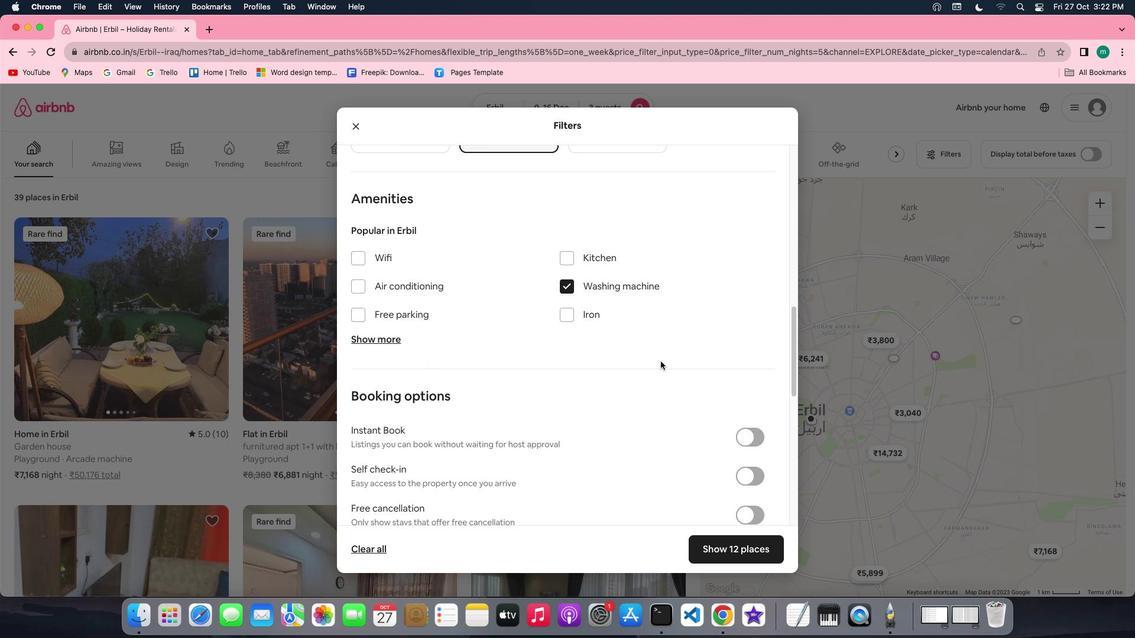 
Action: Mouse scrolled (671, 355) with delta (143, 15)
Screenshot: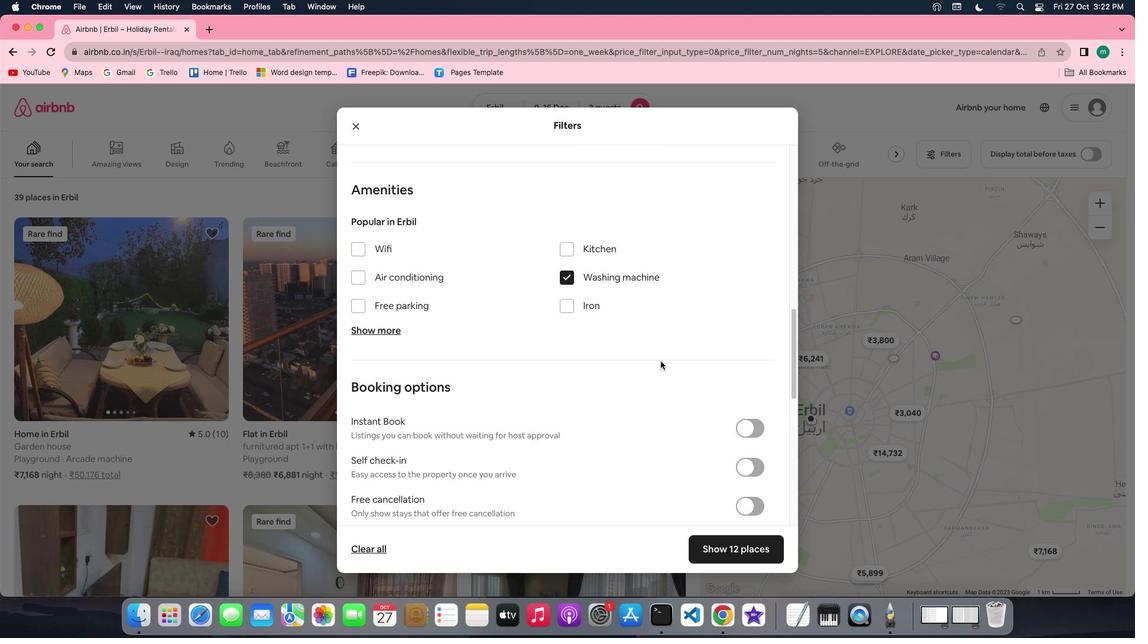 
Action: Mouse scrolled (671, 355) with delta (143, 15)
Screenshot: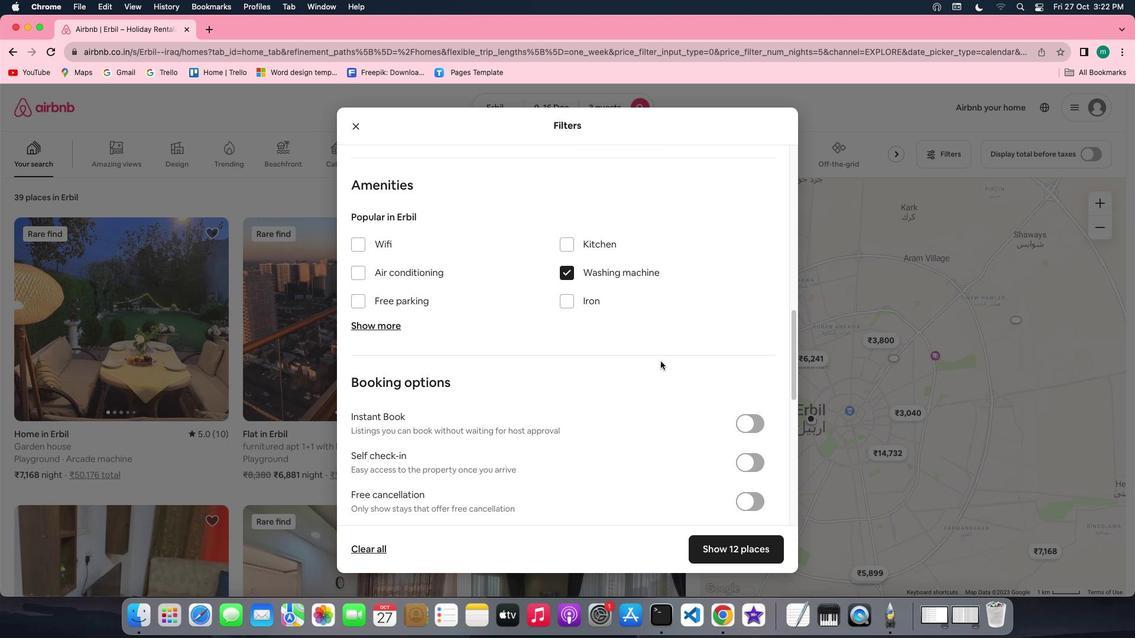 
Action: Mouse scrolled (671, 355) with delta (143, 15)
Screenshot: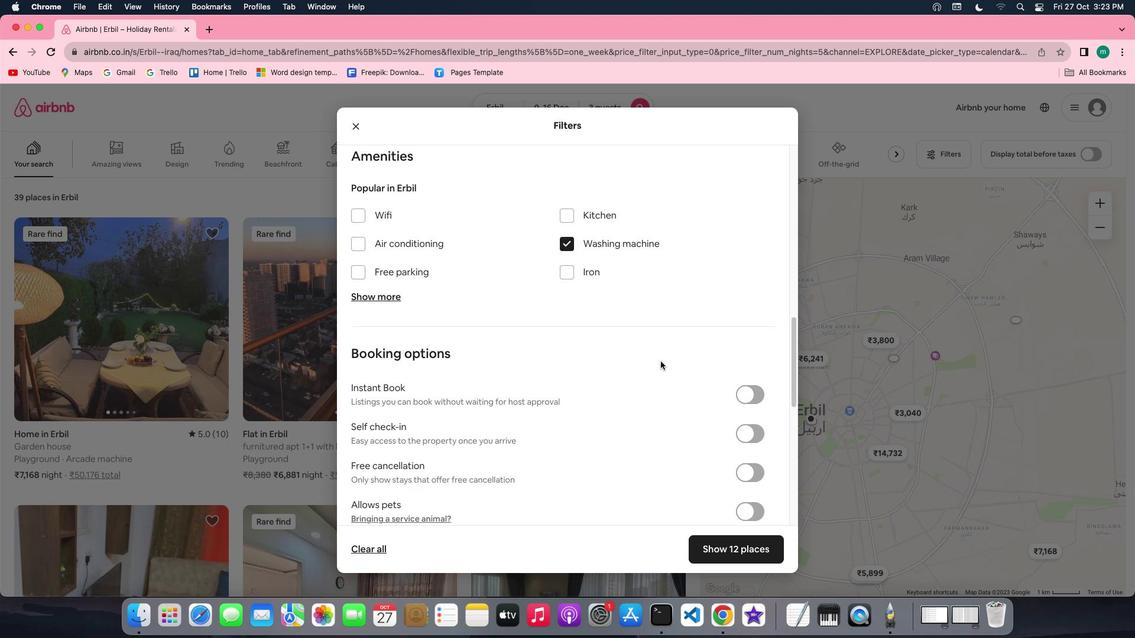 
Action: Mouse scrolled (671, 355) with delta (143, 15)
Screenshot: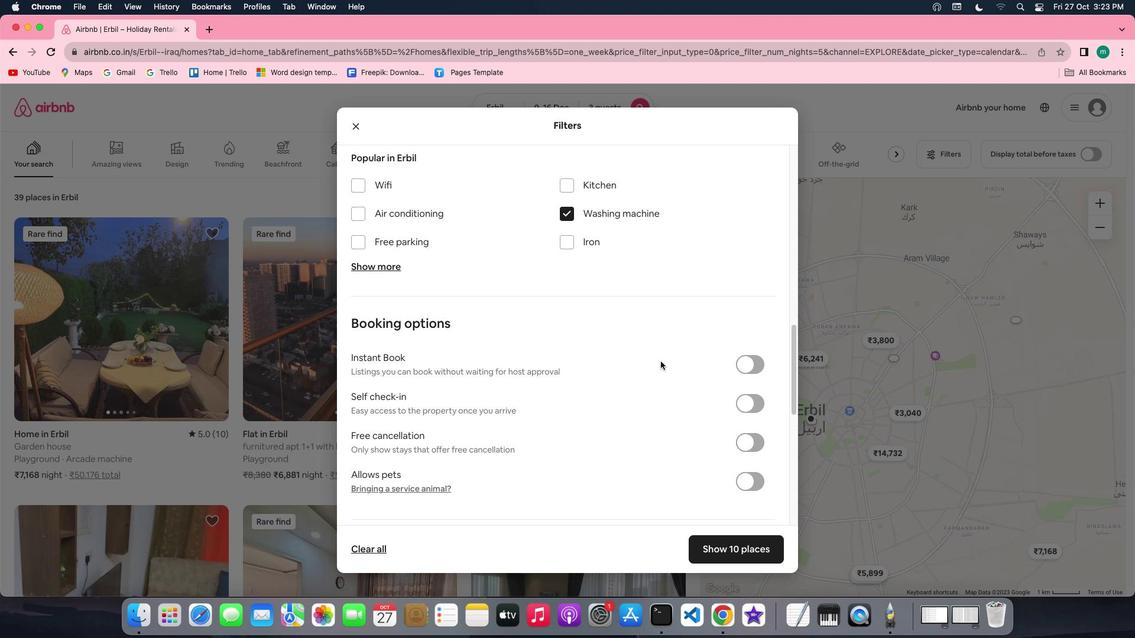 
Action: Mouse scrolled (671, 355) with delta (143, 15)
Screenshot: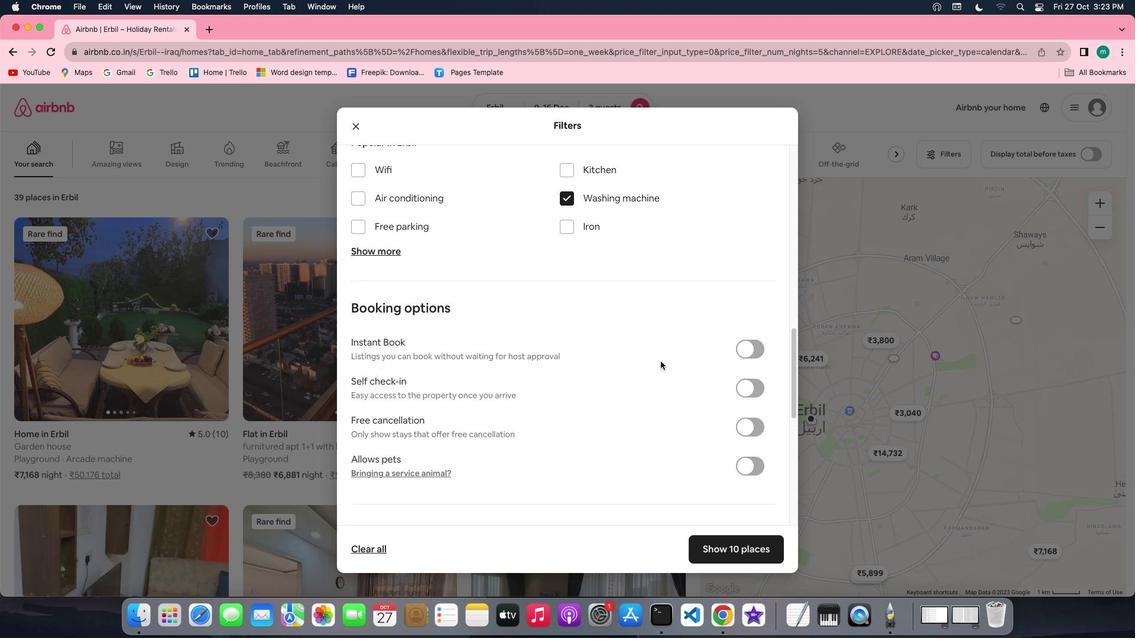 
Action: Mouse scrolled (671, 355) with delta (143, 15)
Screenshot: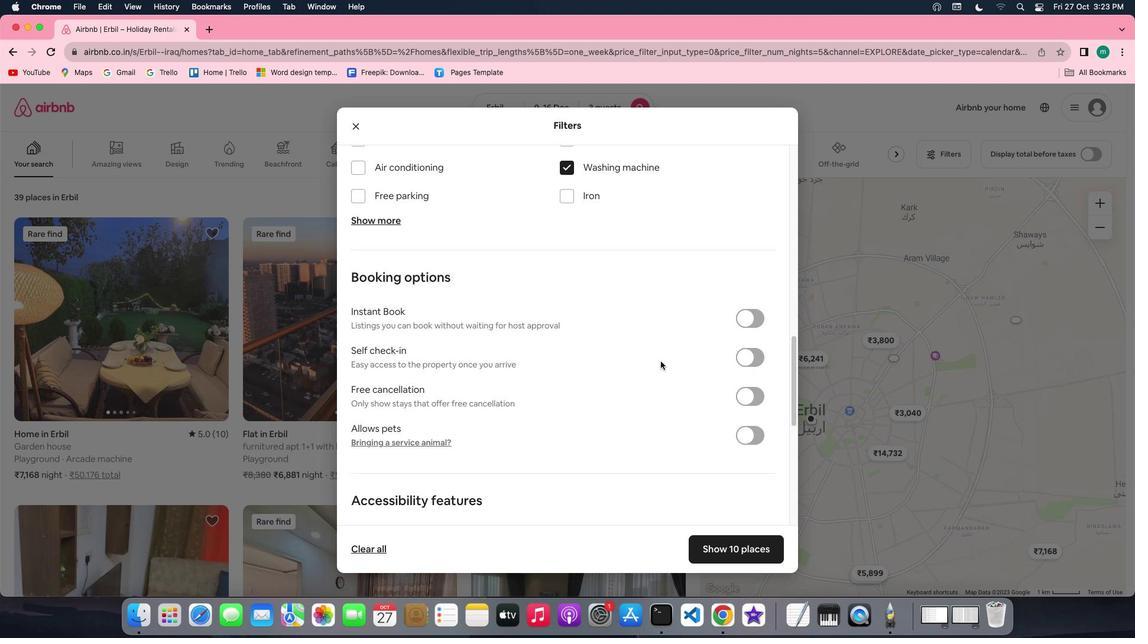 
Action: Mouse scrolled (671, 355) with delta (143, 15)
Screenshot: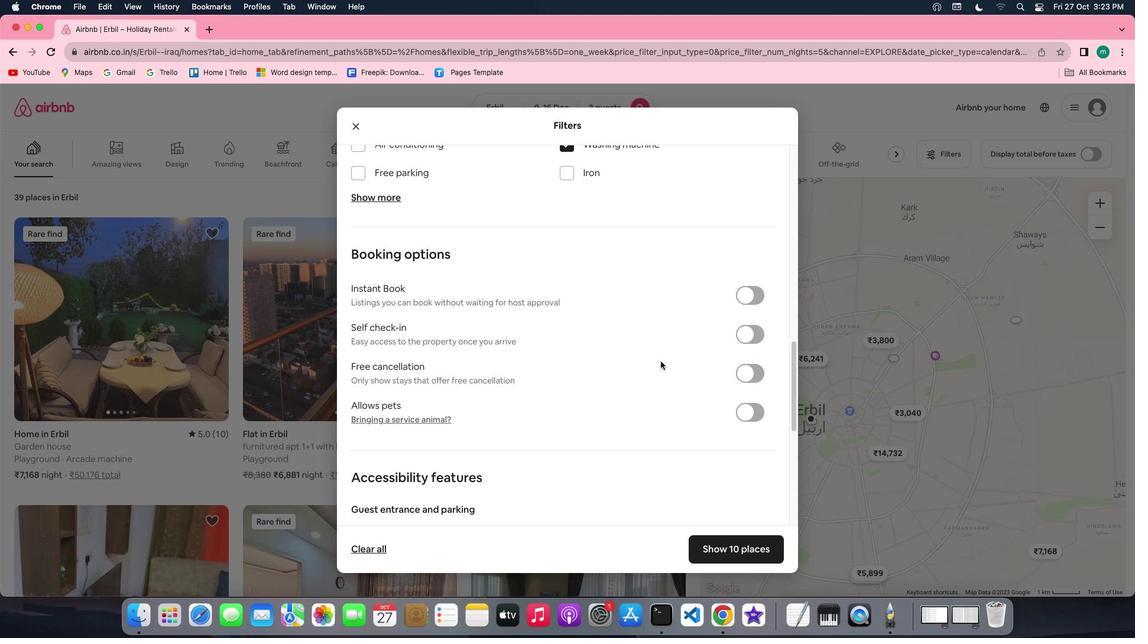 
Action: Mouse scrolled (671, 355) with delta (143, 15)
Screenshot: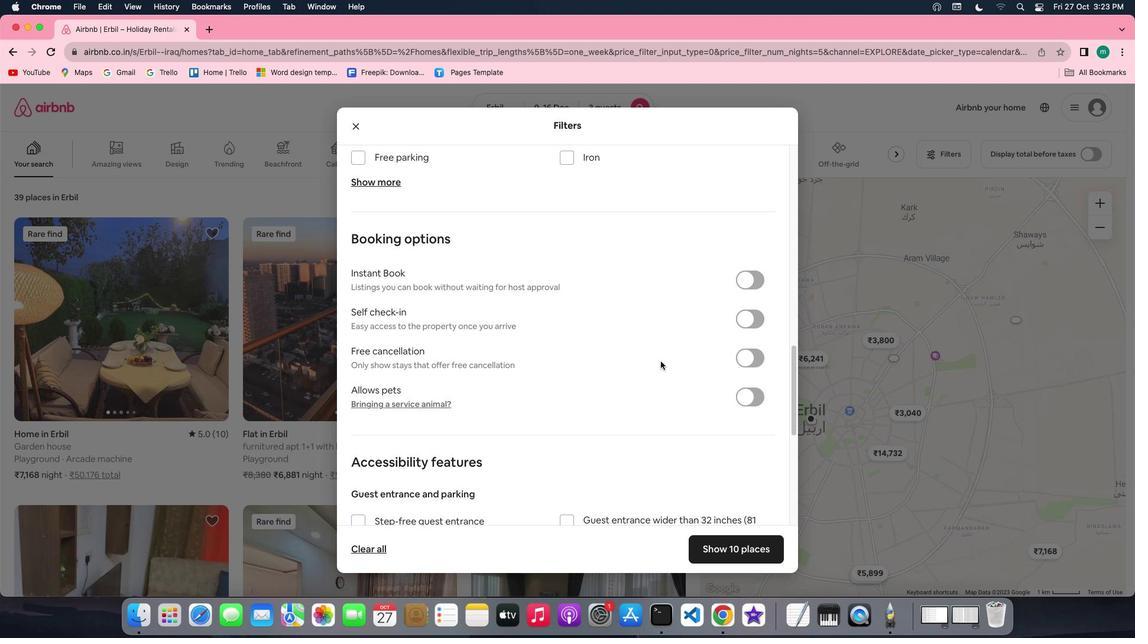 
Action: Mouse scrolled (671, 355) with delta (143, 15)
Screenshot: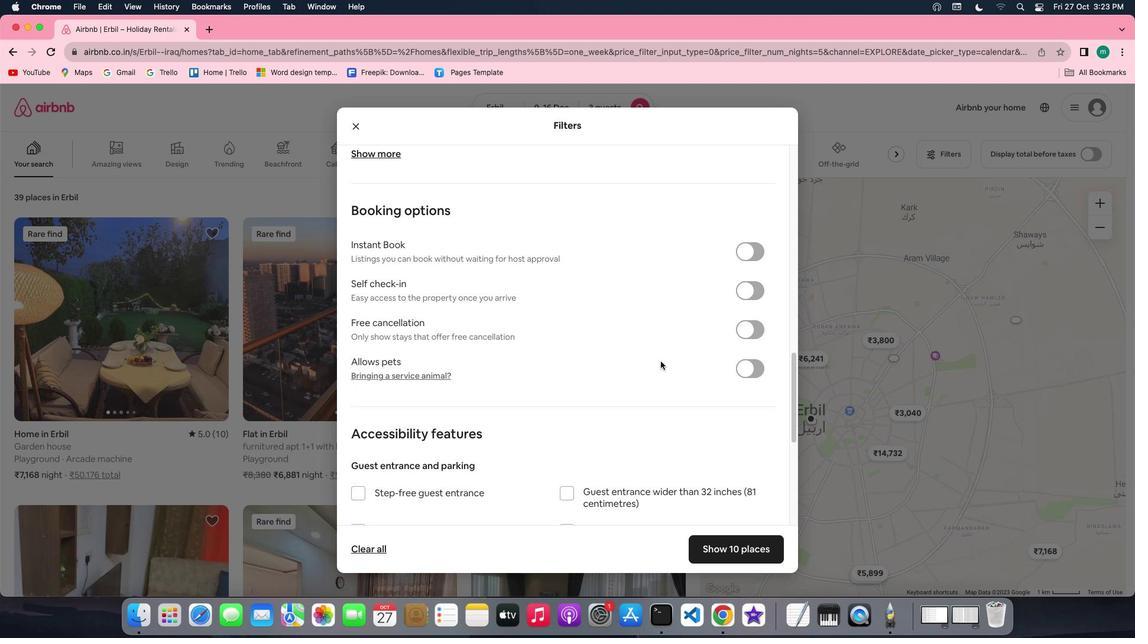 
Action: Mouse scrolled (671, 355) with delta (143, 15)
Screenshot: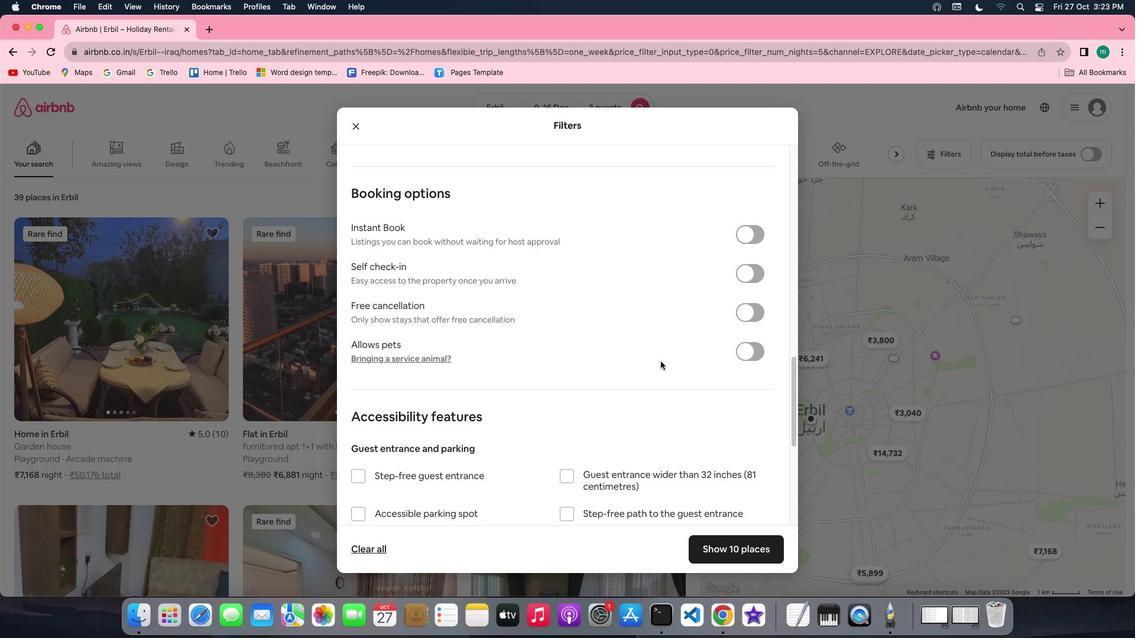 
Action: Mouse moved to (740, 279)
Screenshot: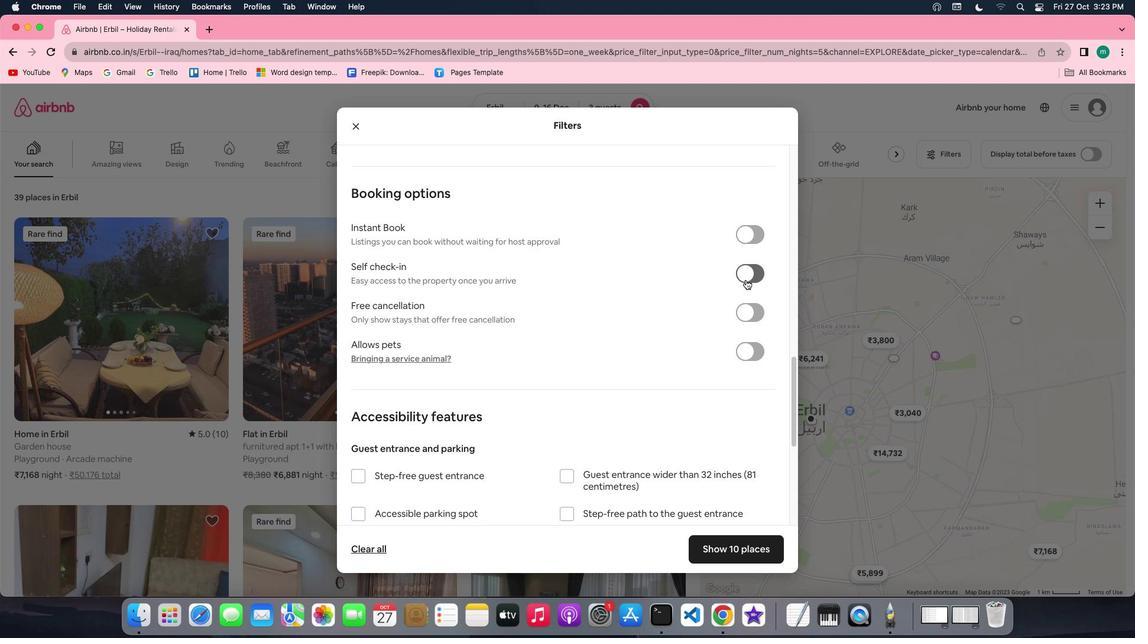 
Action: Mouse pressed left at (740, 279)
Screenshot: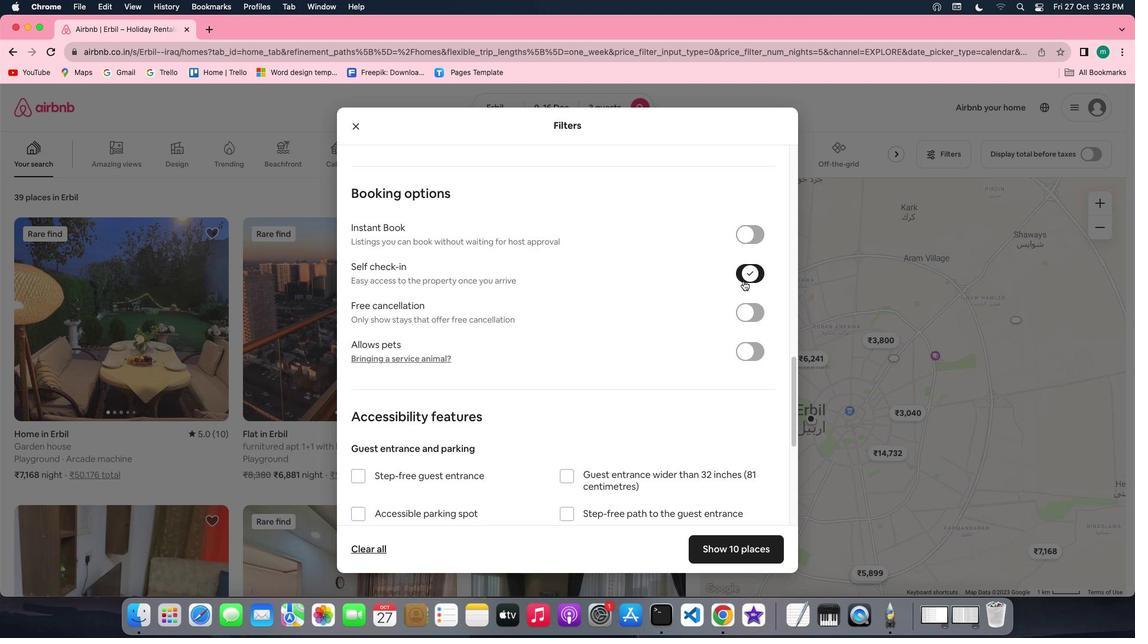 
Action: Mouse moved to (657, 363)
Screenshot: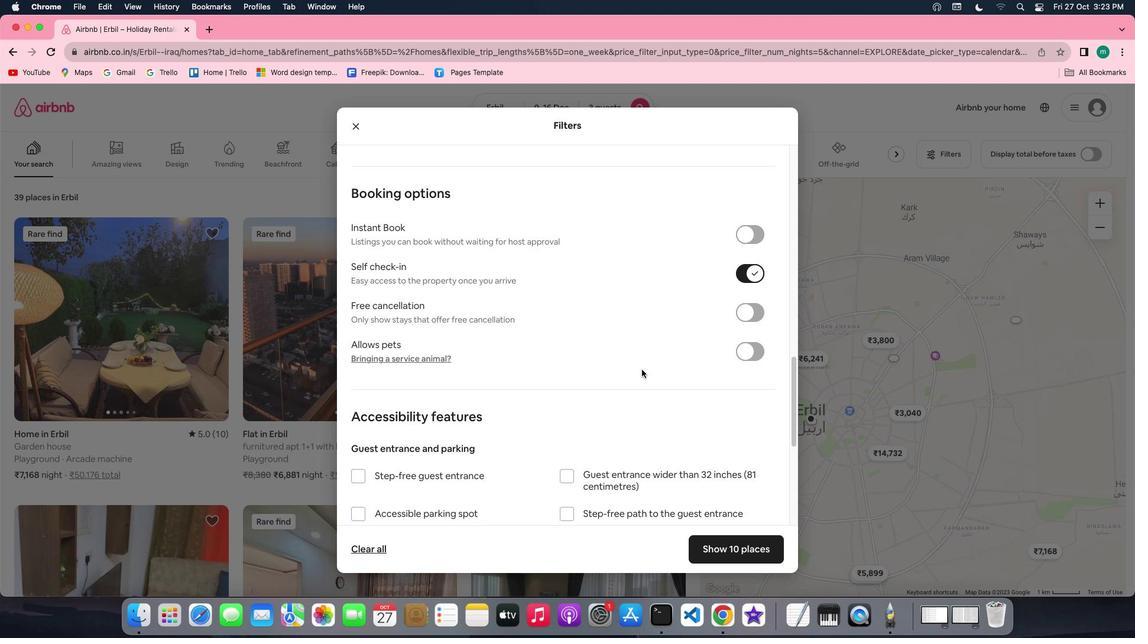 
Action: Mouse scrolled (657, 363) with delta (143, 15)
Screenshot: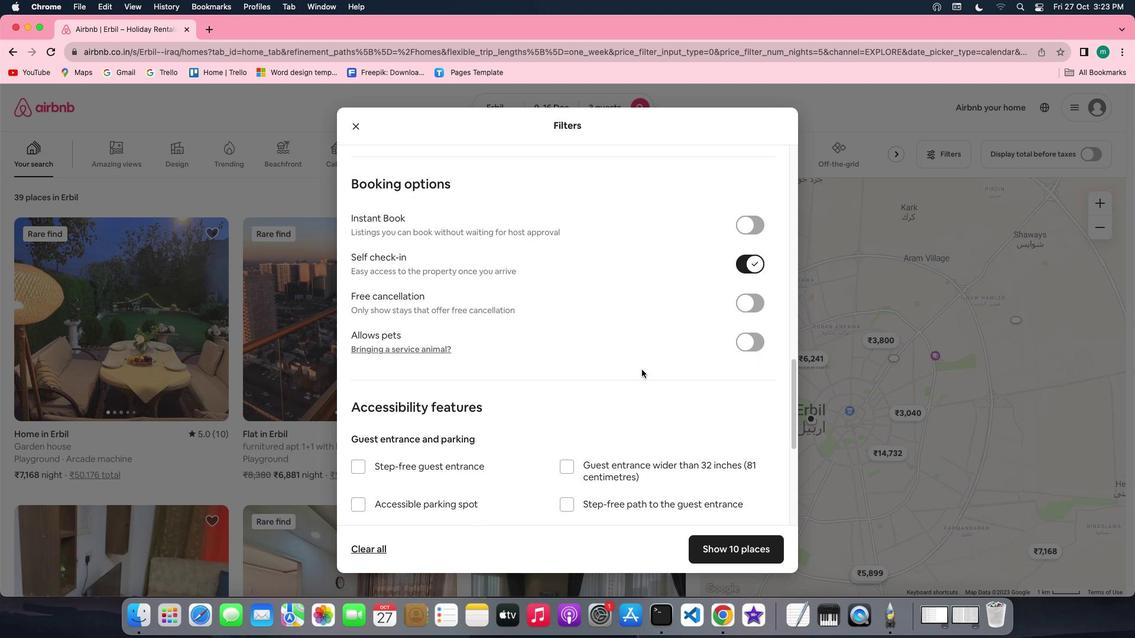 
Action: Mouse scrolled (657, 363) with delta (143, 15)
Screenshot: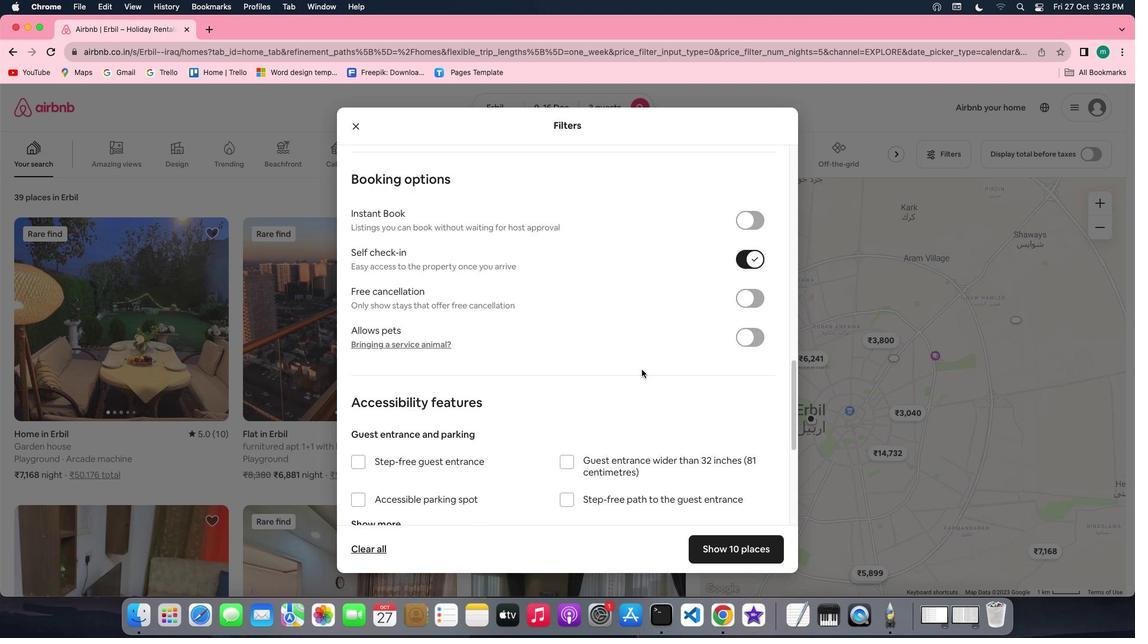 
Action: Mouse scrolled (657, 363) with delta (143, 15)
Screenshot: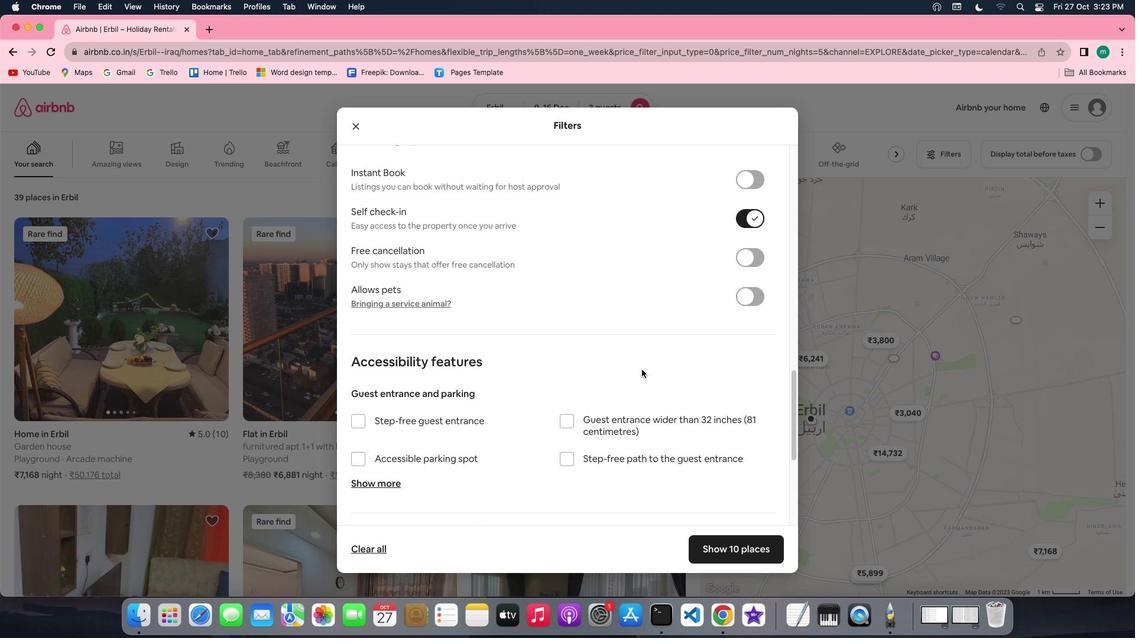 
Action: Mouse scrolled (657, 363) with delta (143, 15)
Screenshot: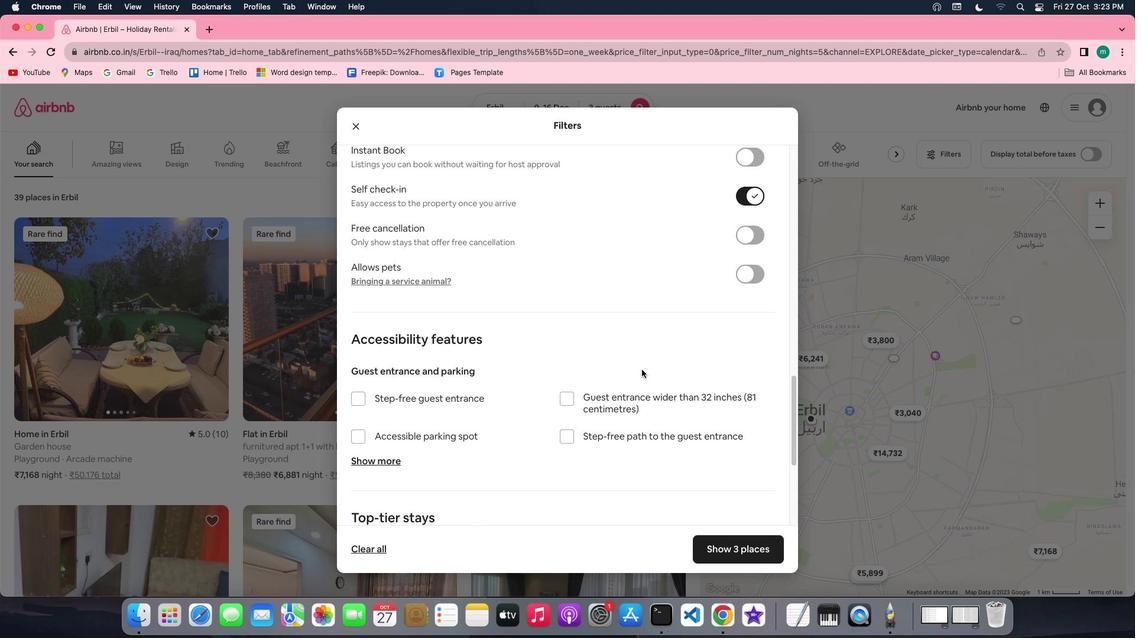 
Action: Mouse scrolled (657, 363) with delta (143, 15)
Screenshot: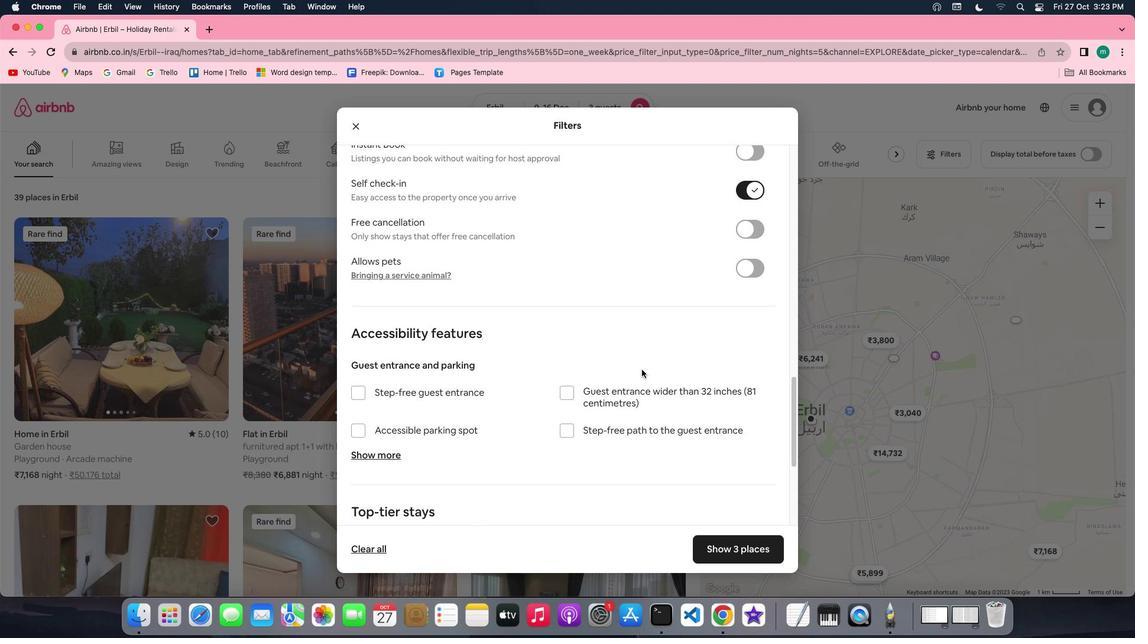
Action: Mouse scrolled (657, 363) with delta (143, 15)
Screenshot: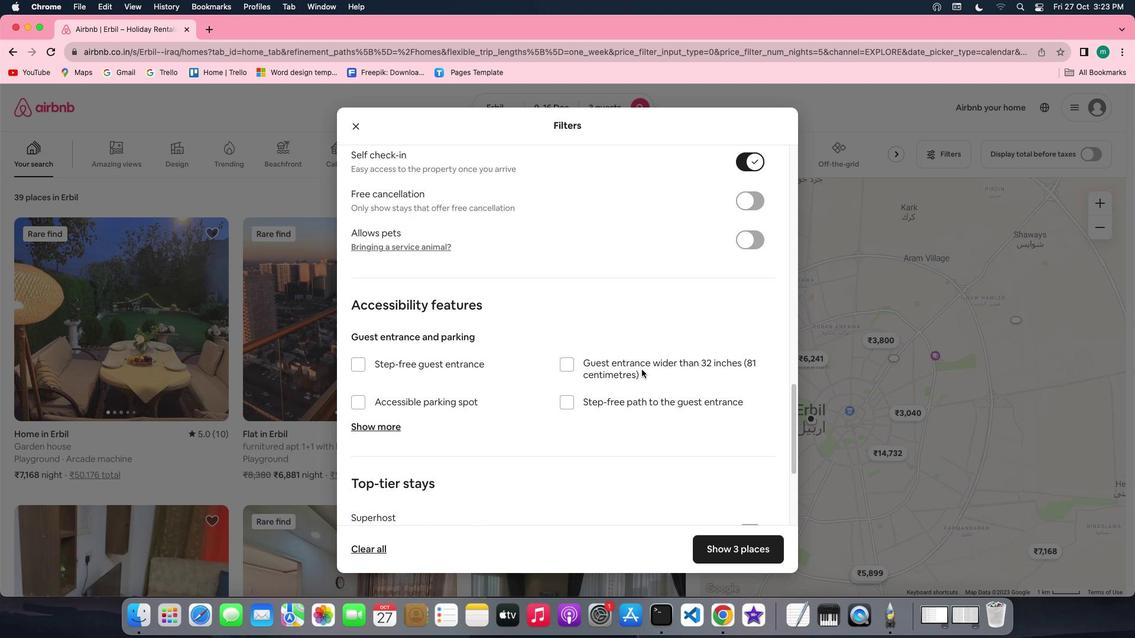 
Action: Mouse scrolled (657, 363) with delta (143, 15)
Screenshot: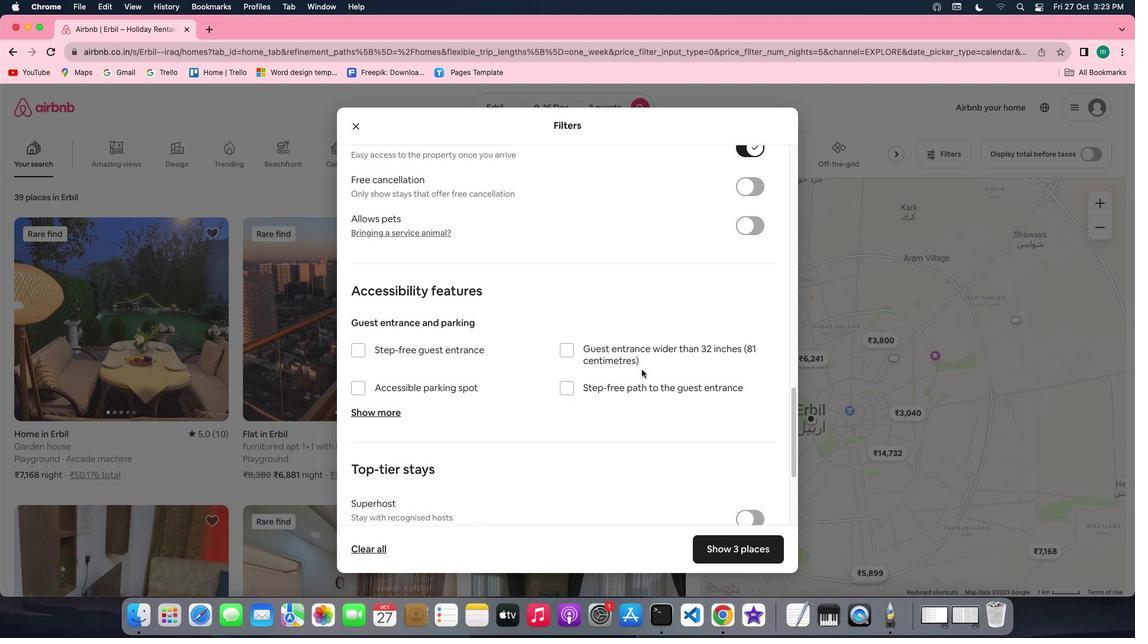 
Action: Mouse scrolled (657, 363) with delta (143, 15)
Screenshot: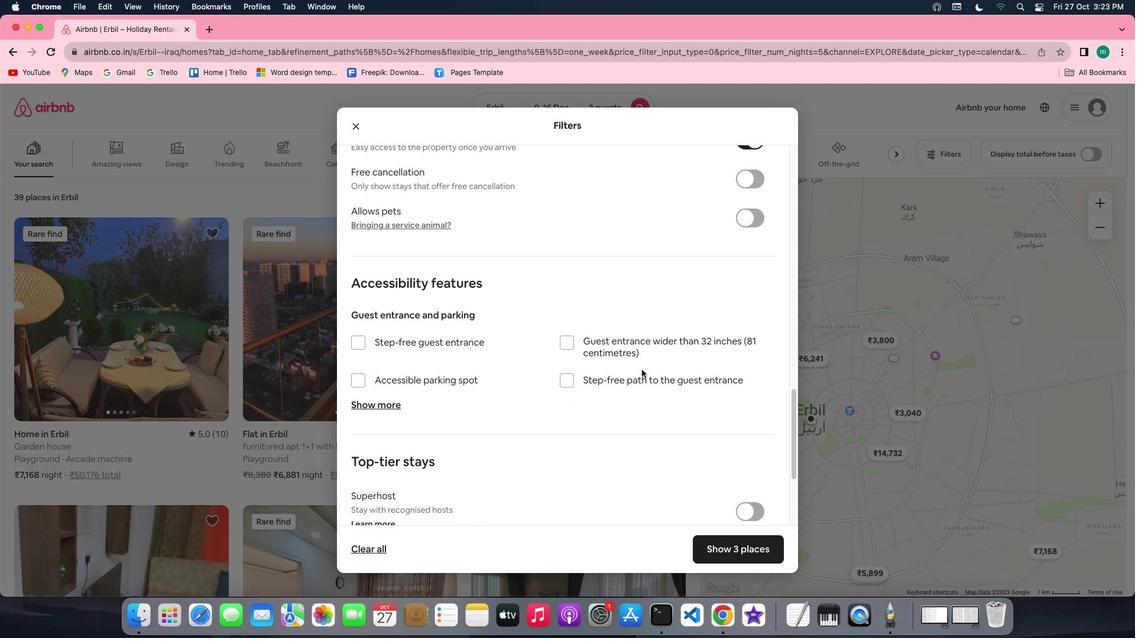 
Action: Mouse scrolled (657, 363) with delta (143, 15)
Screenshot: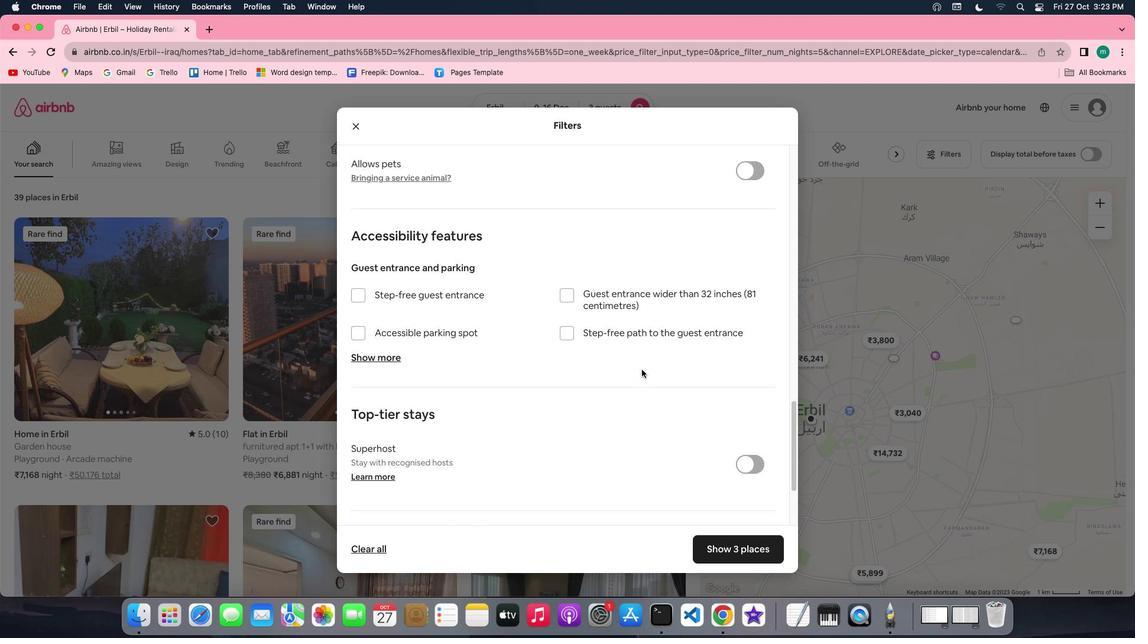 
Action: Mouse scrolled (657, 363) with delta (143, 15)
Screenshot: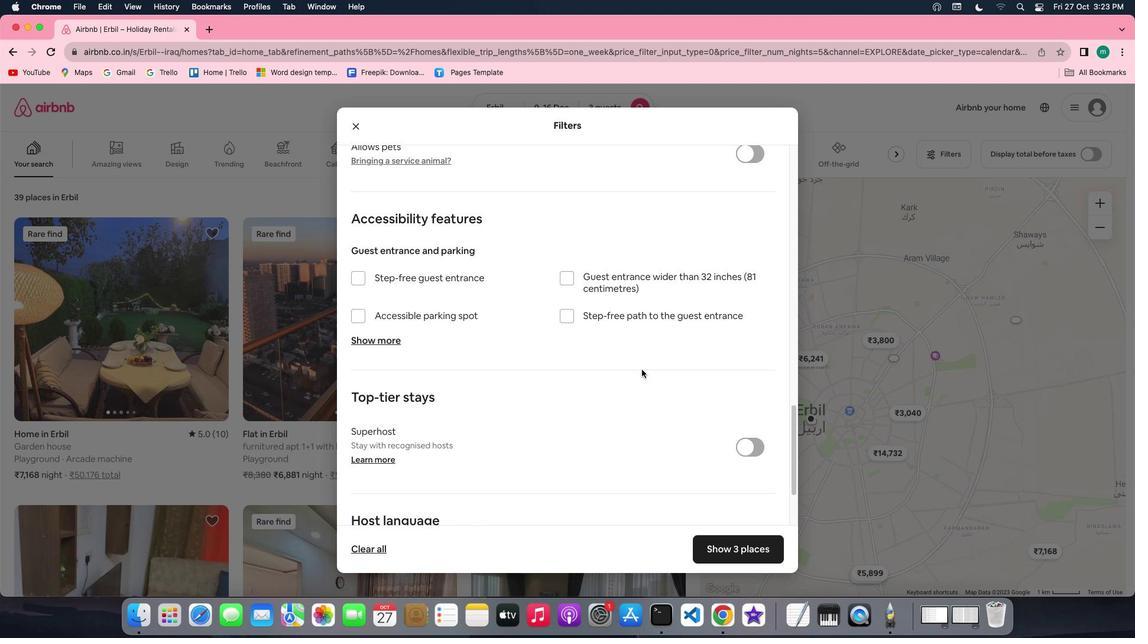 
Action: Mouse scrolled (657, 363) with delta (143, 15)
Screenshot: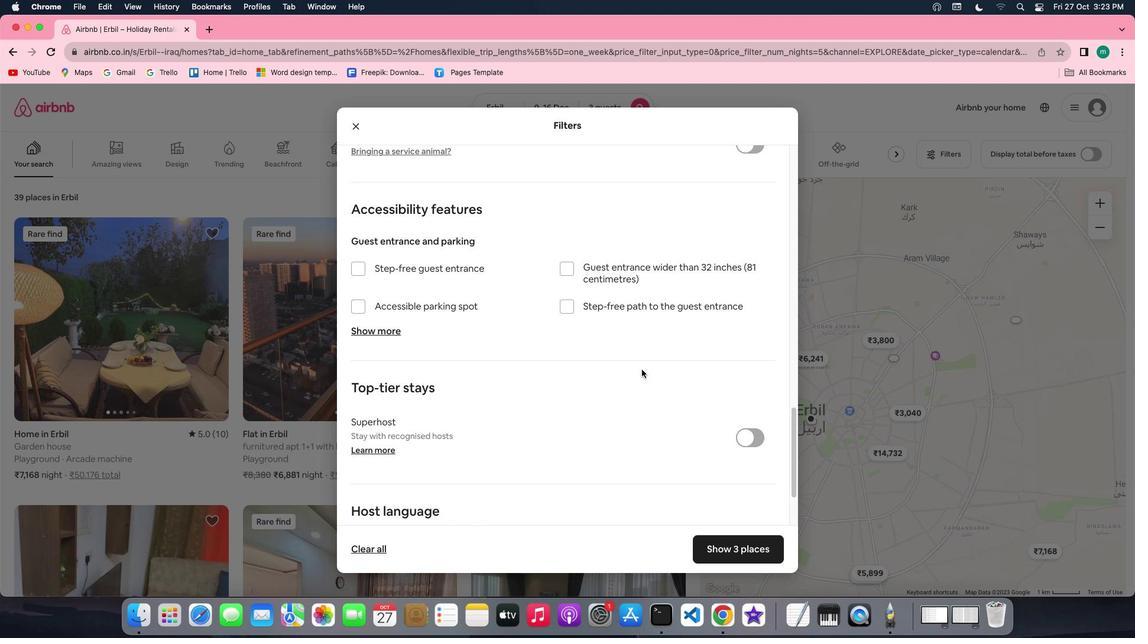
Action: Mouse scrolled (657, 363) with delta (143, 15)
Screenshot: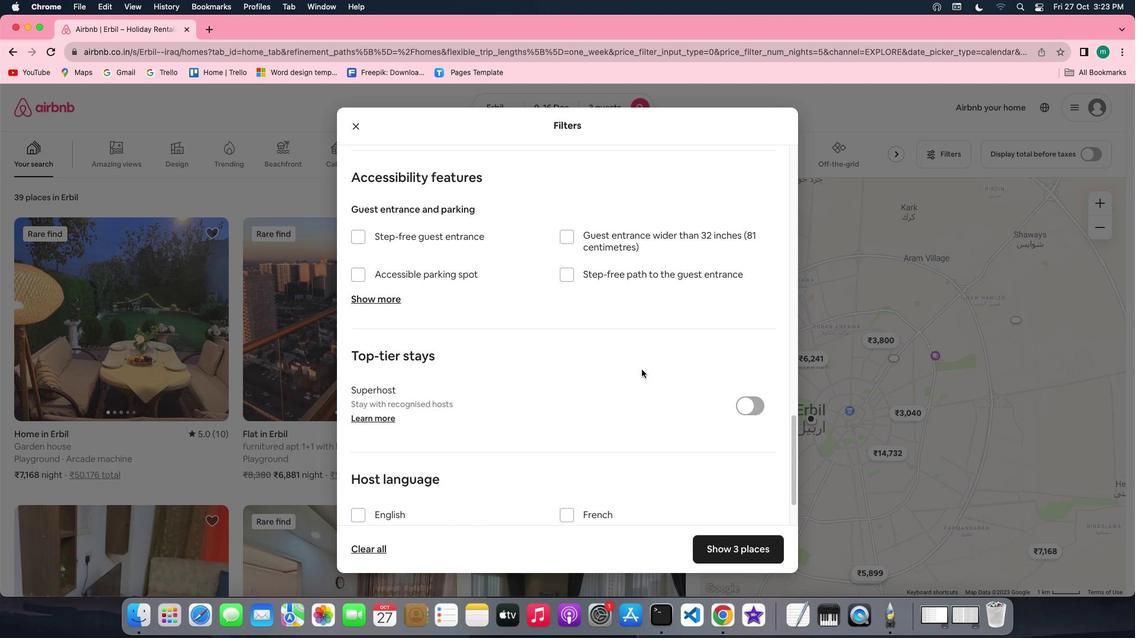 
Action: Mouse scrolled (657, 363) with delta (143, 15)
Screenshot: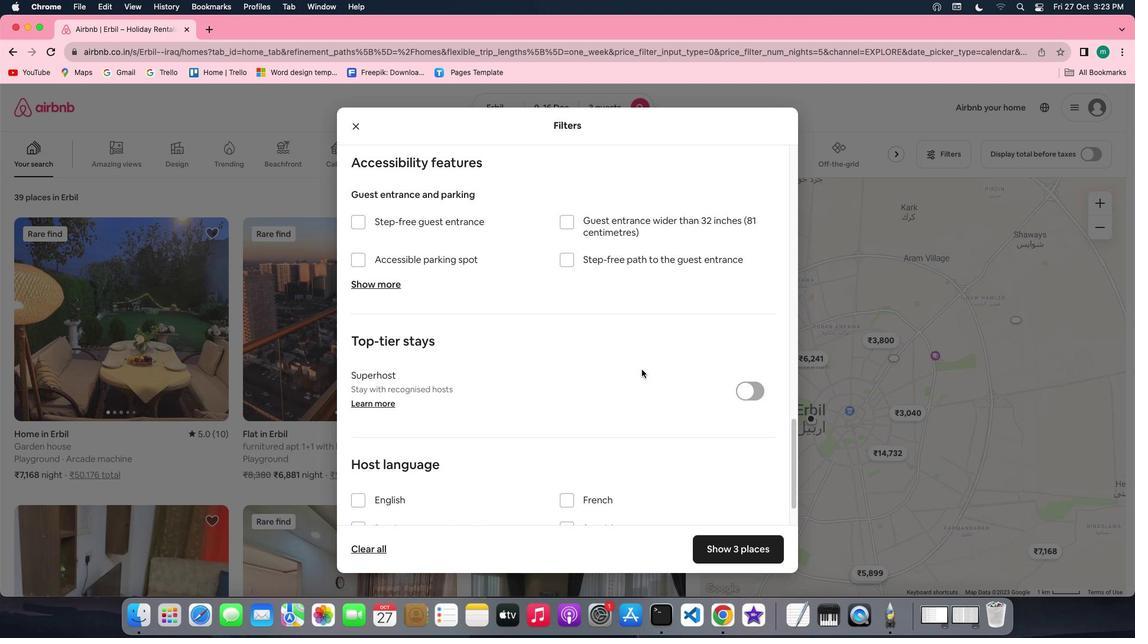 
Action: Mouse scrolled (657, 363) with delta (143, 15)
Screenshot: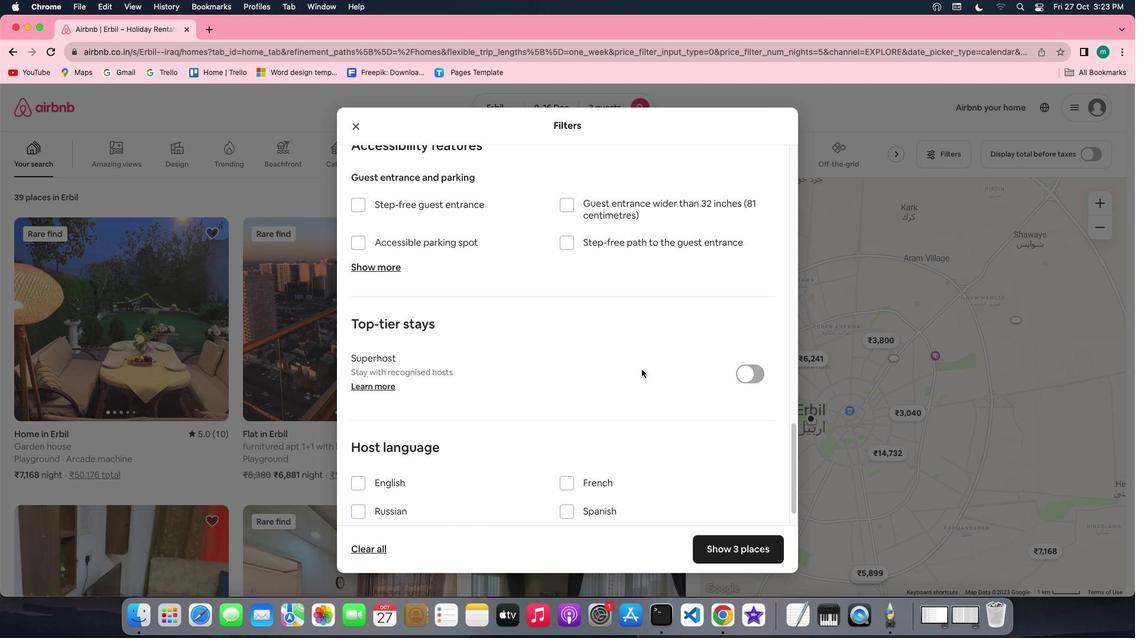 
Action: Mouse scrolled (657, 363) with delta (143, 15)
Screenshot: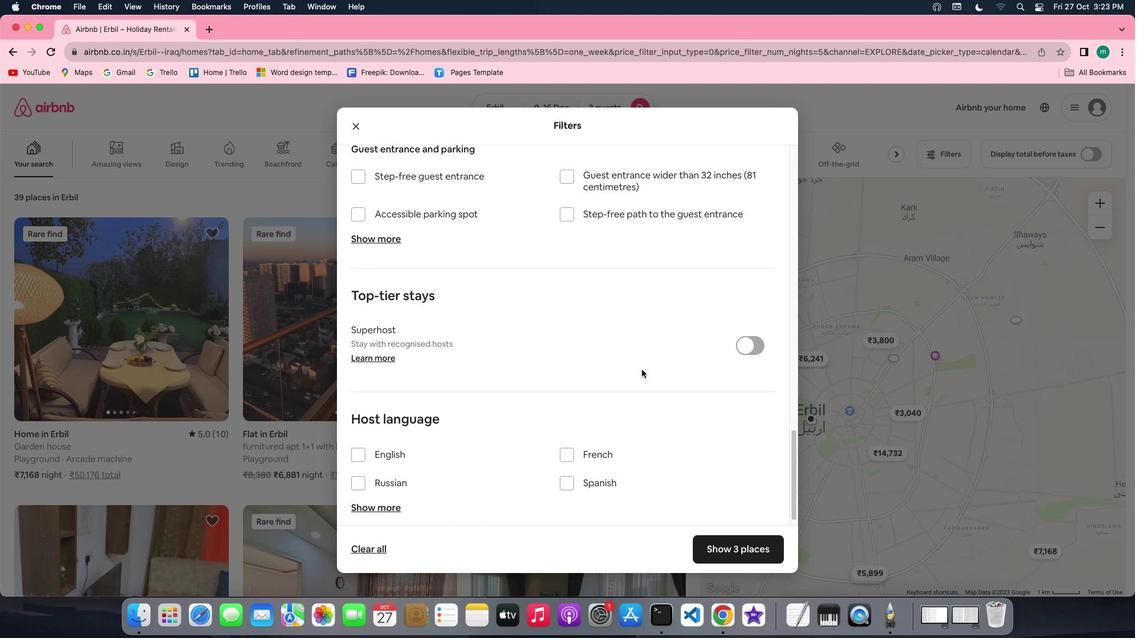 
Action: Mouse scrolled (657, 363) with delta (143, 15)
Screenshot: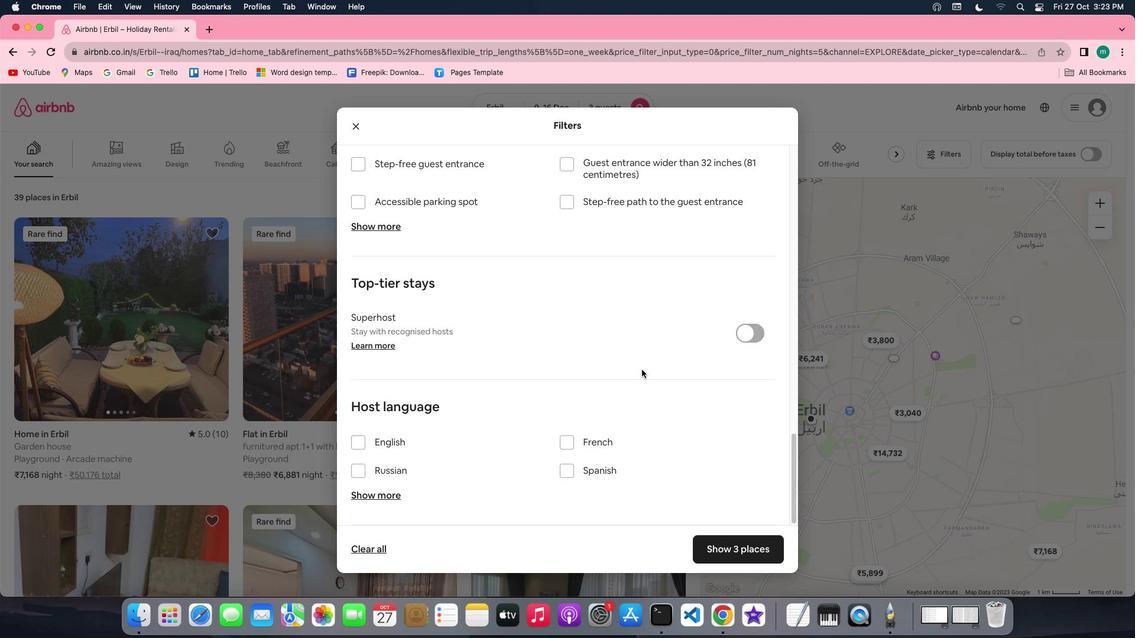 
Action: Mouse scrolled (657, 363) with delta (143, 15)
Screenshot: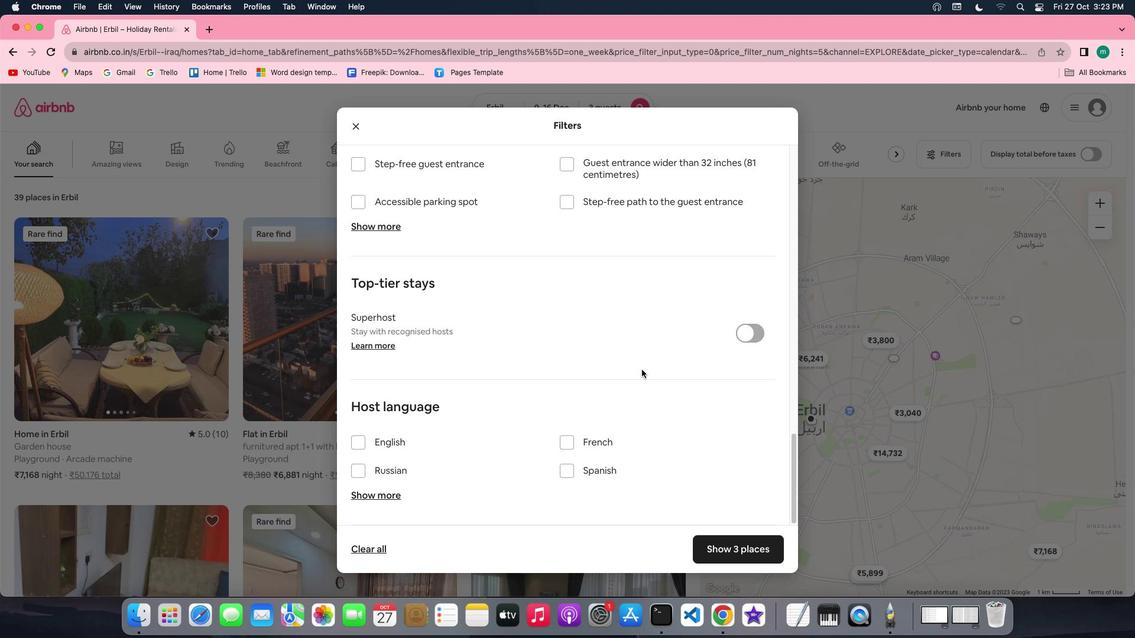 
Action: Mouse scrolled (657, 363) with delta (143, 15)
Screenshot: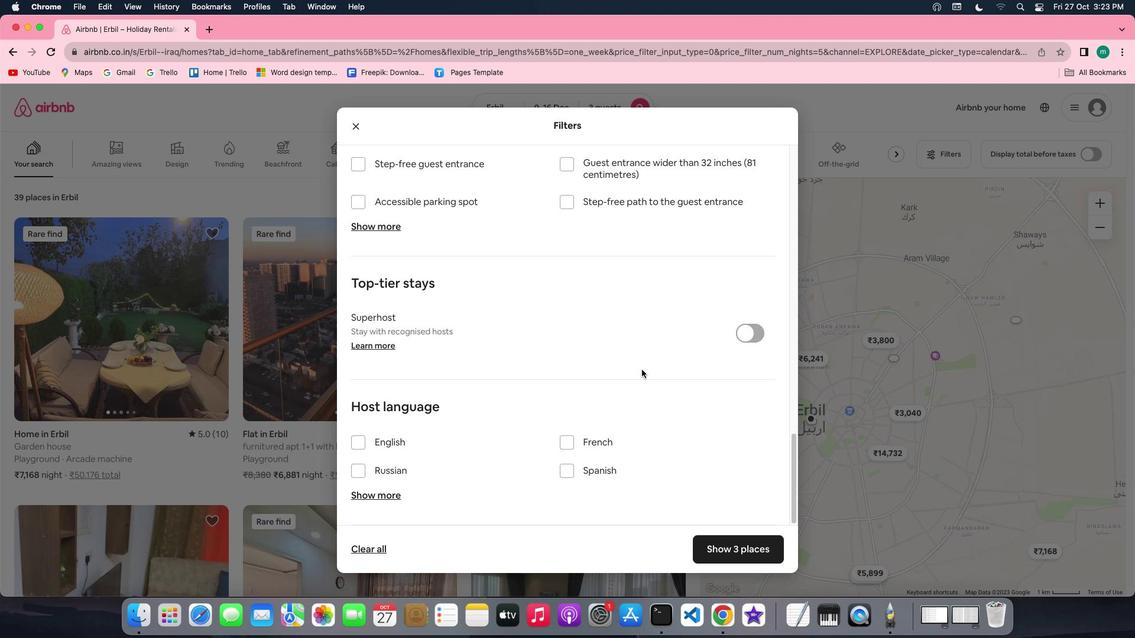 
Action: Mouse scrolled (657, 363) with delta (143, 15)
Screenshot: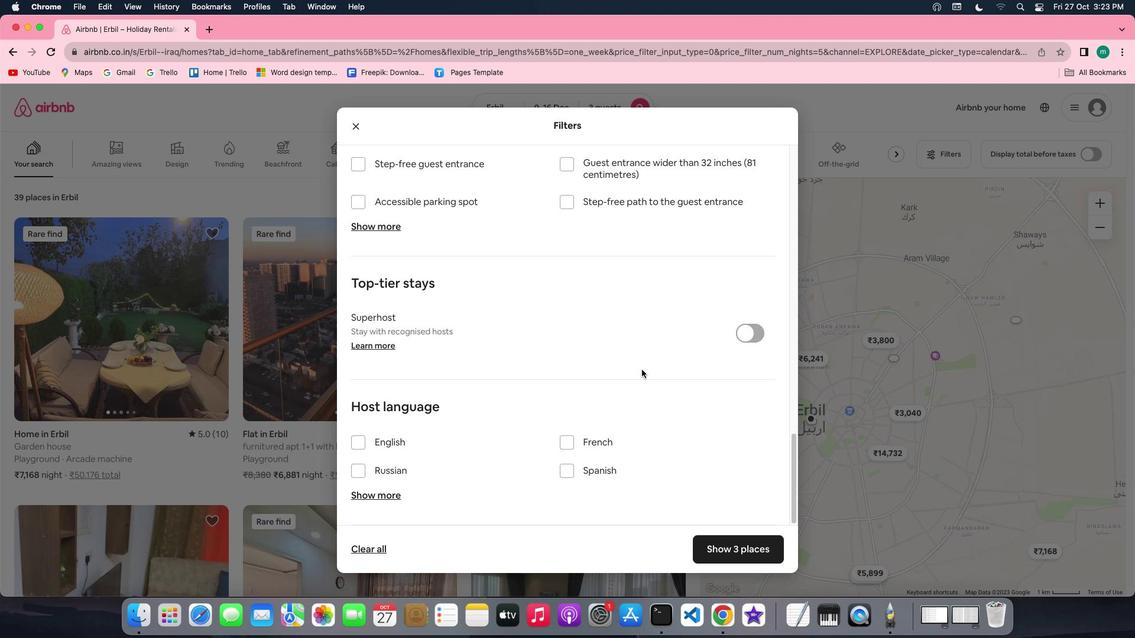 
Action: Mouse scrolled (657, 363) with delta (143, 15)
Screenshot: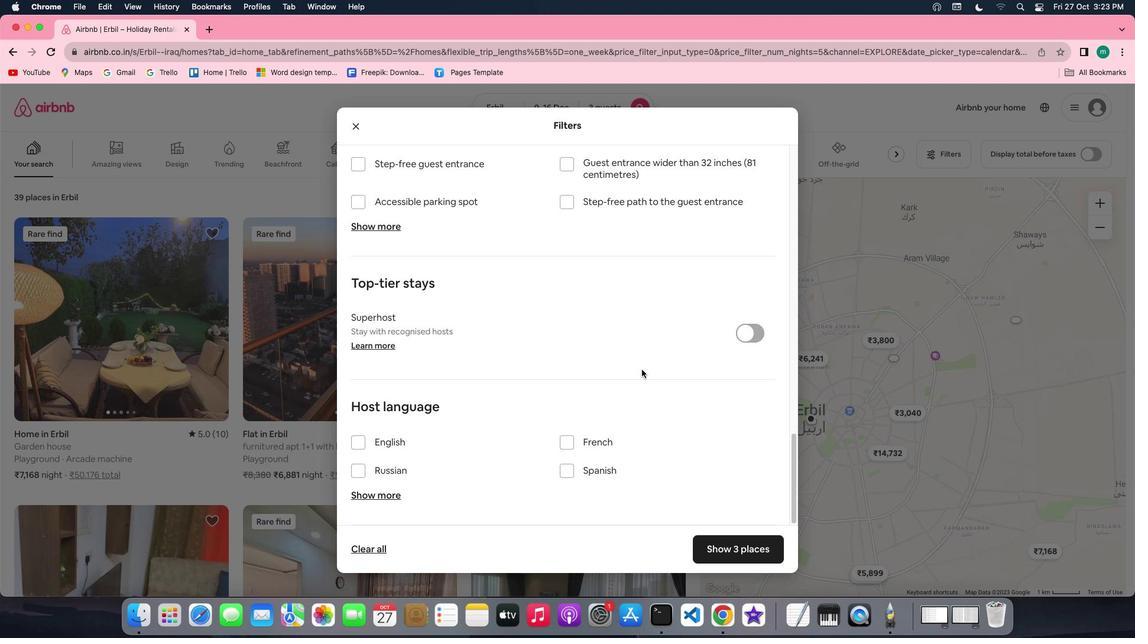 
Action: Mouse scrolled (657, 363) with delta (143, 15)
Screenshot: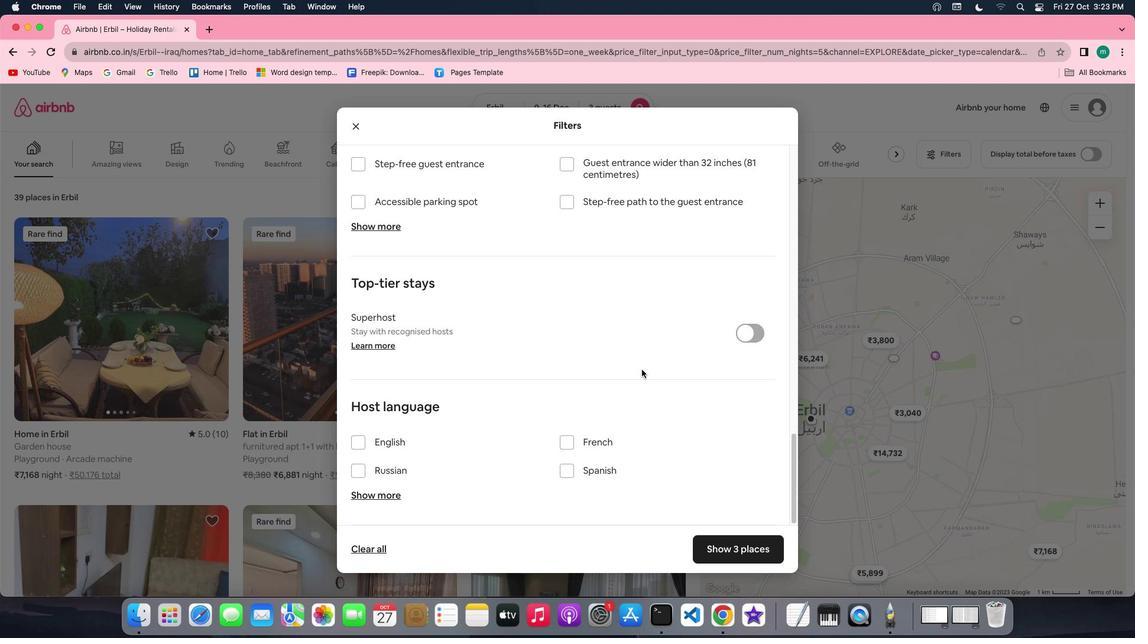 
Action: Mouse scrolled (657, 363) with delta (143, 15)
Screenshot: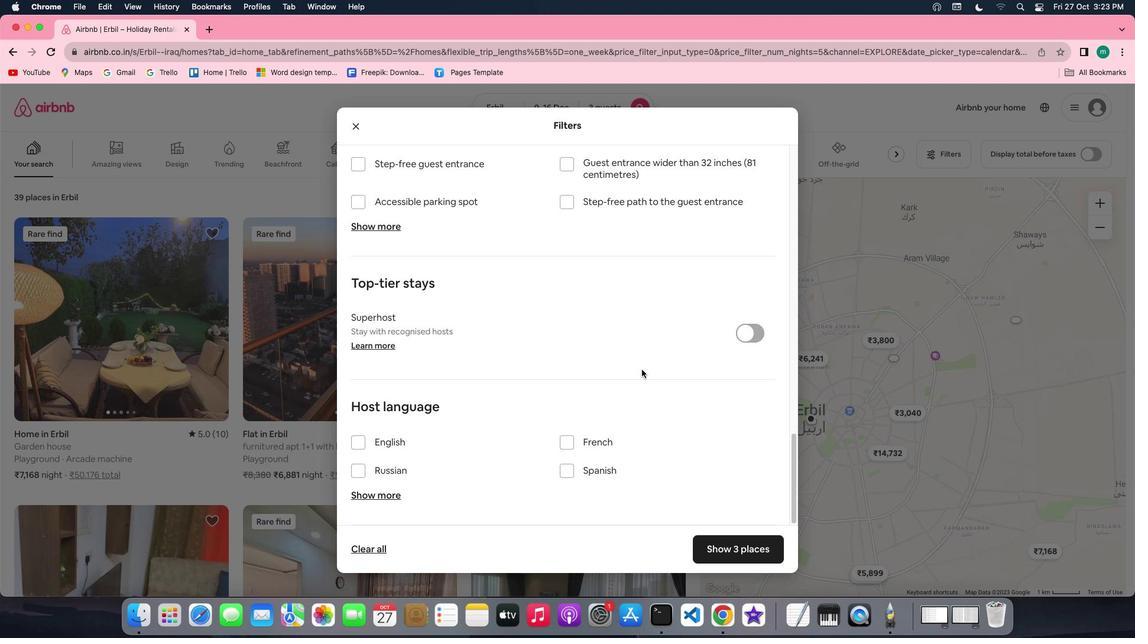 
Action: Mouse scrolled (657, 363) with delta (143, 15)
Screenshot: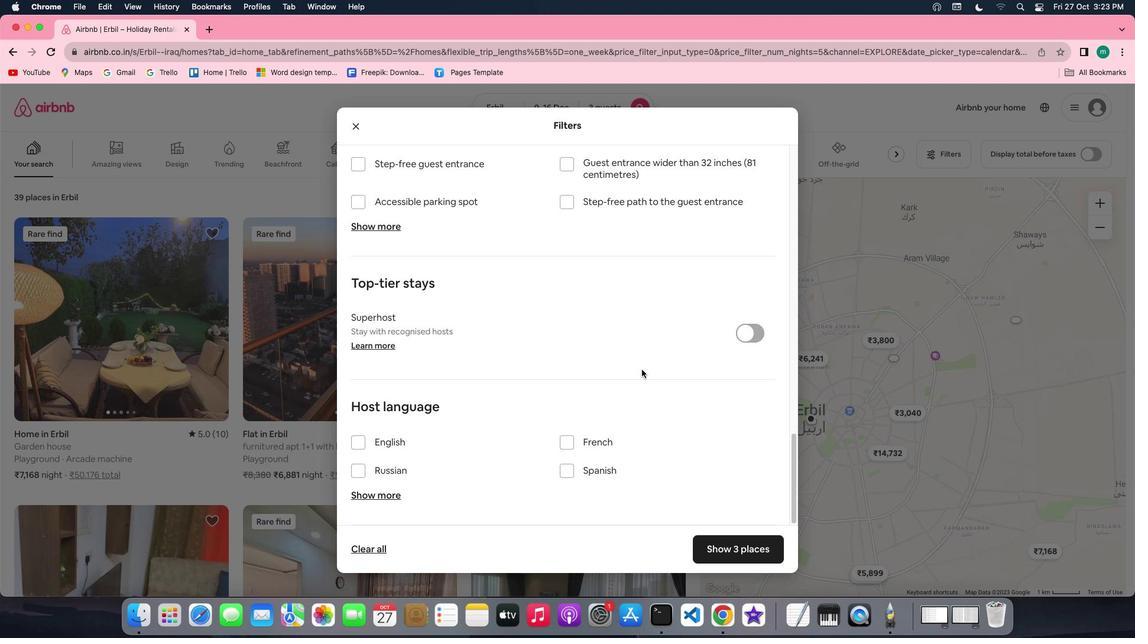 
Action: Mouse scrolled (657, 363) with delta (143, 15)
Screenshot: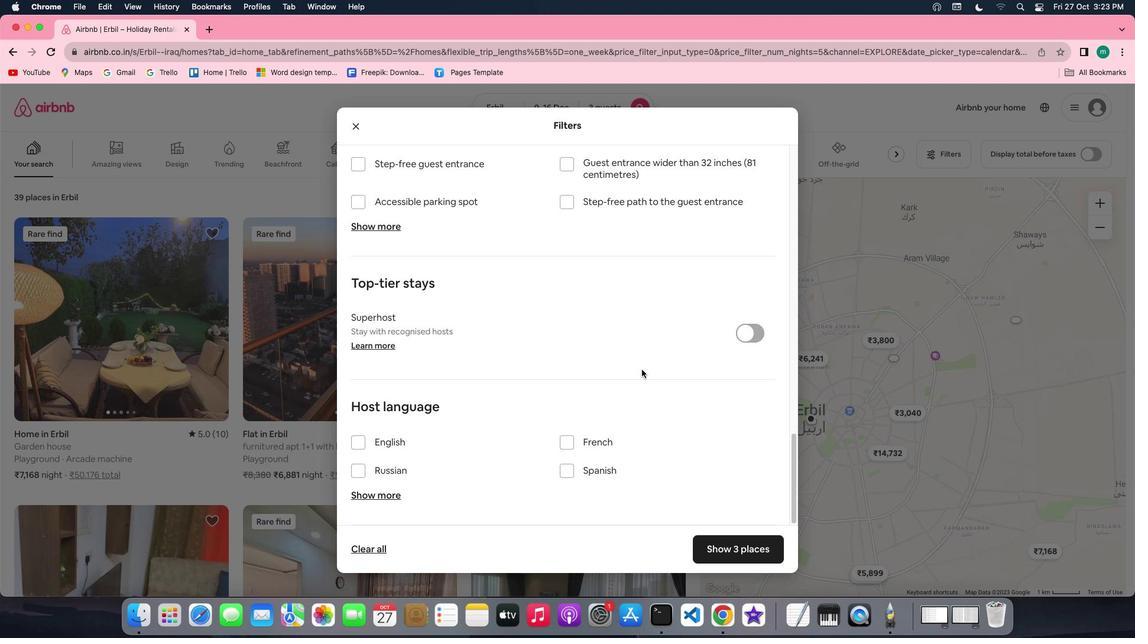 
Action: Mouse moved to (745, 531)
Screenshot: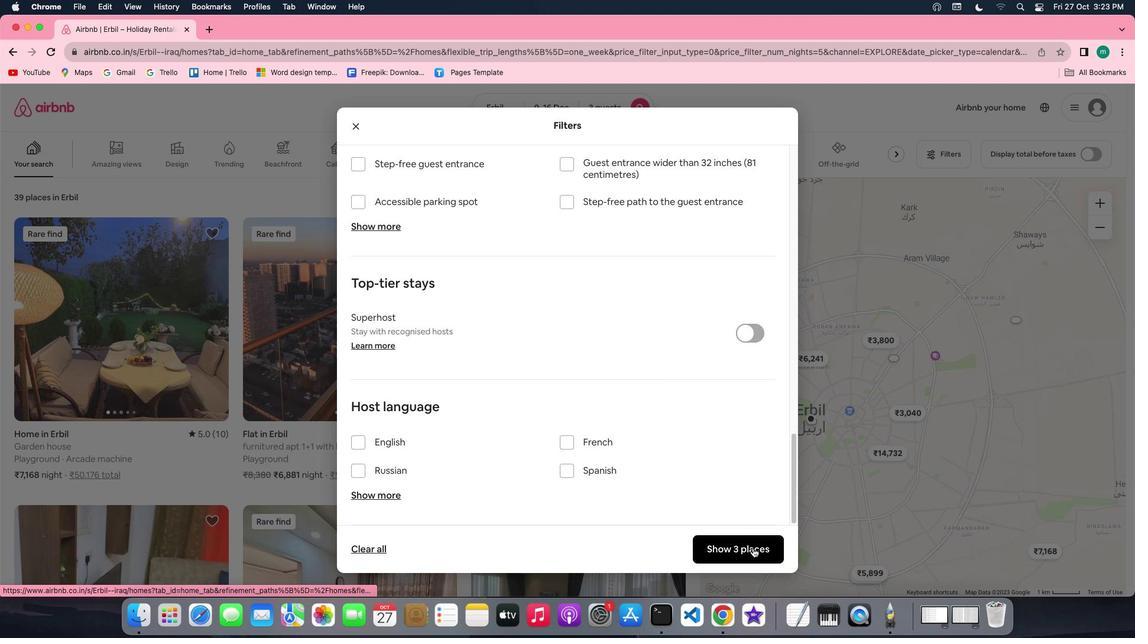 
Action: Mouse pressed left at (745, 531)
Screenshot: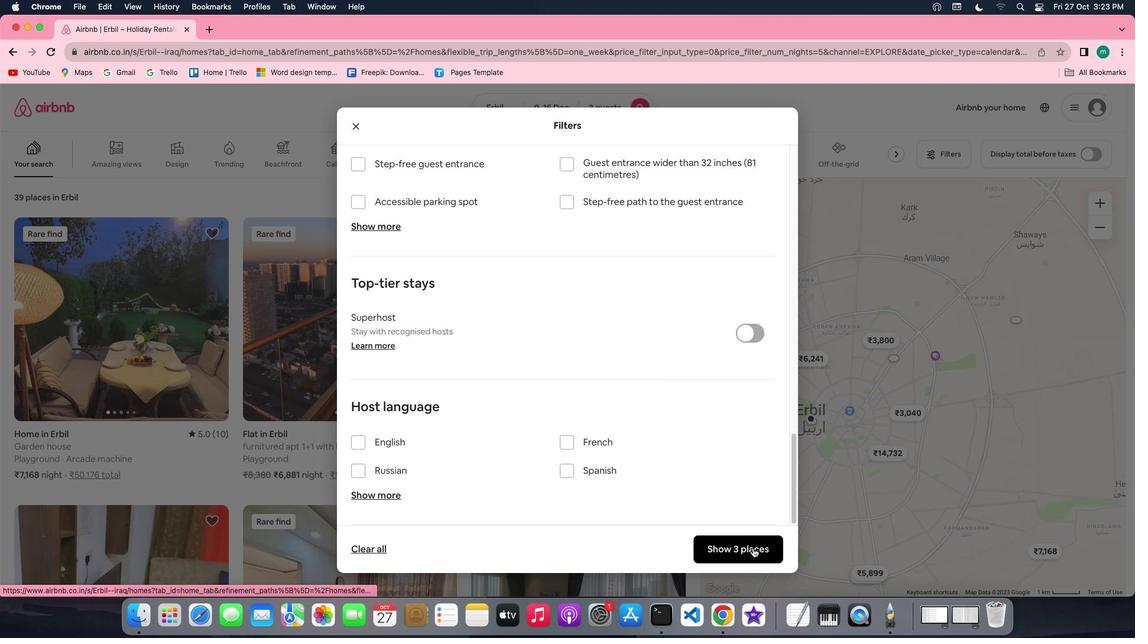 
Action: Mouse moved to (487, 373)
Screenshot: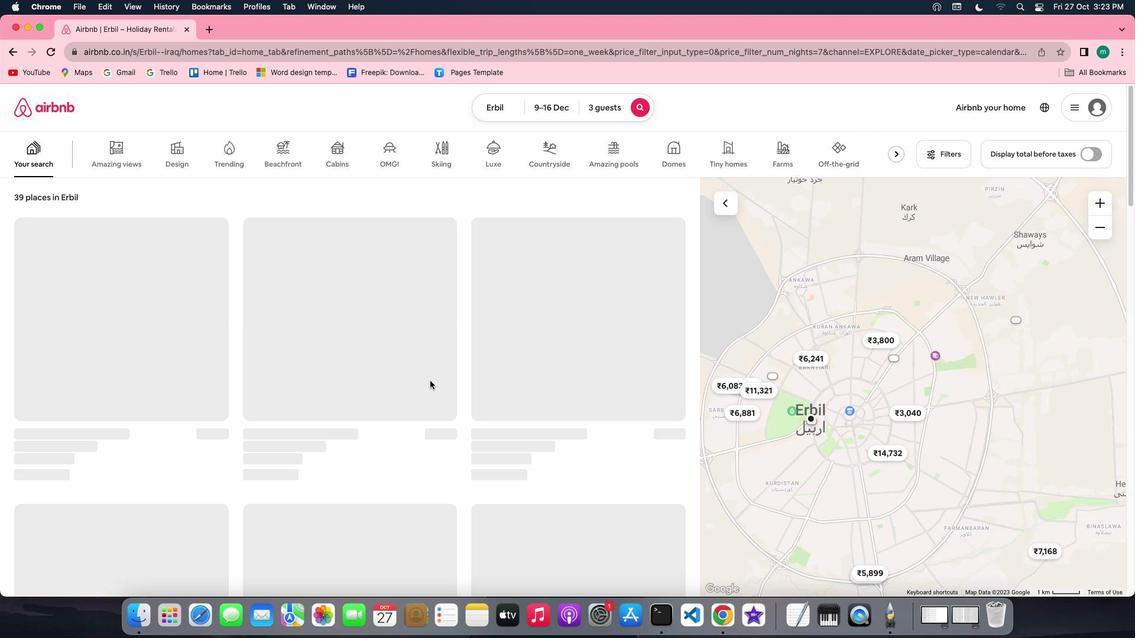 
